 Task: Find connections with filter location Newmarket with filter topic #energywith filter profile language Spanish with filter current company Digit Insurance with filter school Alliance University with filter industry Electric Lighting Equipment Manufacturing with filter service category Editing with filter keywords title Medical Administrator
Action: Mouse moved to (649, 57)
Screenshot: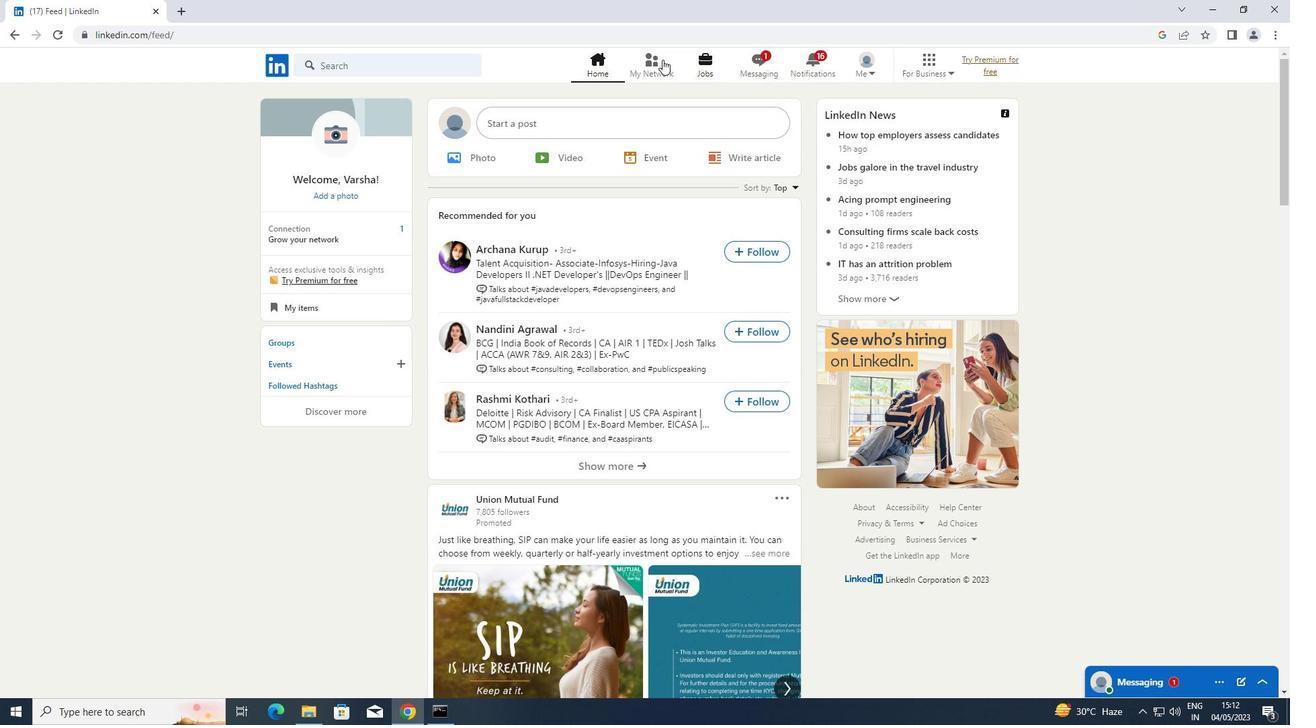 
Action: Mouse pressed left at (649, 57)
Screenshot: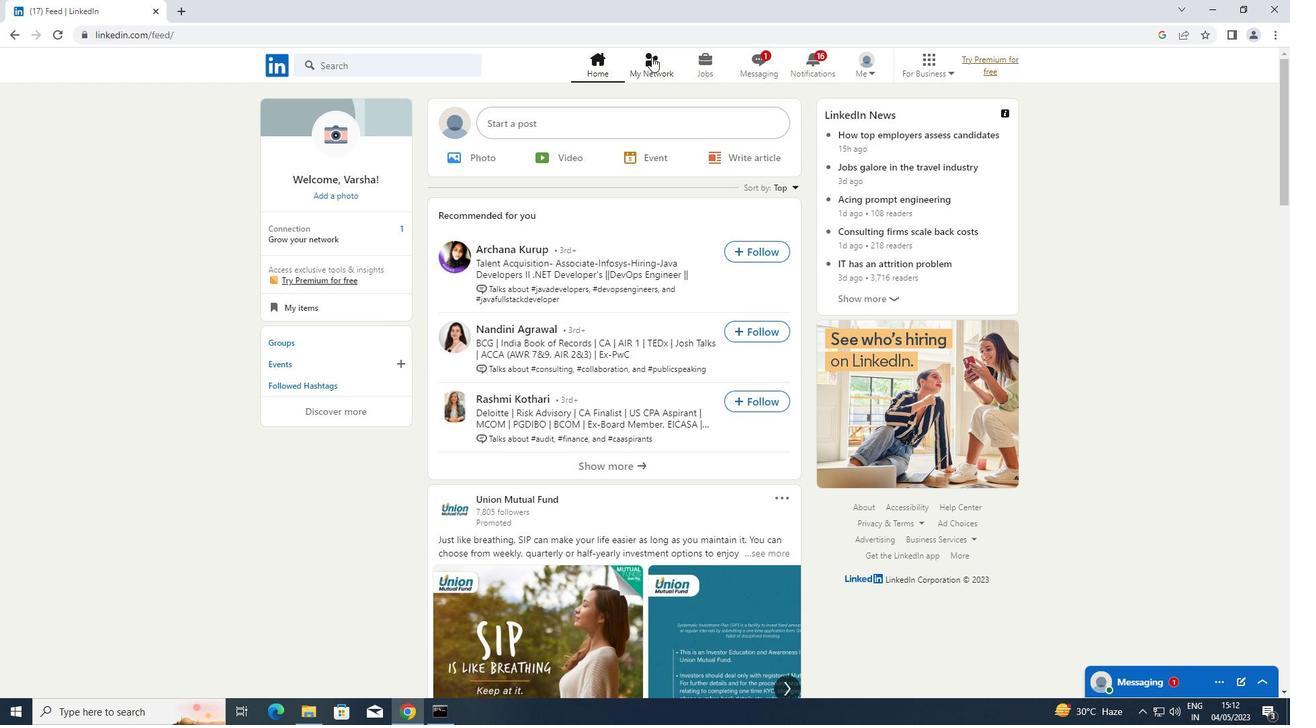 
Action: Mouse moved to (336, 141)
Screenshot: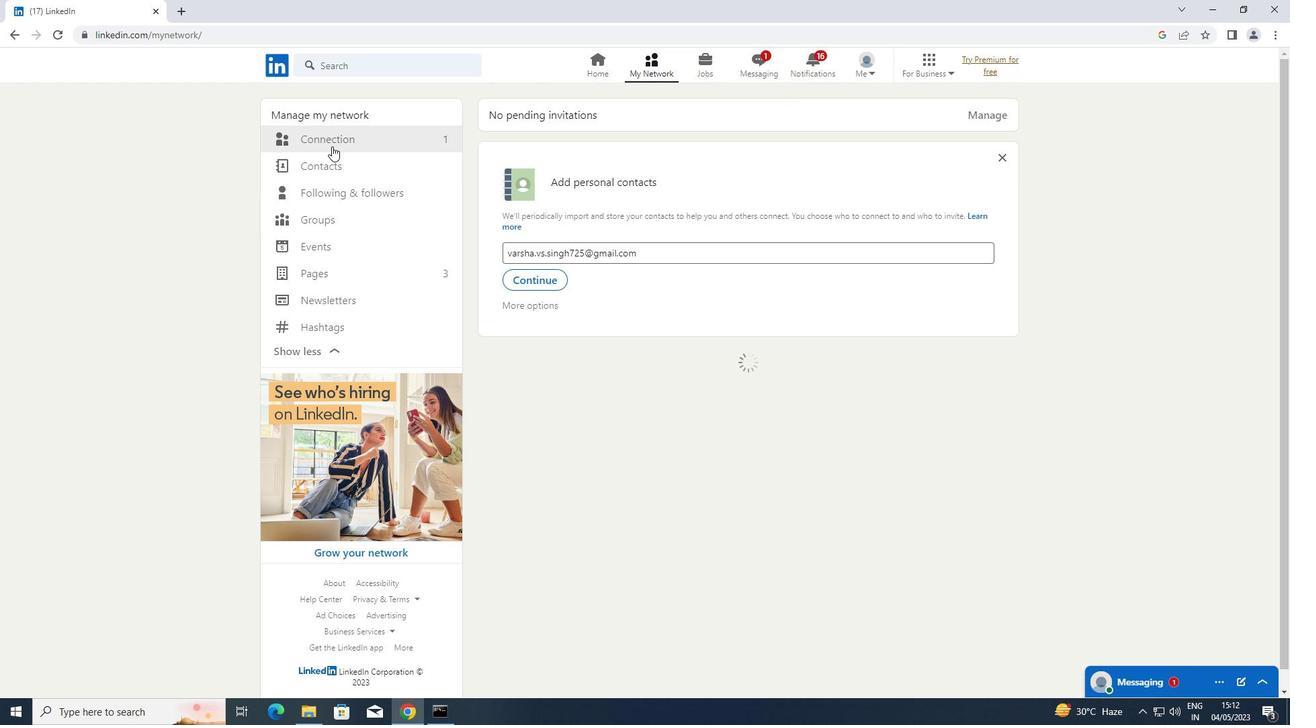 
Action: Mouse pressed left at (336, 141)
Screenshot: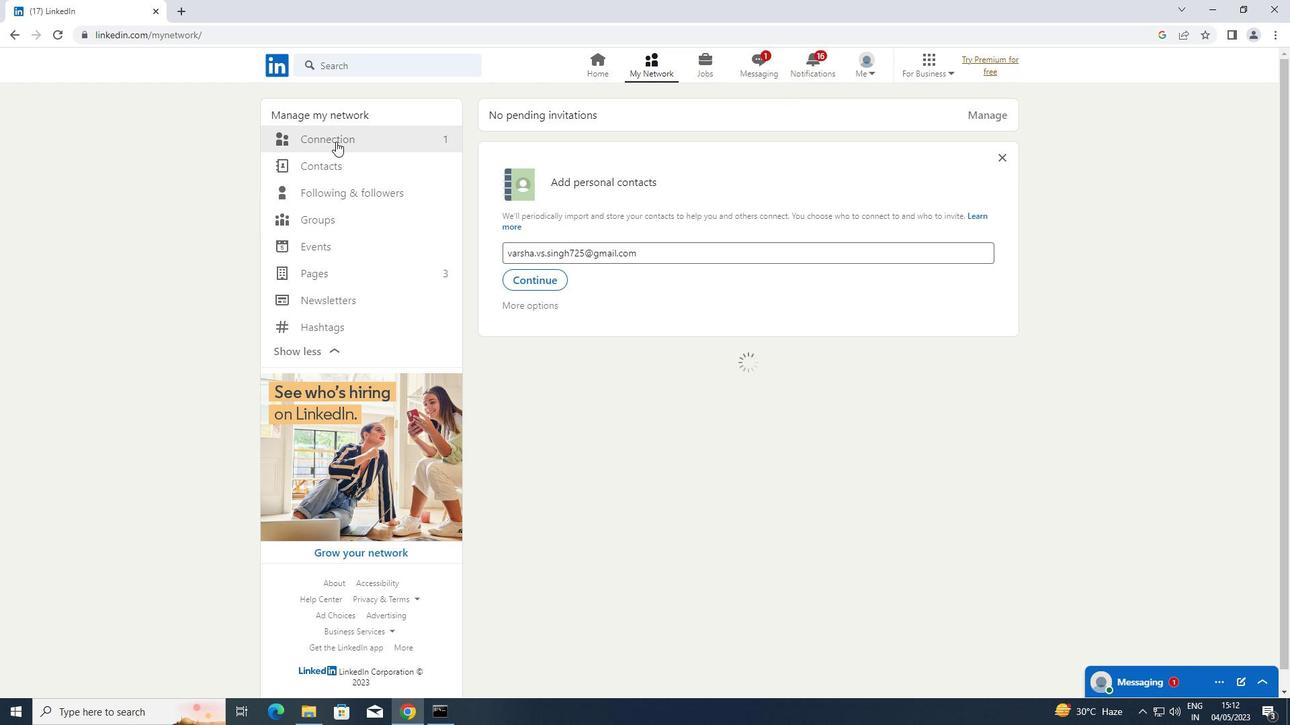 
Action: Mouse moved to (752, 138)
Screenshot: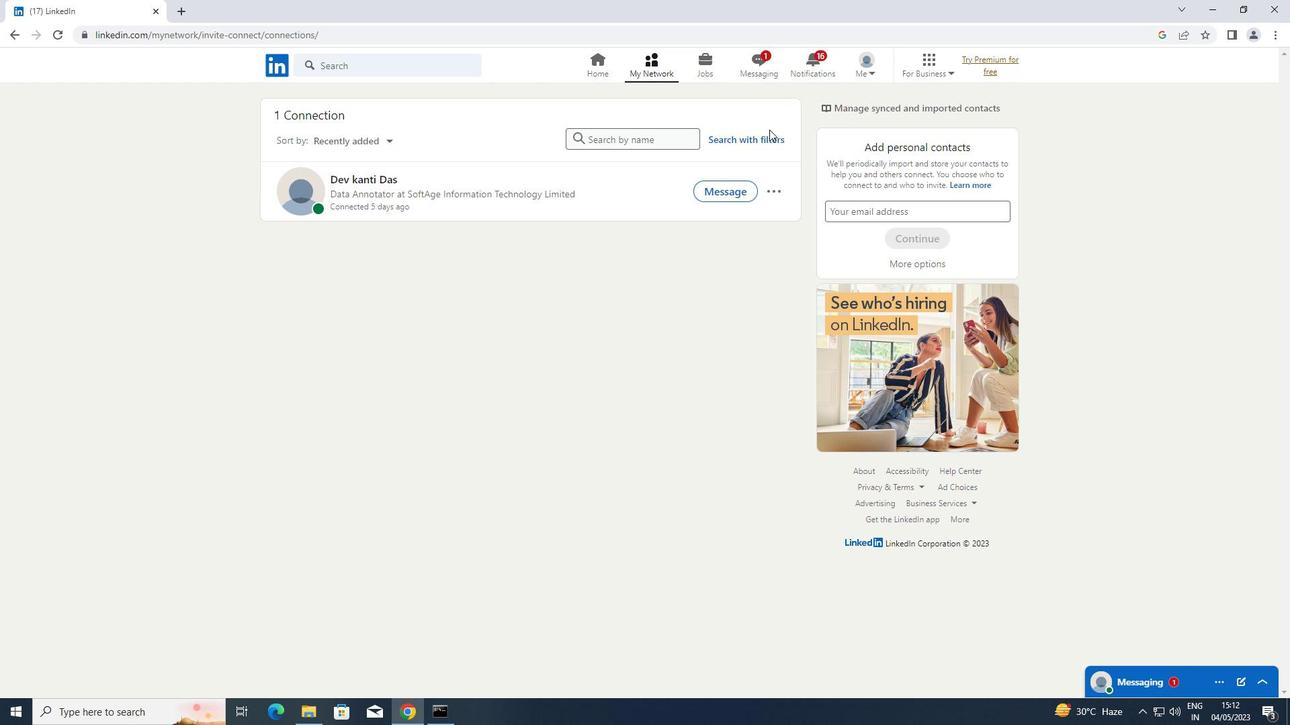 
Action: Mouse pressed left at (752, 138)
Screenshot: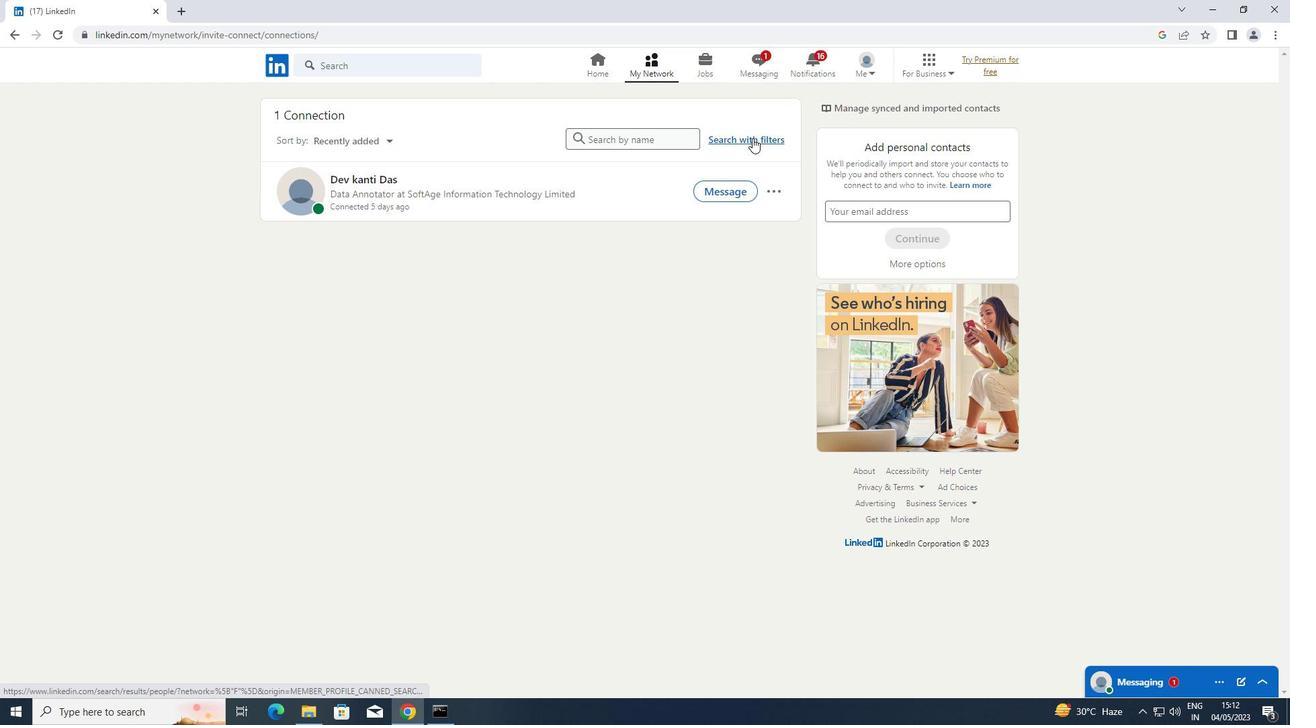 
Action: Mouse moved to (688, 104)
Screenshot: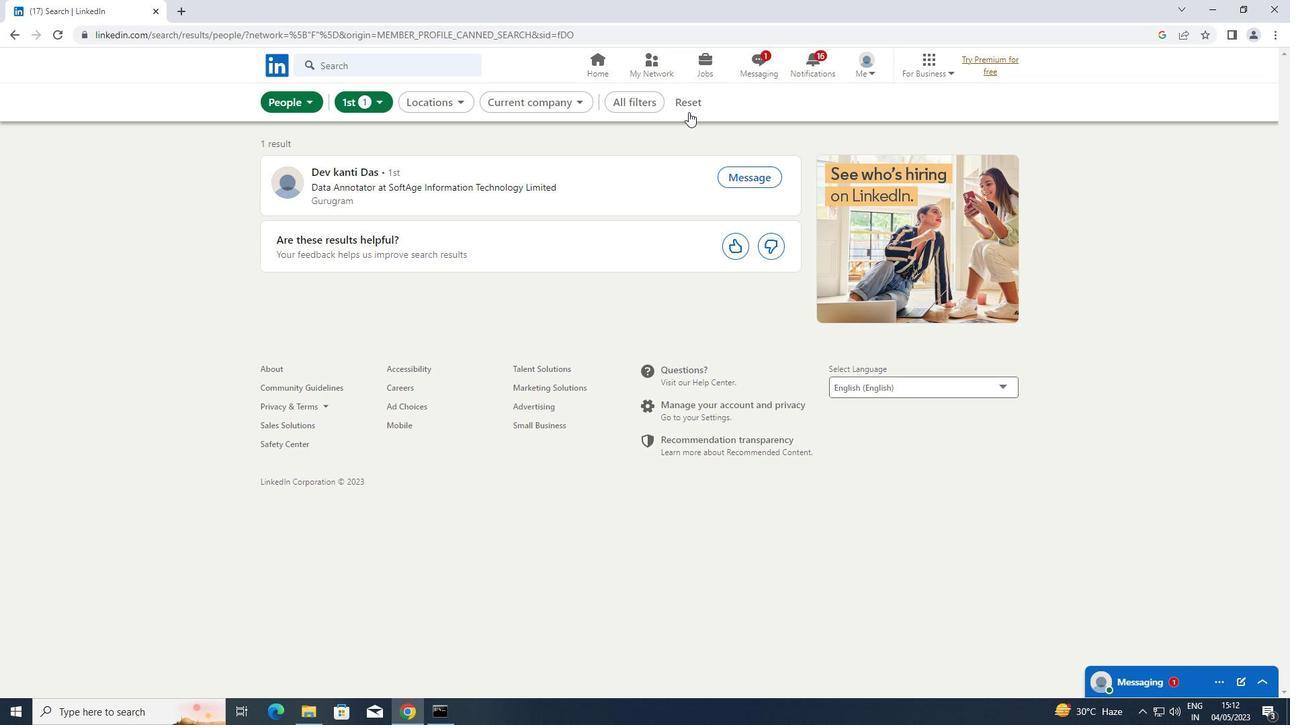 
Action: Mouse pressed left at (688, 104)
Screenshot: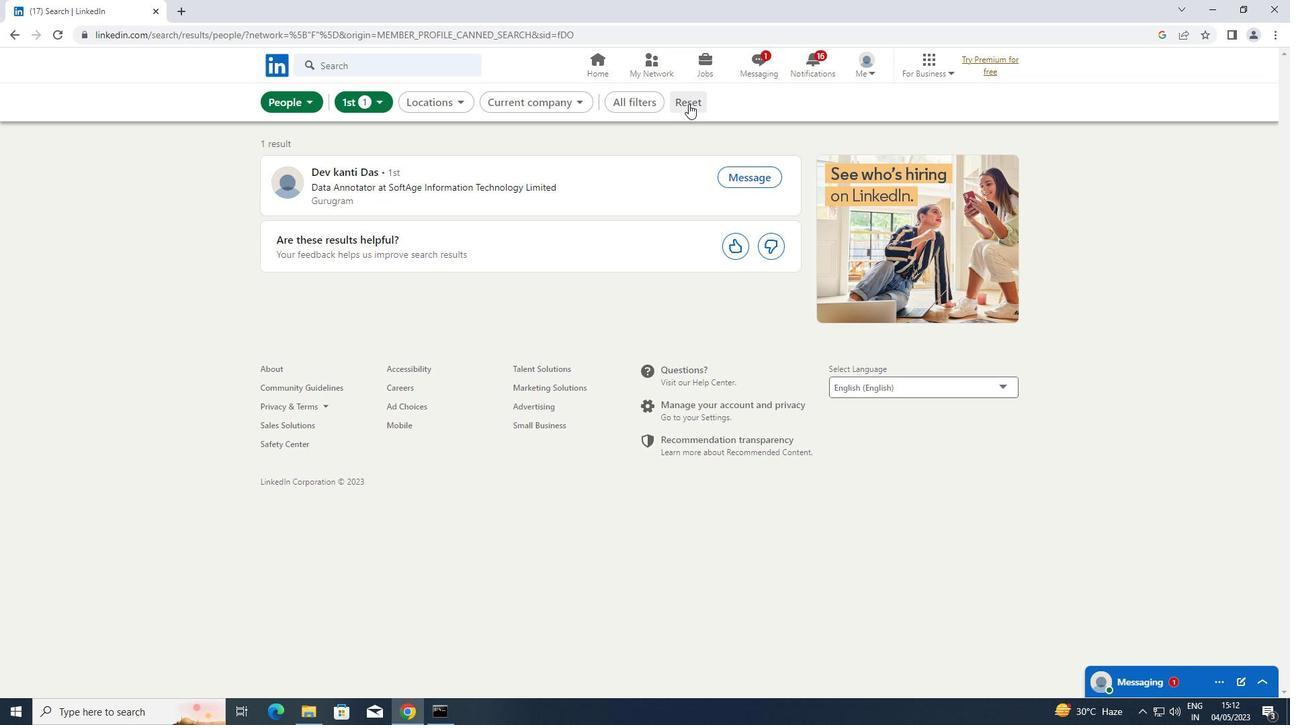
Action: Mouse moved to (679, 103)
Screenshot: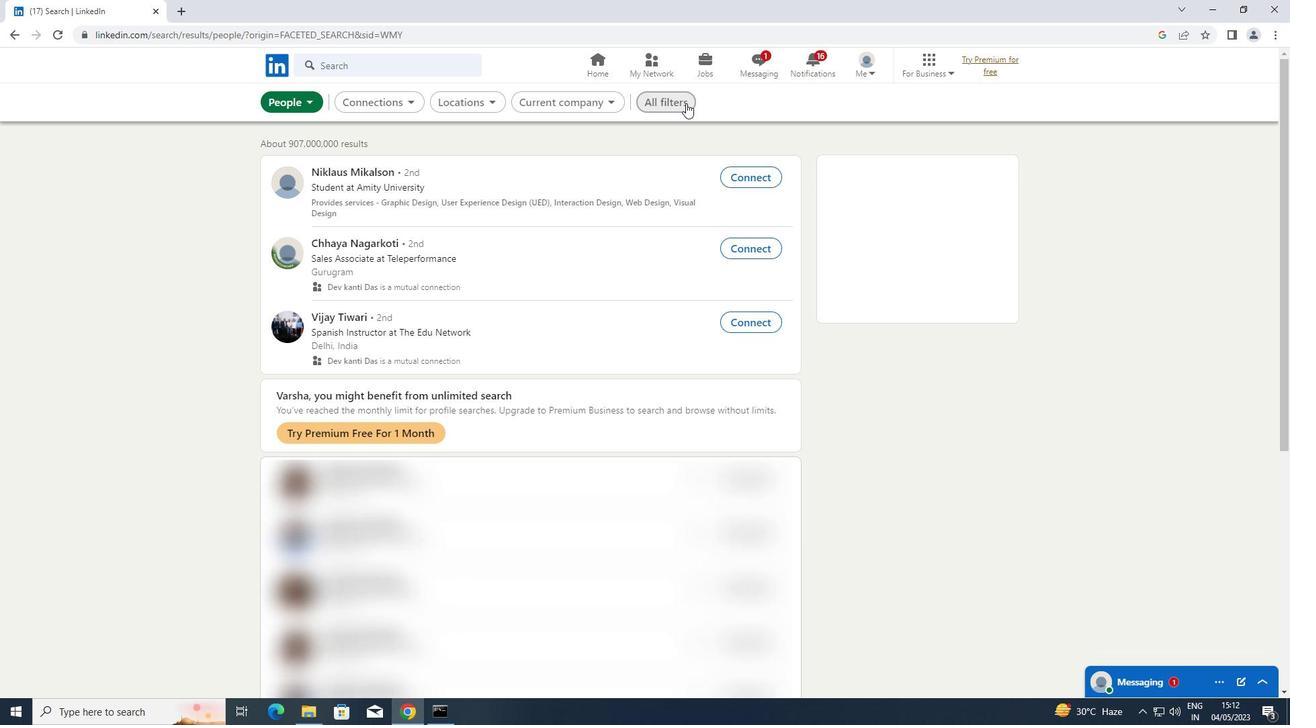 
Action: Mouse pressed left at (679, 103)
Screenshot: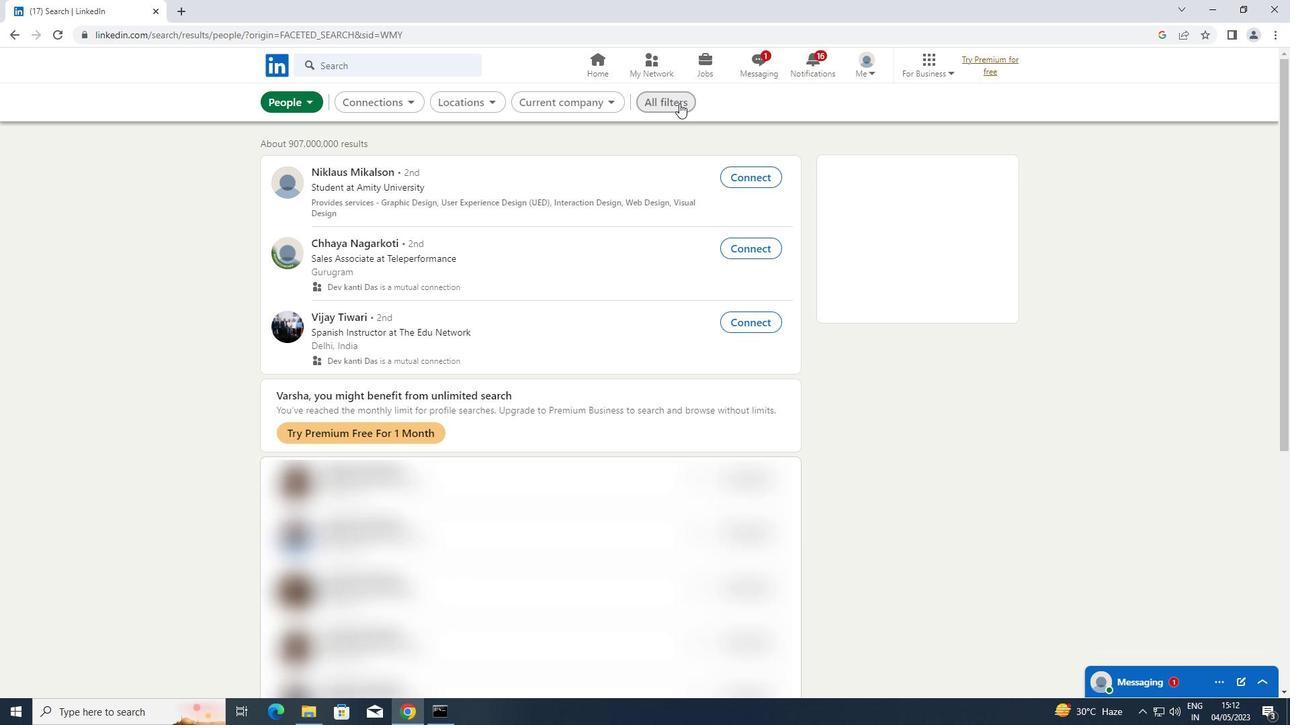 
Action: Mouse moved to (956, 223)
Screenshot: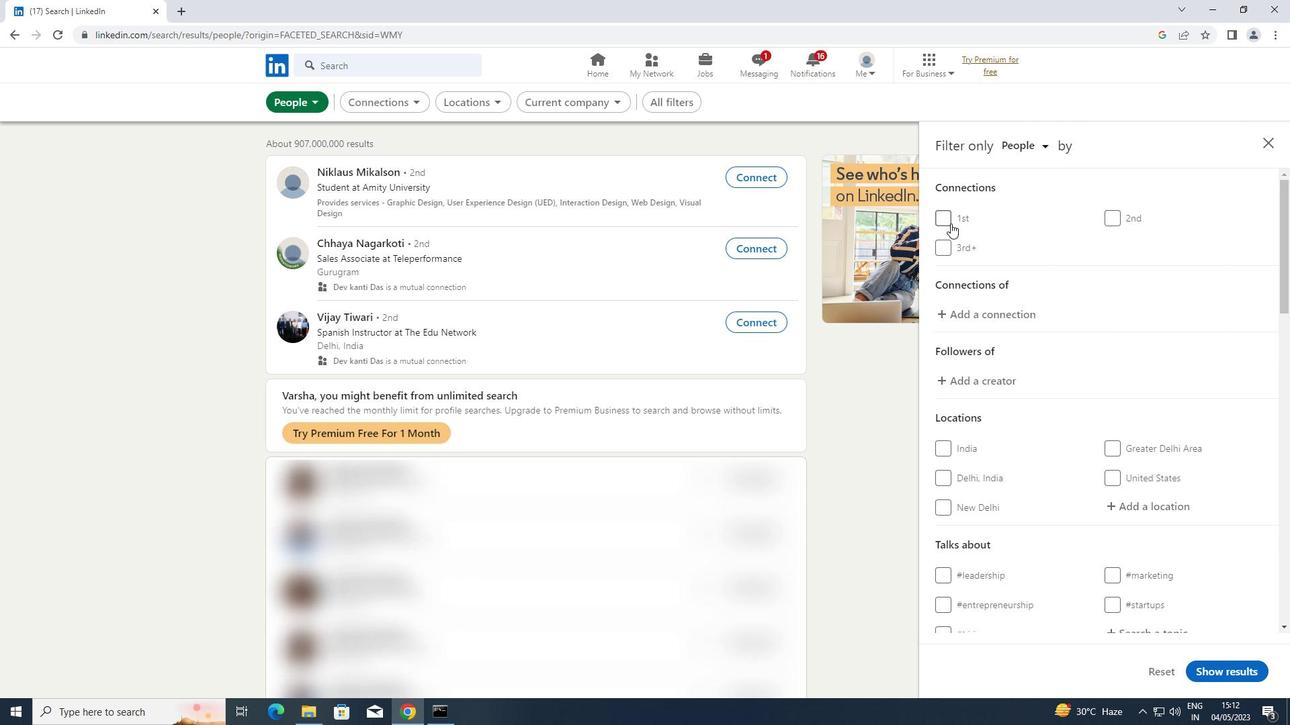 
Action: Mouse scrolled (956, 223) with delta (0, 0)
Screenshot: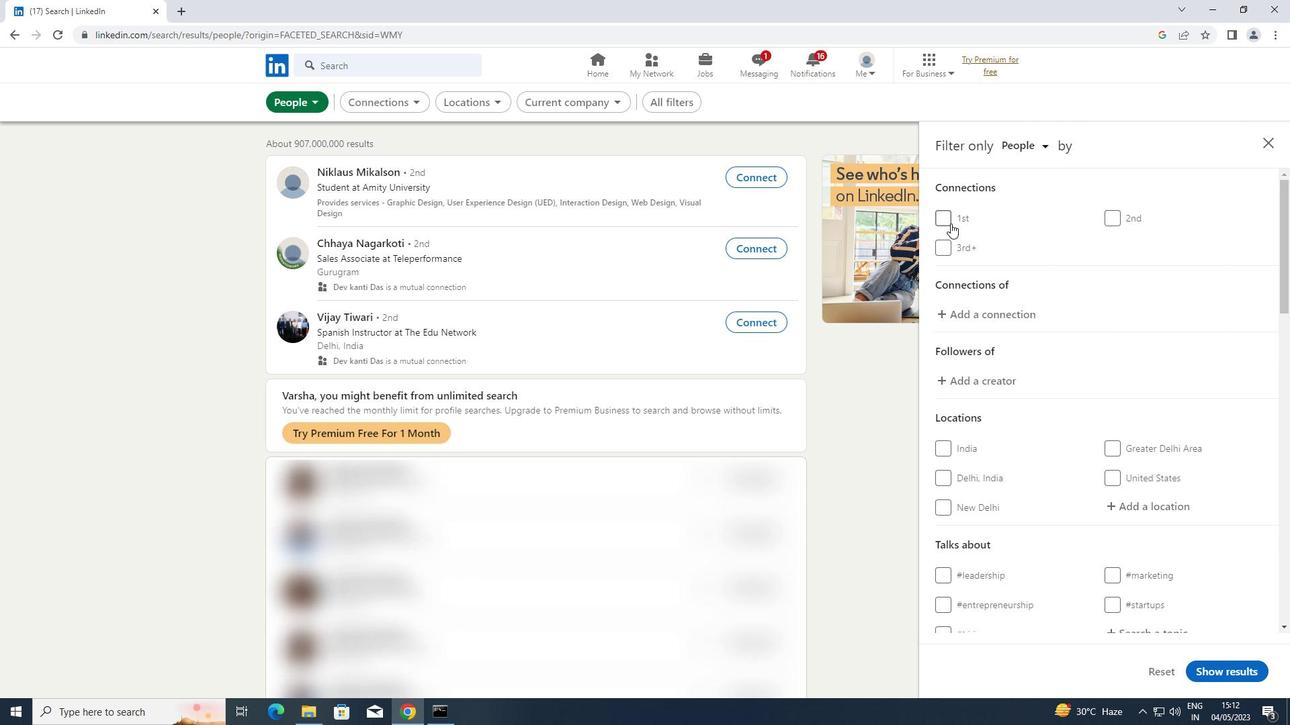 
Action: Mouse scrolled (956, 223) with delta (0, 0)
Screenshot: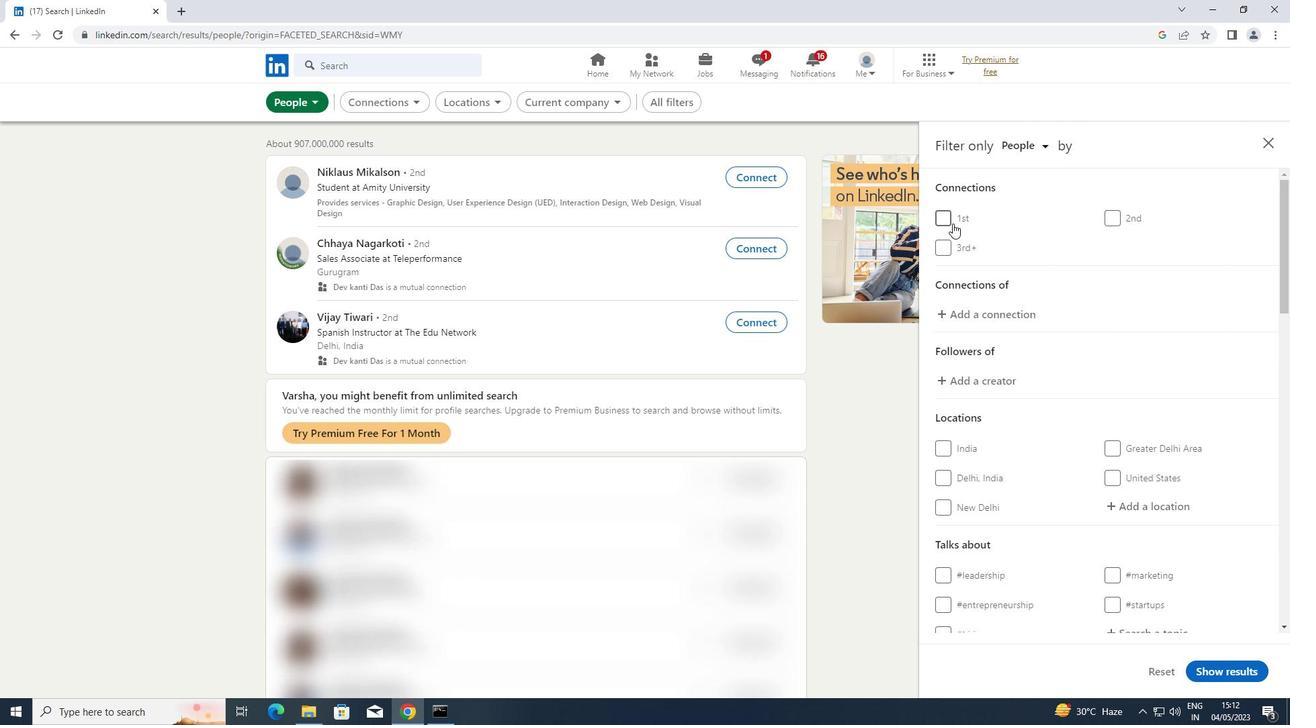 
Action: Mouse moved to (1166, 364)
Screenshot: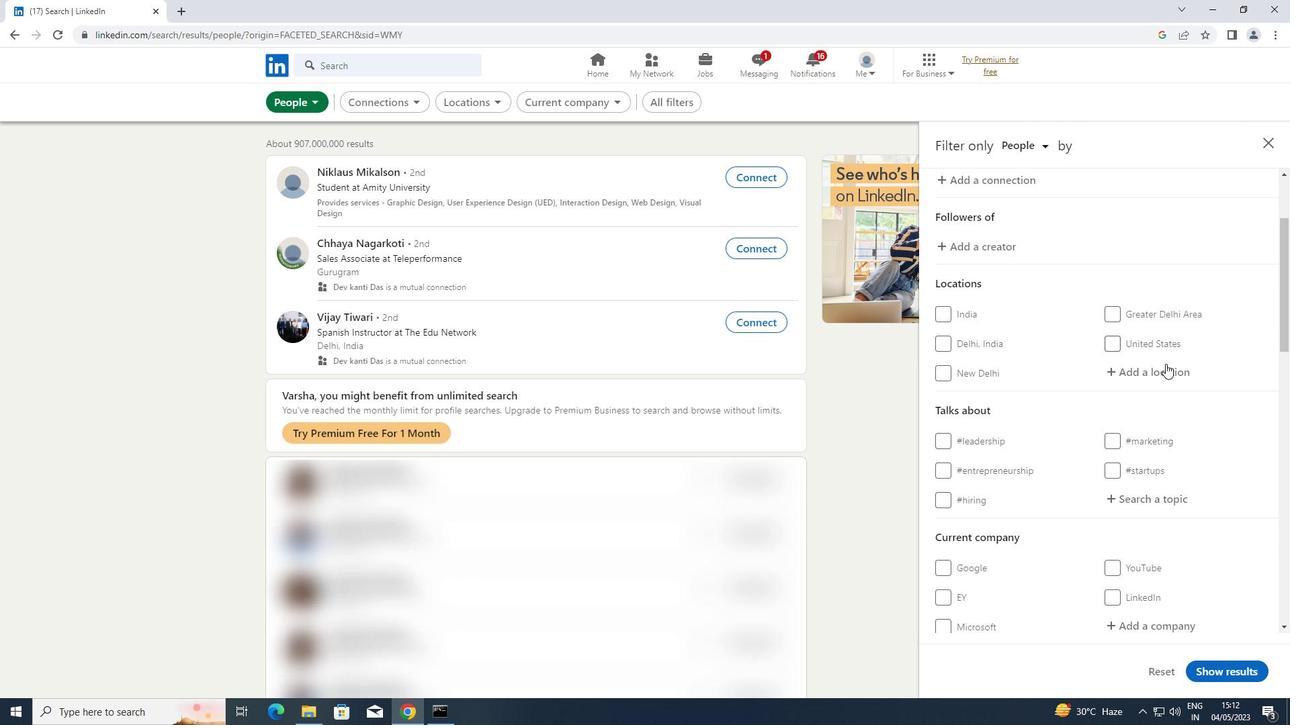 
Action: Mouse pressed left at (1166, 364)
Screenshot: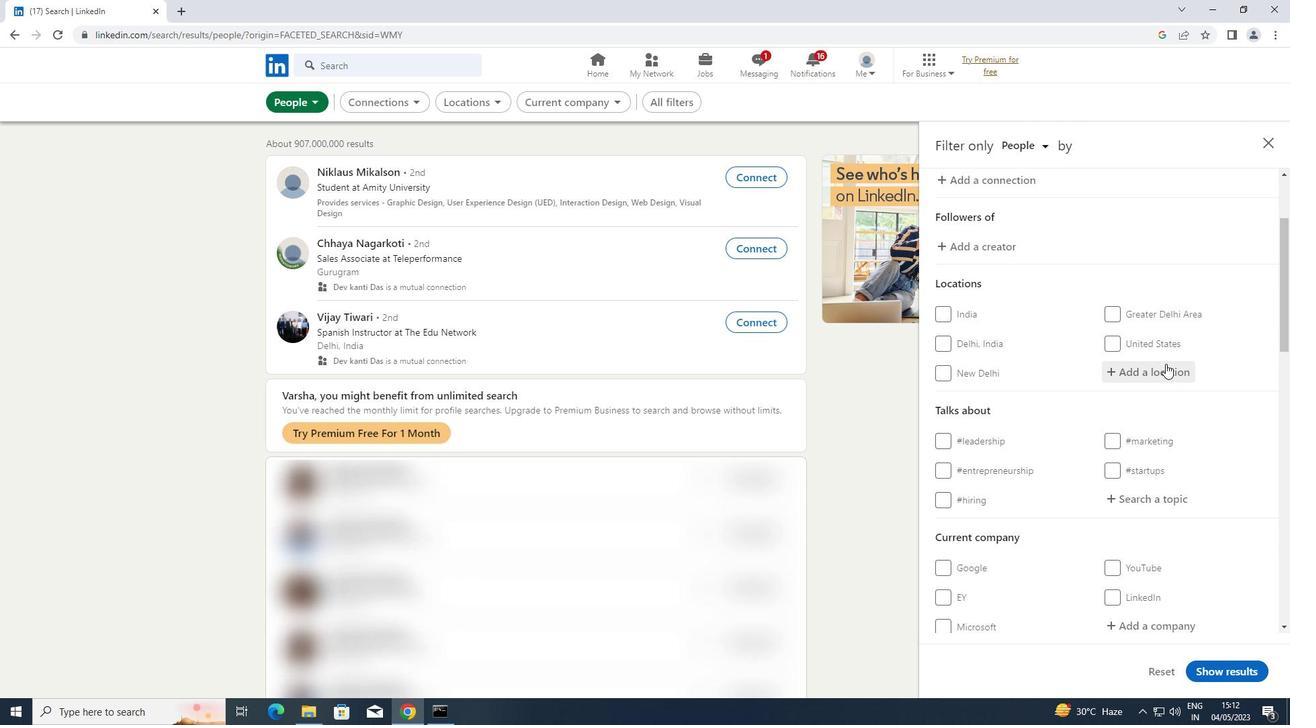 
Action: Key pressed <Key.shift>NEWMARKET<Key.enter>
Screenshot: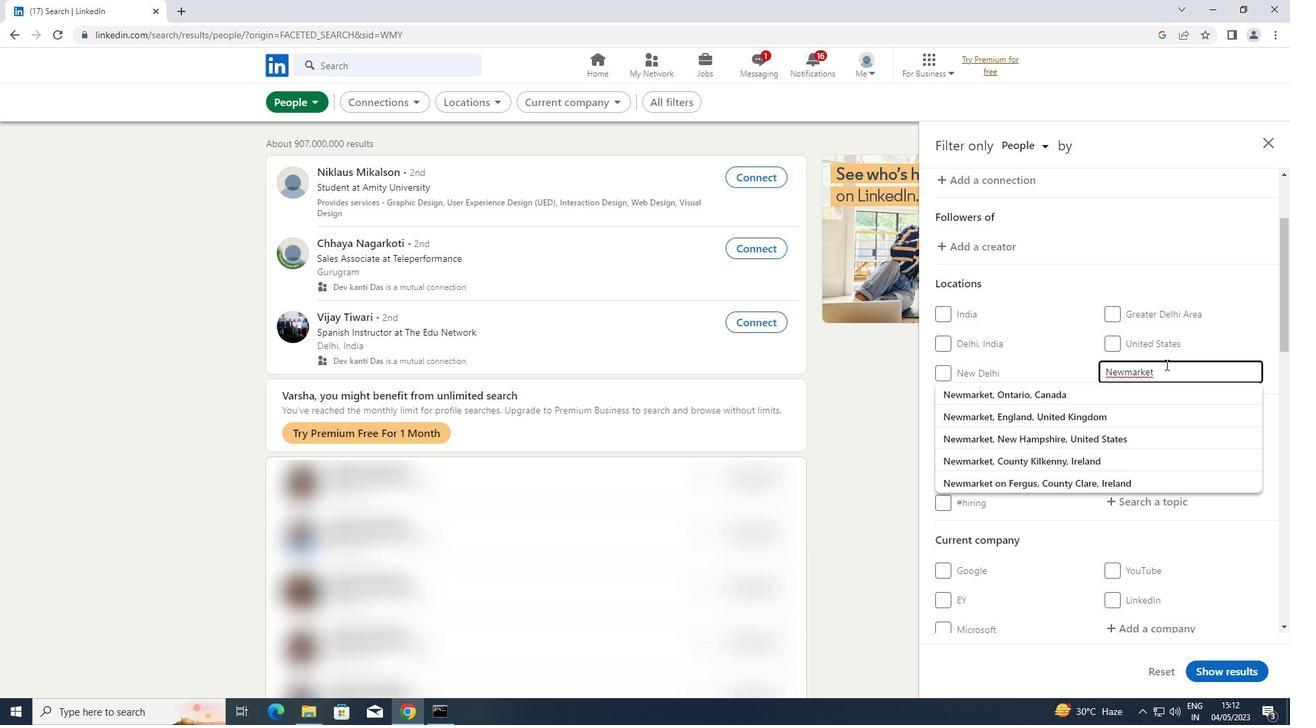 
Action: Mouse moved to (1147, 368)
Screenshot: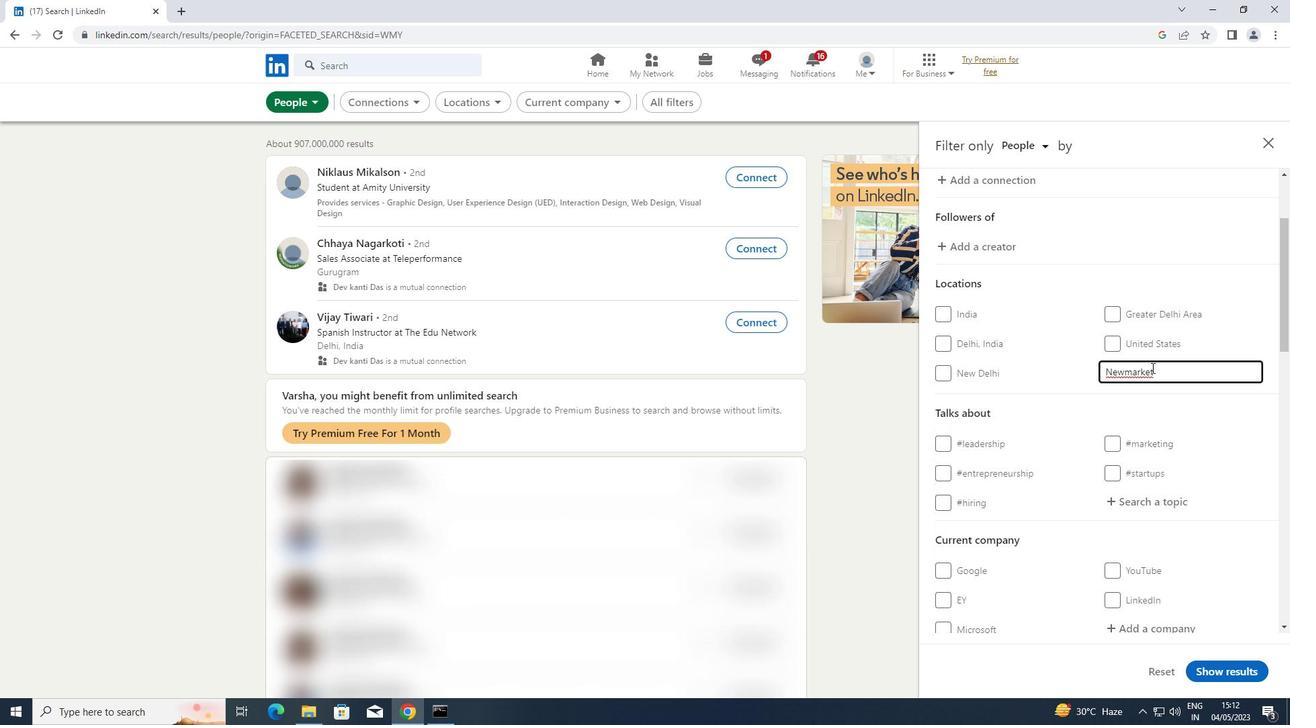 
Action: Mouse scrolled (1147, 368) with delta (0, 0)
Screenshot: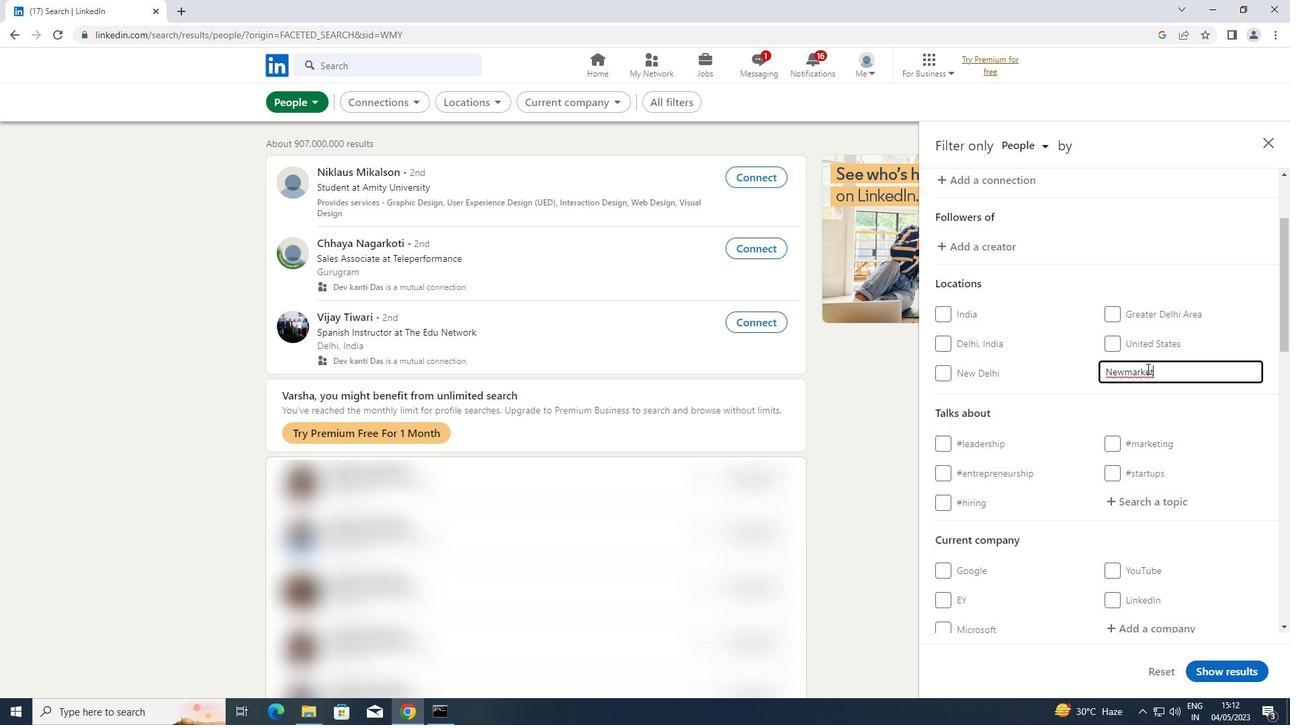 
Action: Mouse scrolled (1147, 368) with delta (0, 0)
Screenshot: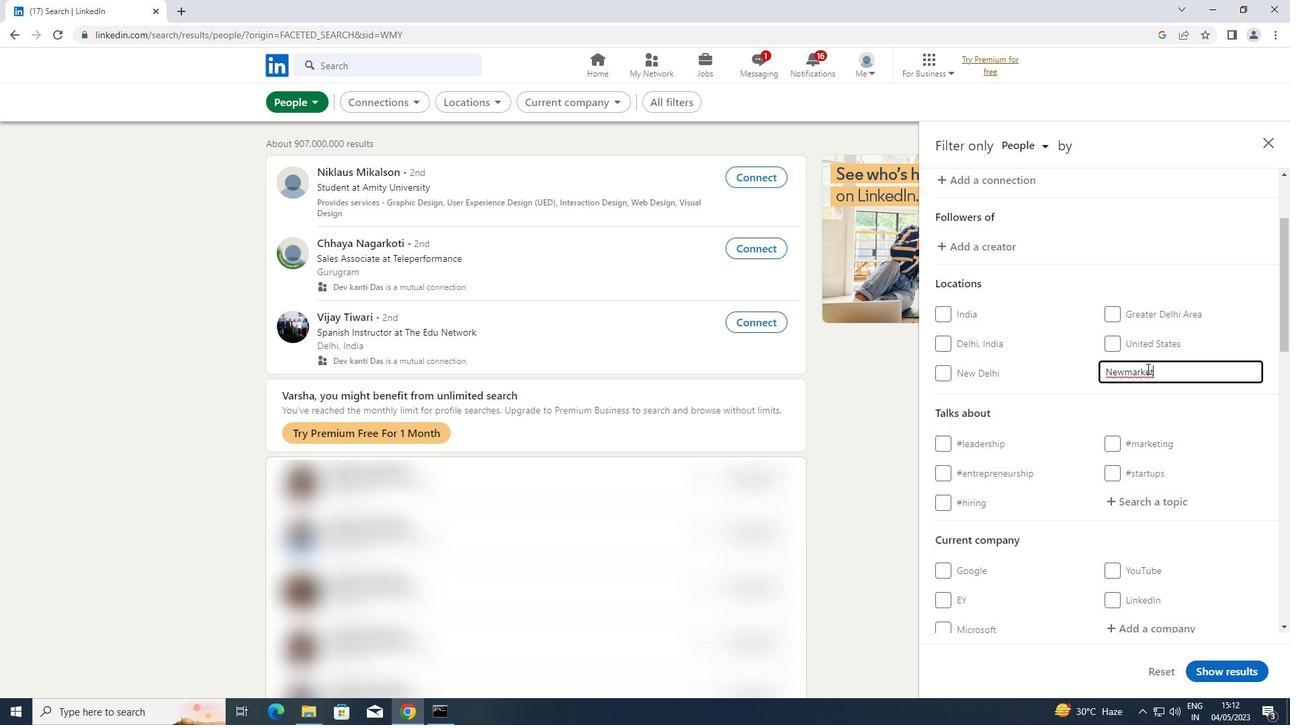 
Action: Mouse scrolled (1147, 368) with delta (0, 0)
Screenshot: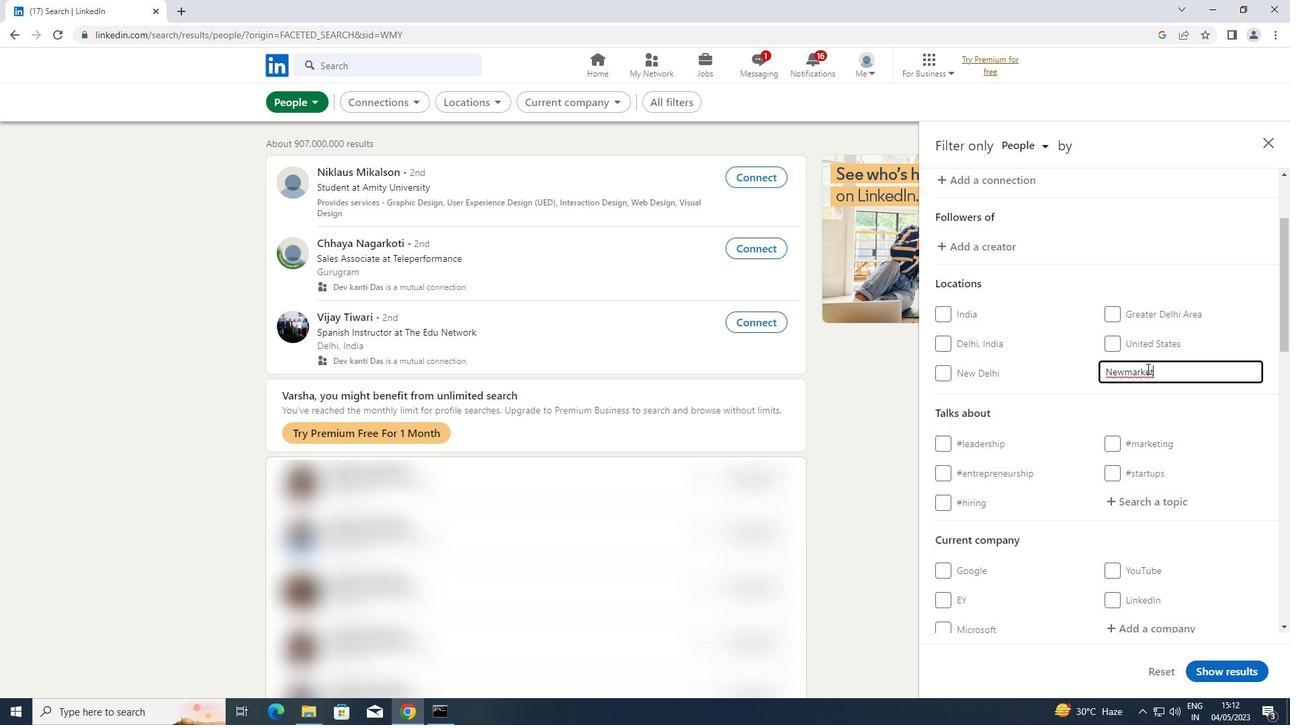 
Action: Mouse moved to (1152, 290)
Screenshot: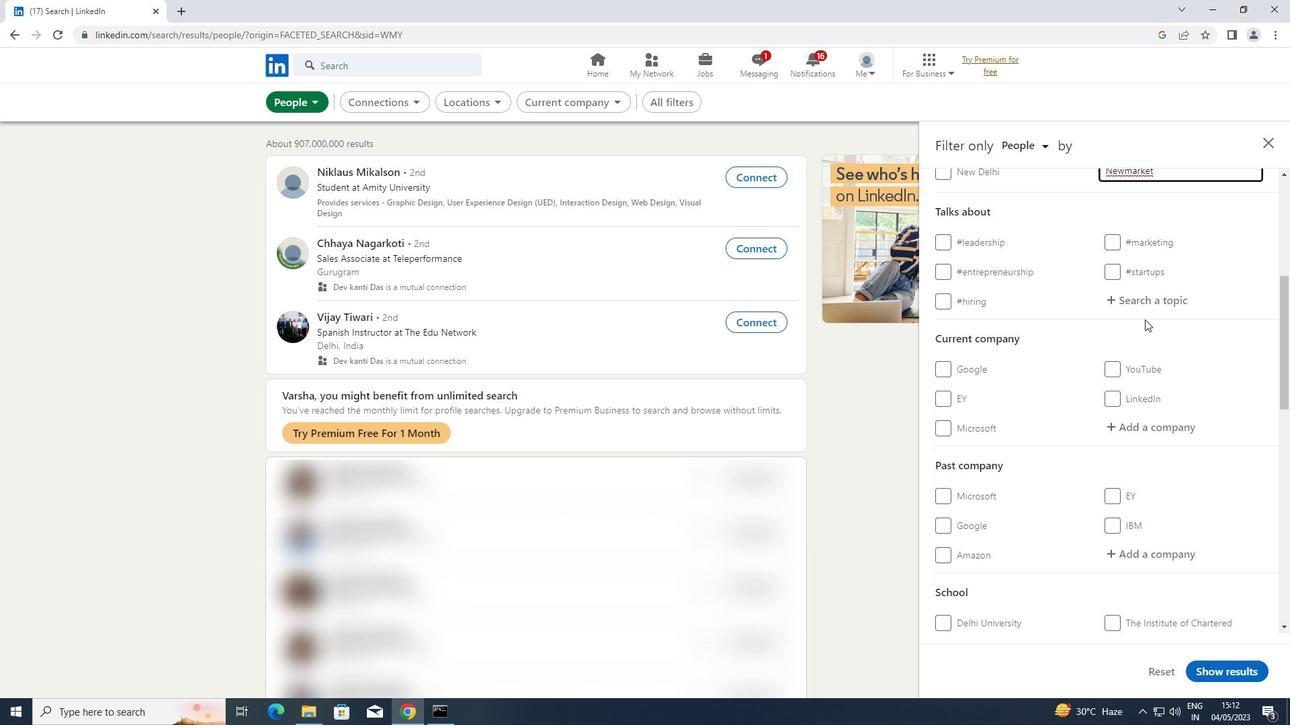 
Action: Mouse pressed left at (1152, 290)
Screenshot: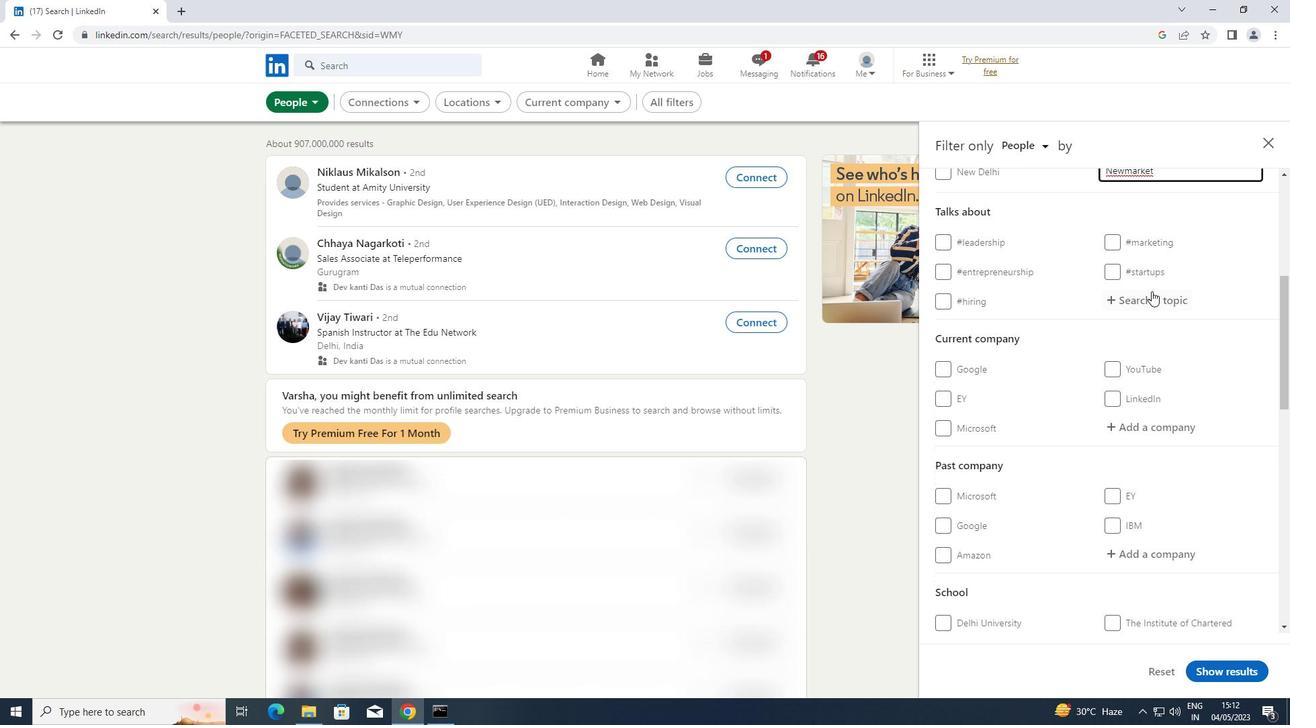 
Action: Key pressed ENERGY
Screenshot: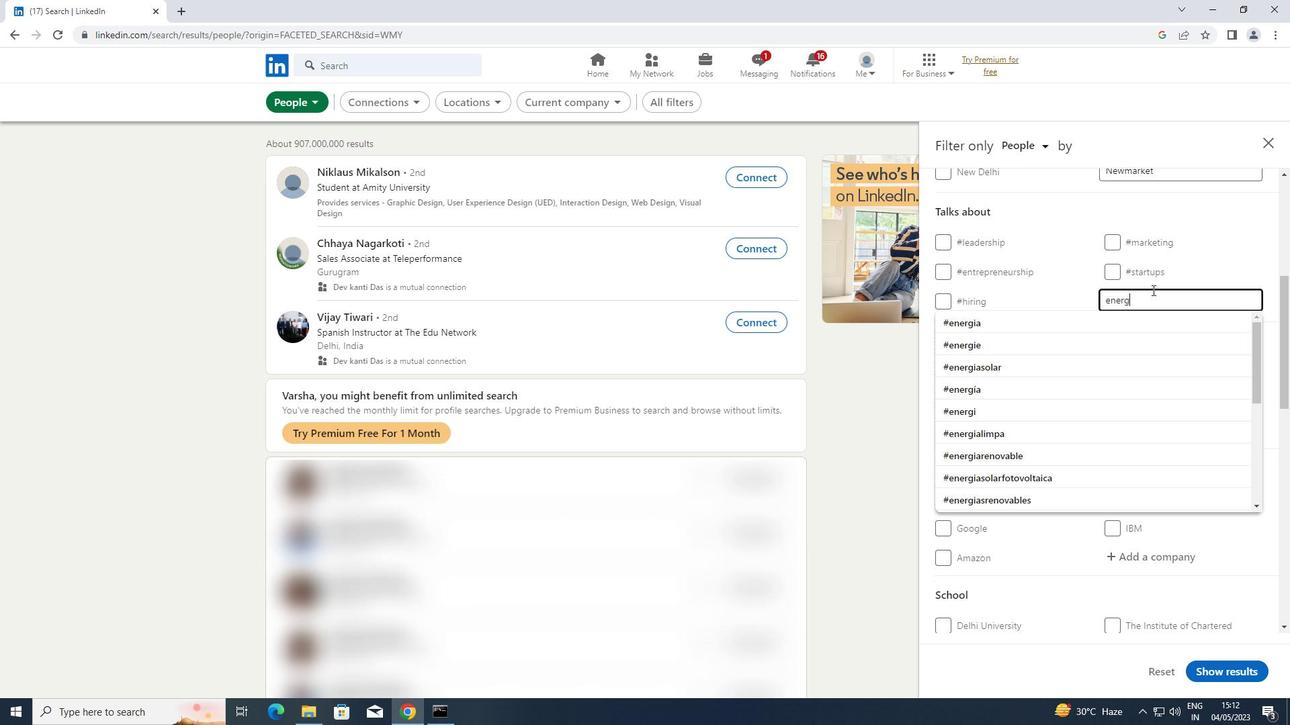 
Action: Mouse moved to (1016, 317)
Screenshot: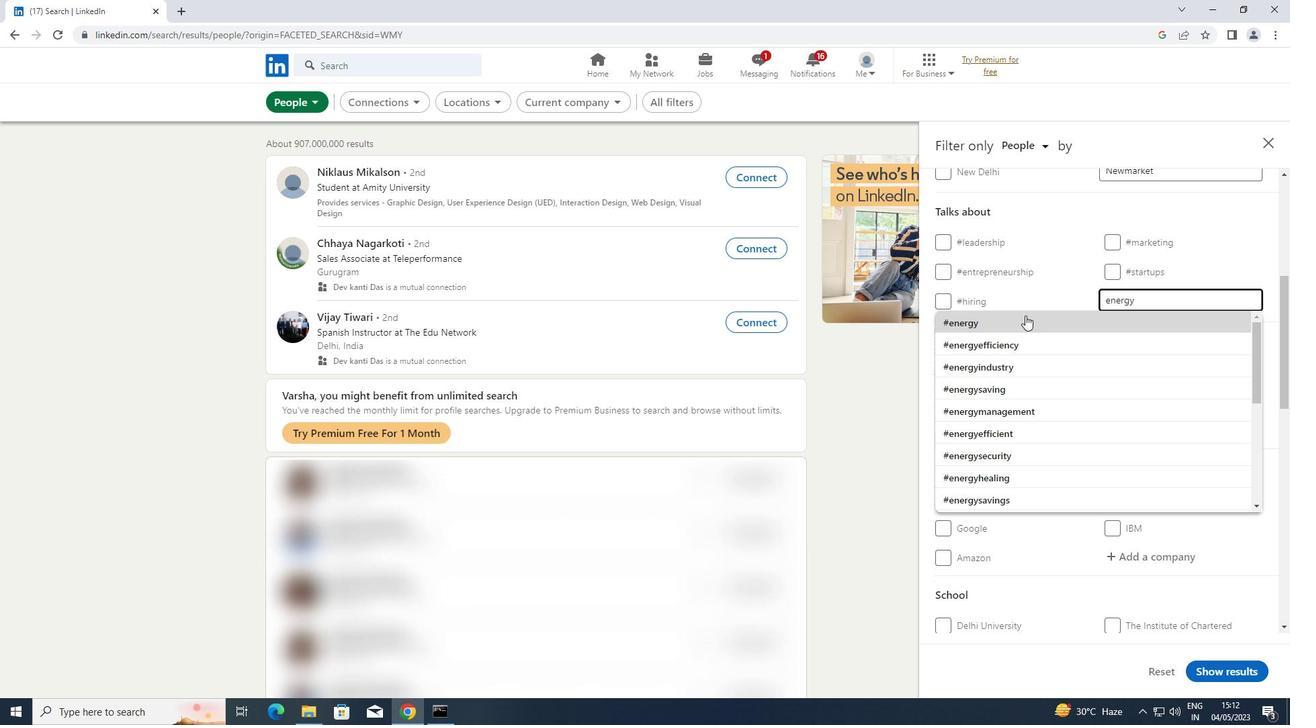 
Action: Mouse pressed left at (1016, 317)
Screenshot: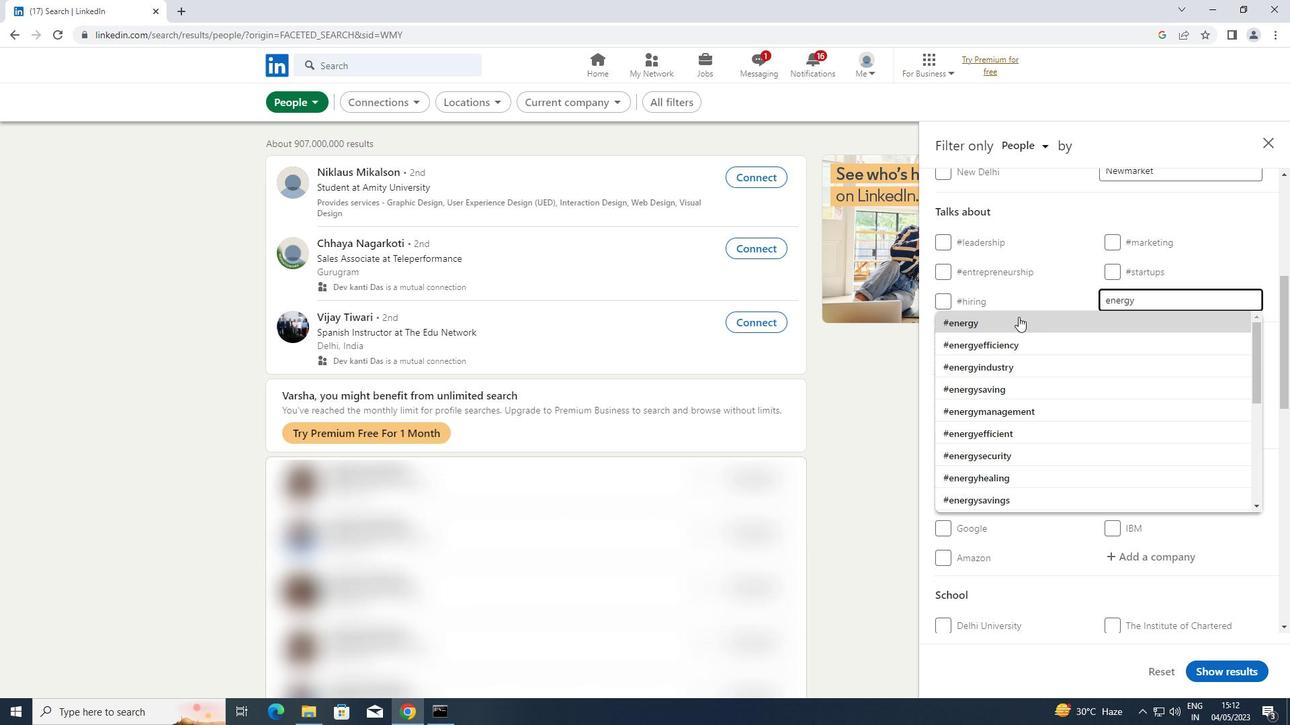 
Action: Mouse moved to (1014, 315)
Screenshot: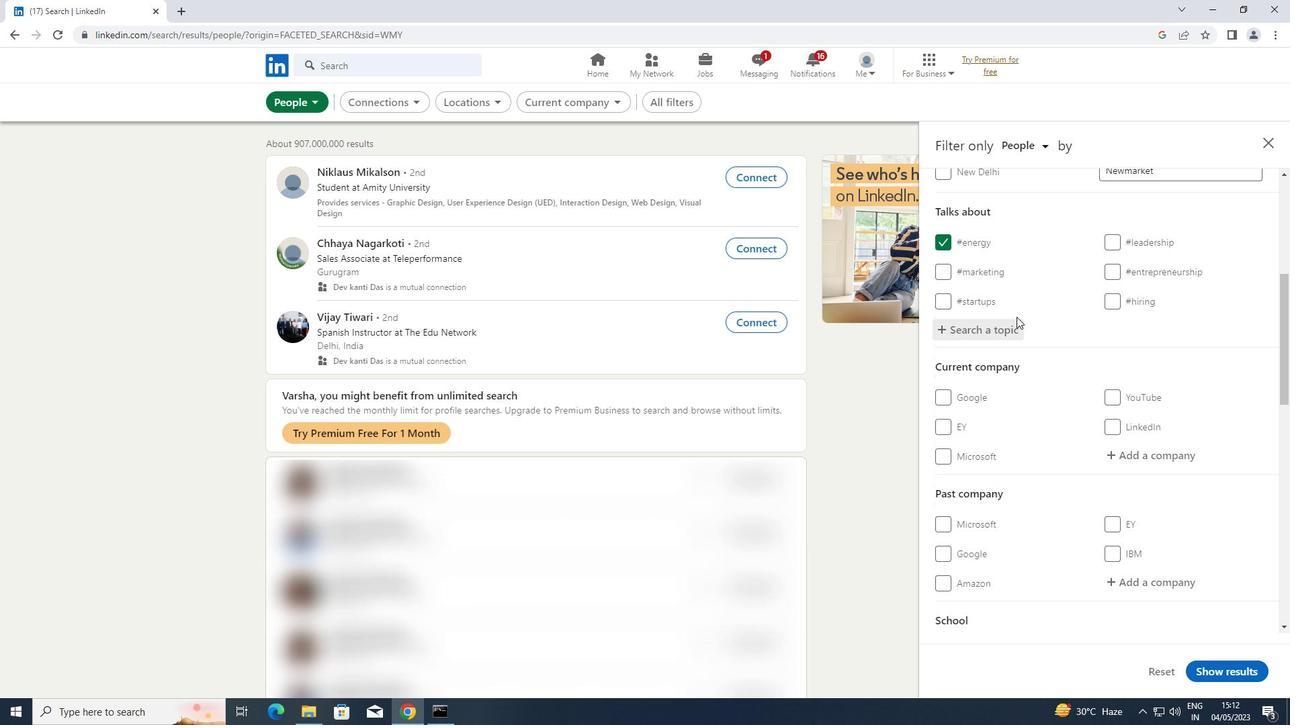 
Action: Mouse scrolled (1014, 314) with delta (0, 0)
Screenshot: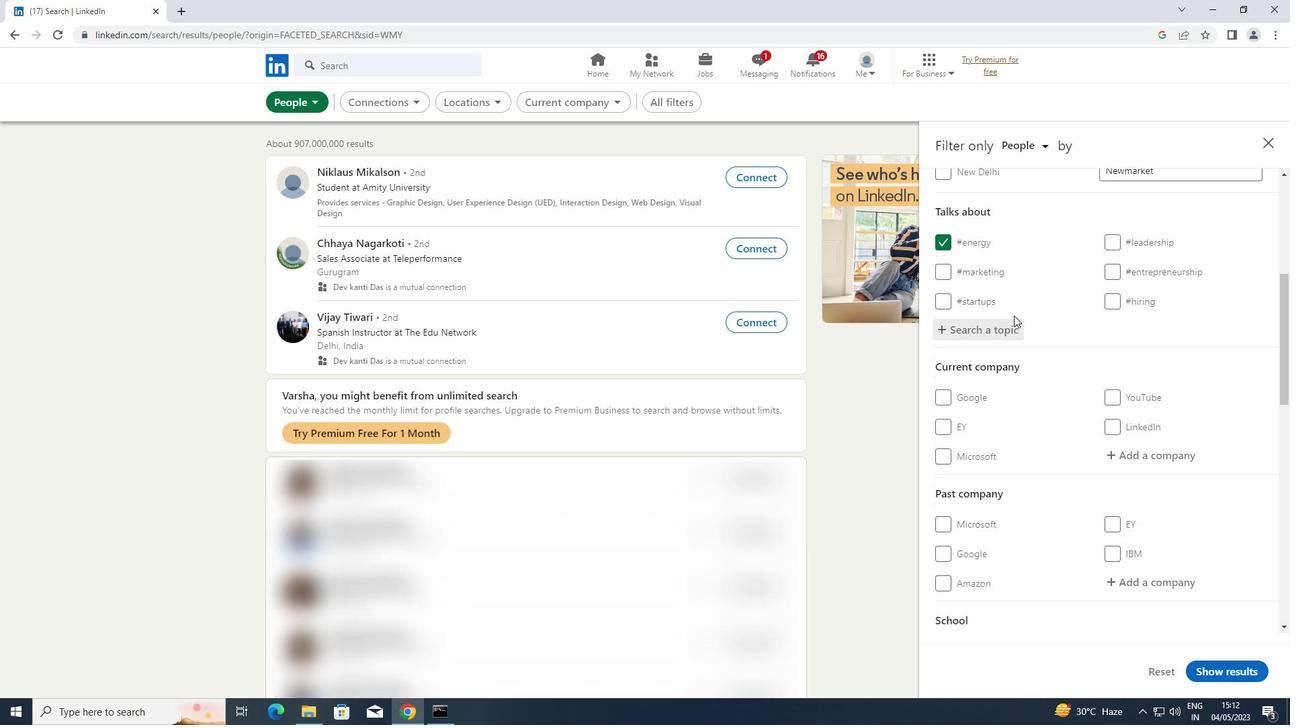 
Action: Mouse scrolled (1014, 314) with delta (0, 0)
Screenshot: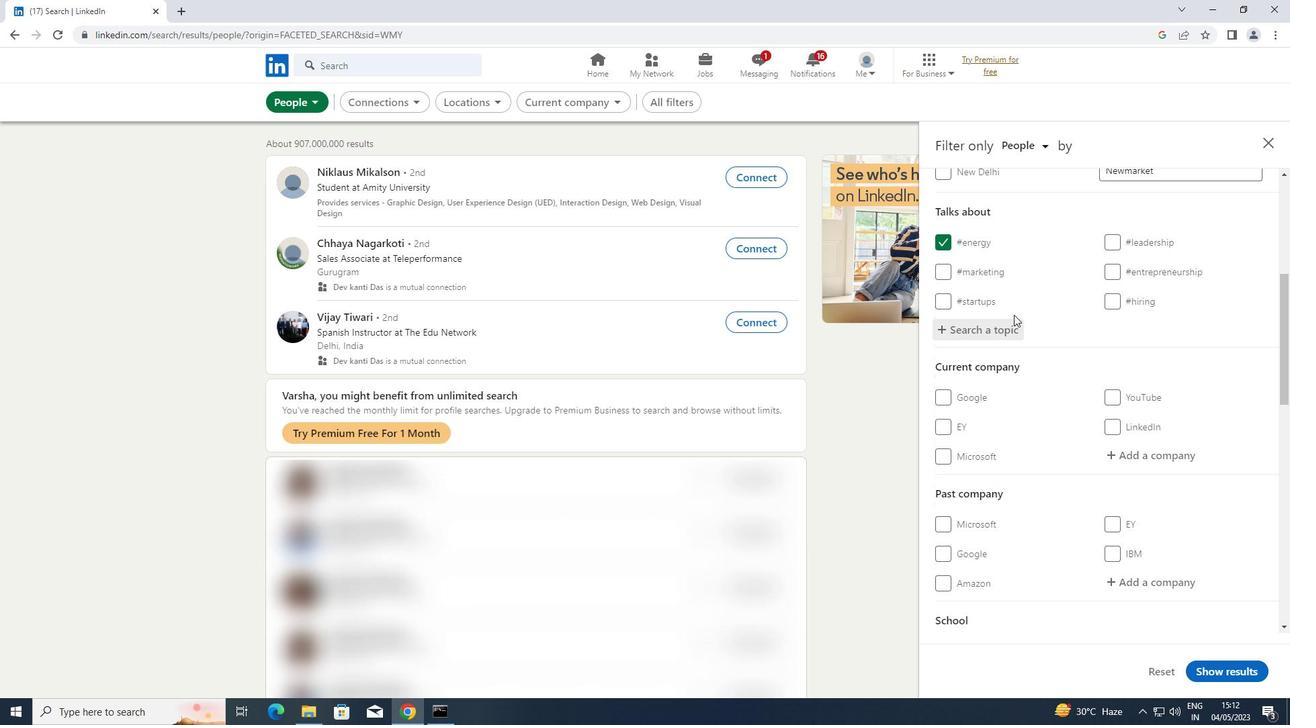 
Action: Mouse scrolled (1014, 314) with delta (0, 0)
Screenshot: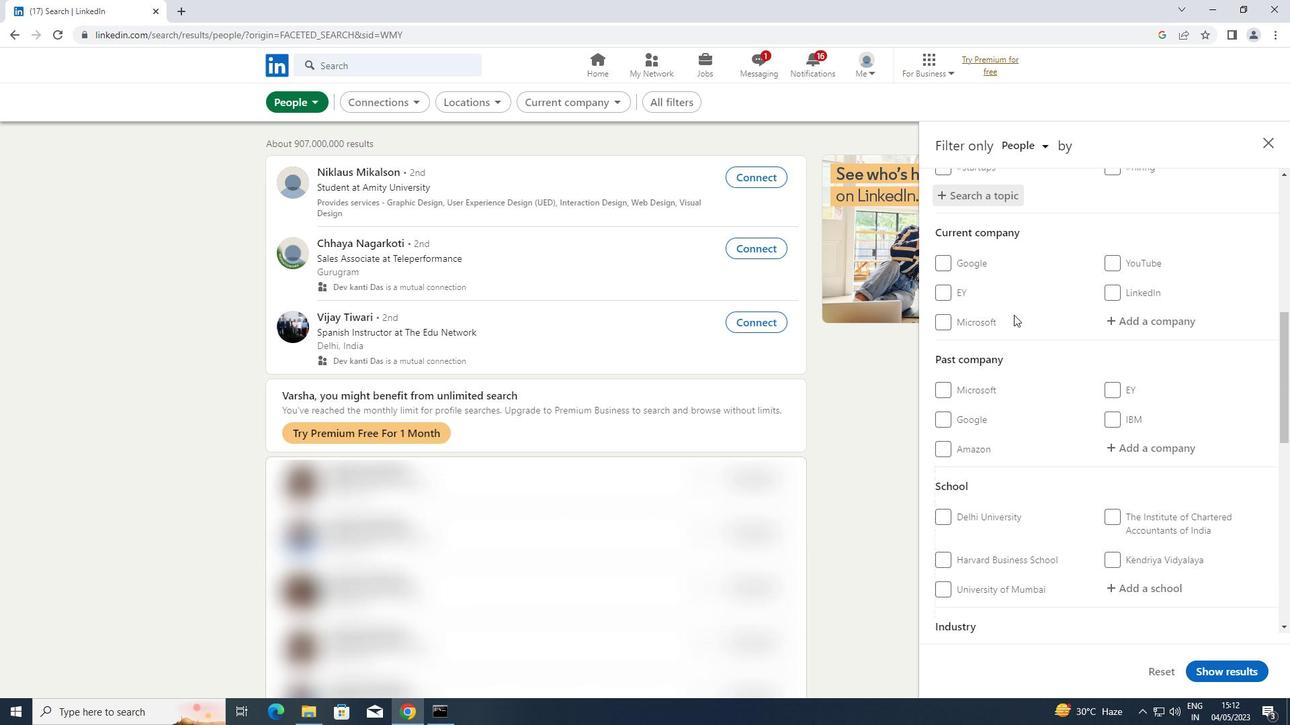 
Action: Mouse scrolled (1014, 314) with delta (0, 0)
Screenshot: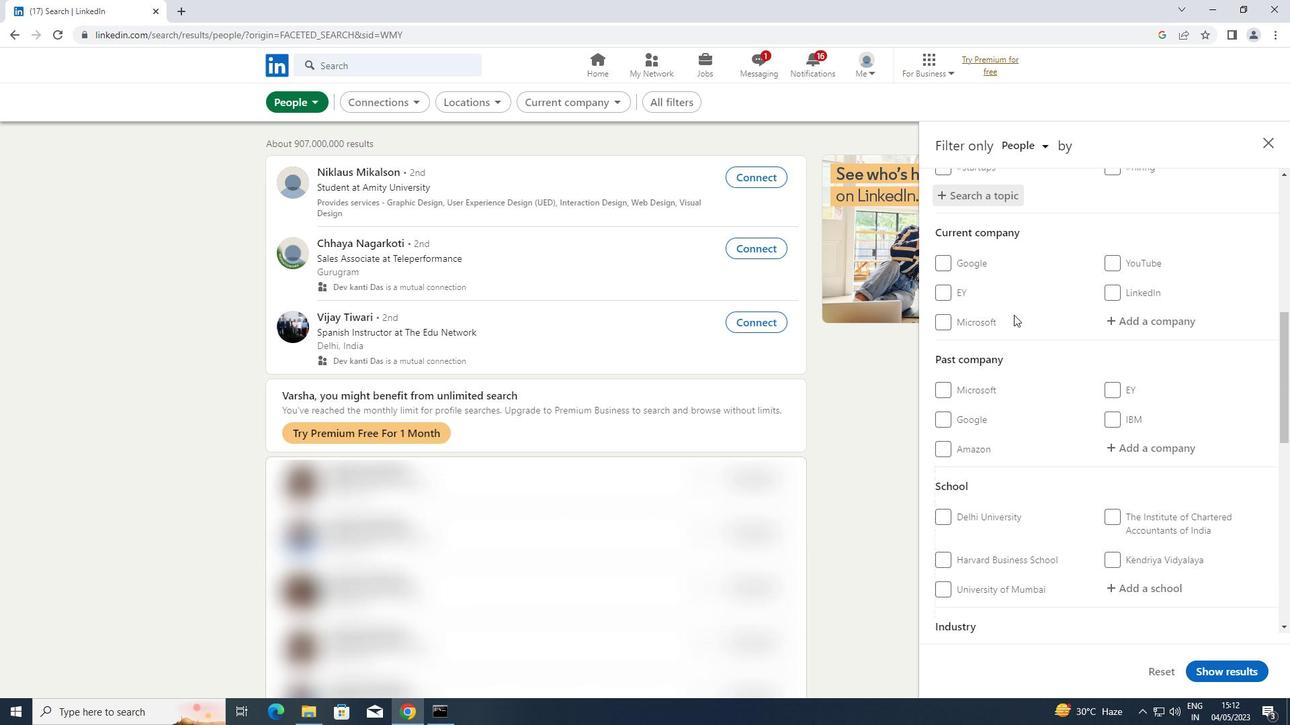 
Action: Mouse moved to (1014, 313)
Screenshot: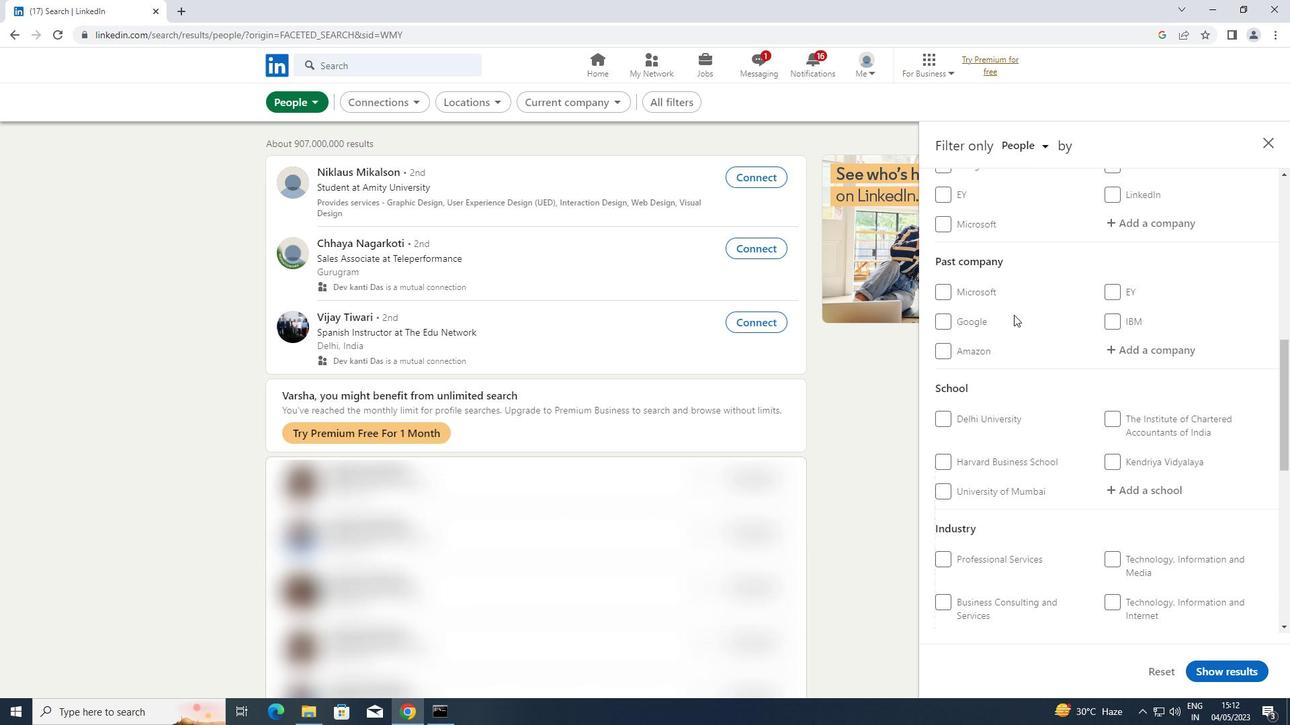 
Action: Mouse scrolled (1014, 313) with delta (0, 0)
Screenshot: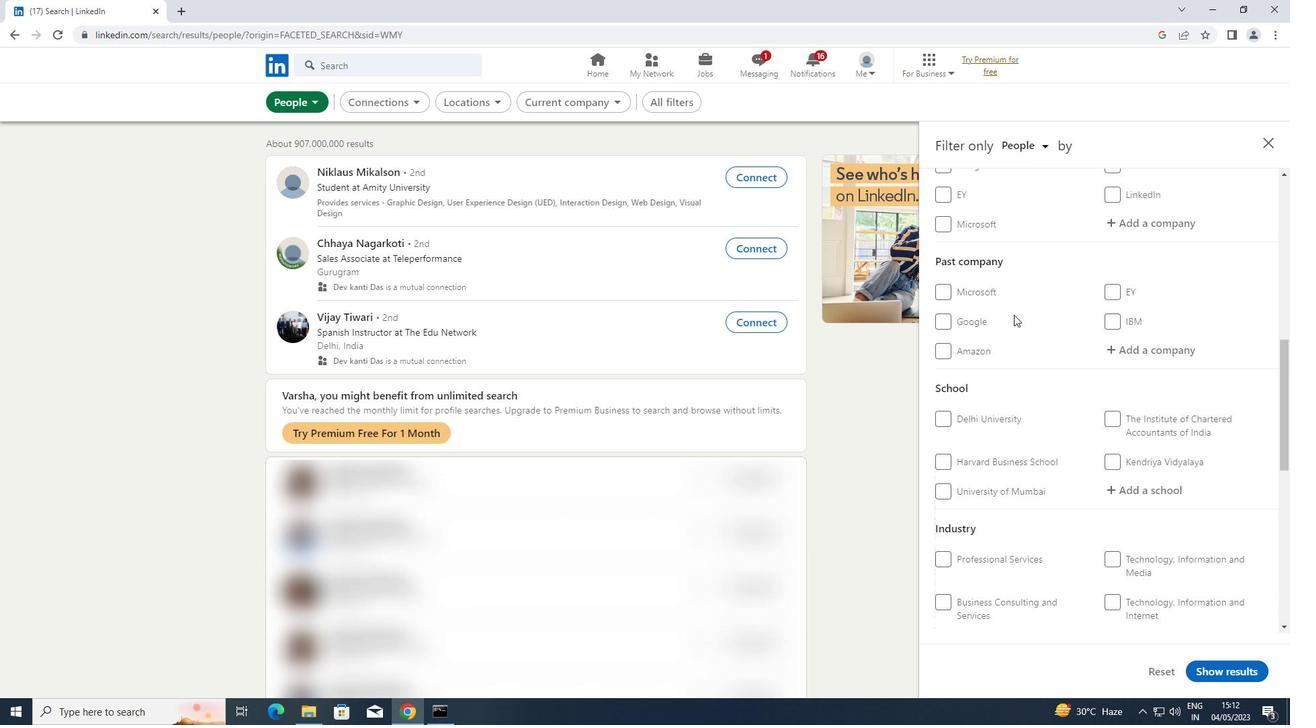 
Action: Mouse moved to (1014, 313)
Screenshot: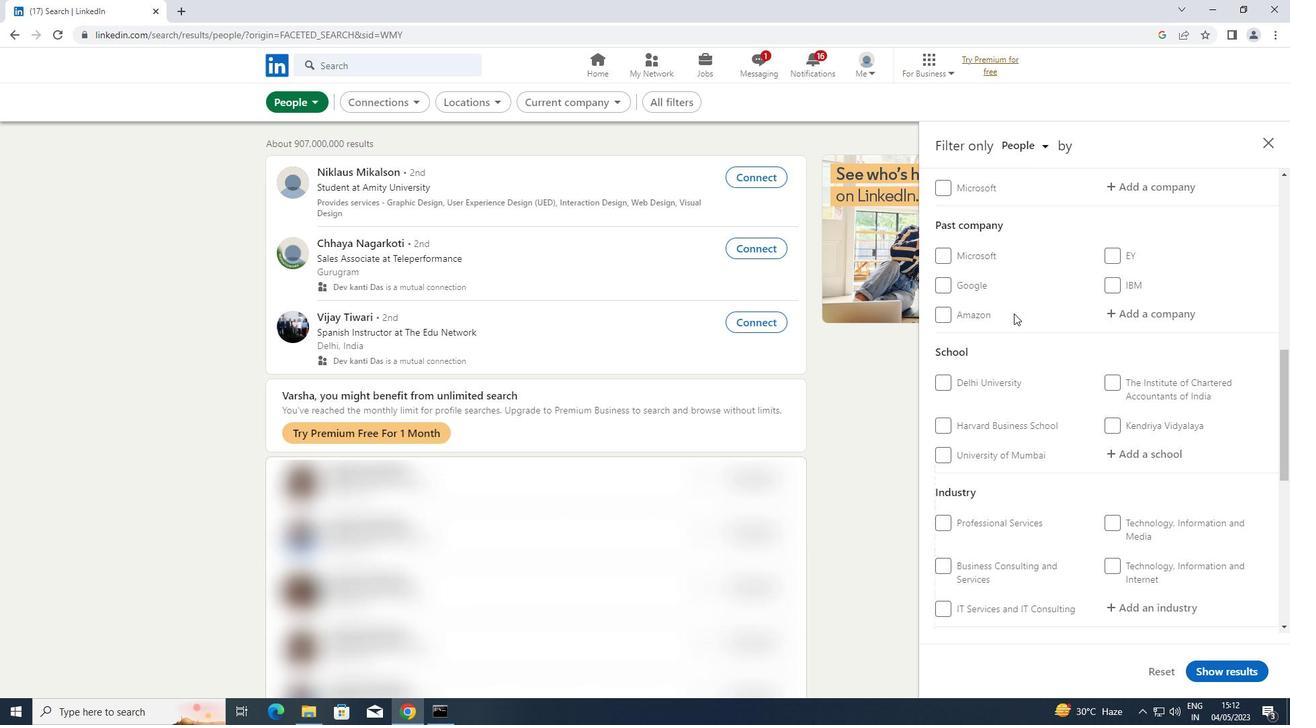 
Action: Mouse scrolled (1014, 312) with delta (0, 0)
Screenshot: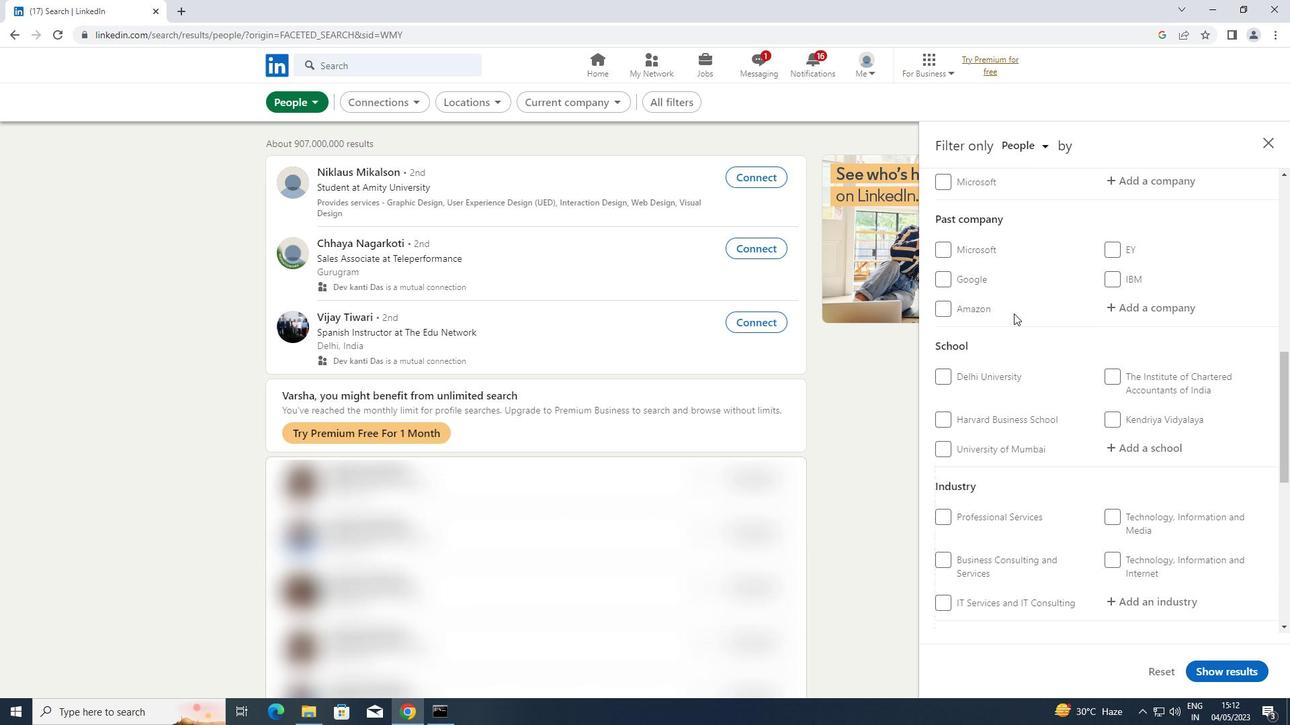 
Action: Mouse scrolled (1014, 312) with delta (0, 0)
Screenshot: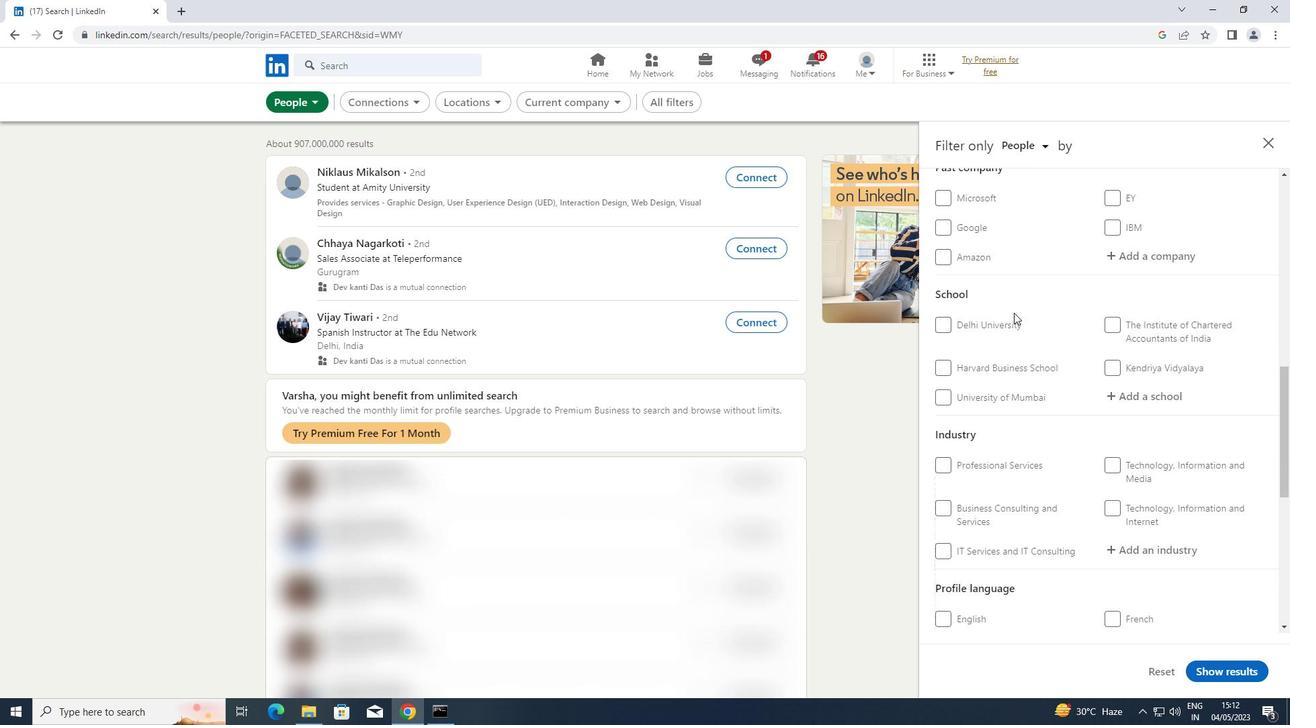 
Action: Mouse scrolled (1014, 312) with delta (0, 0)
Screenshot: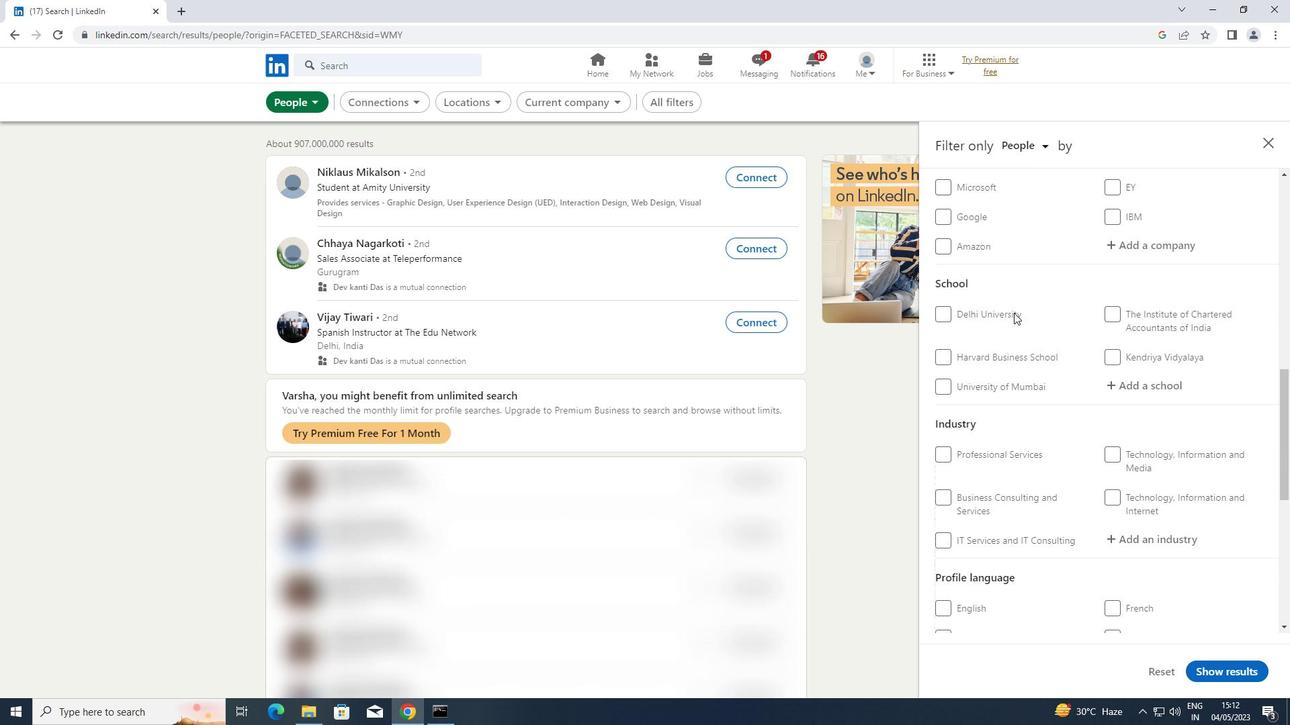 
Action: Mouse moved to (936, 431)
Screenshot: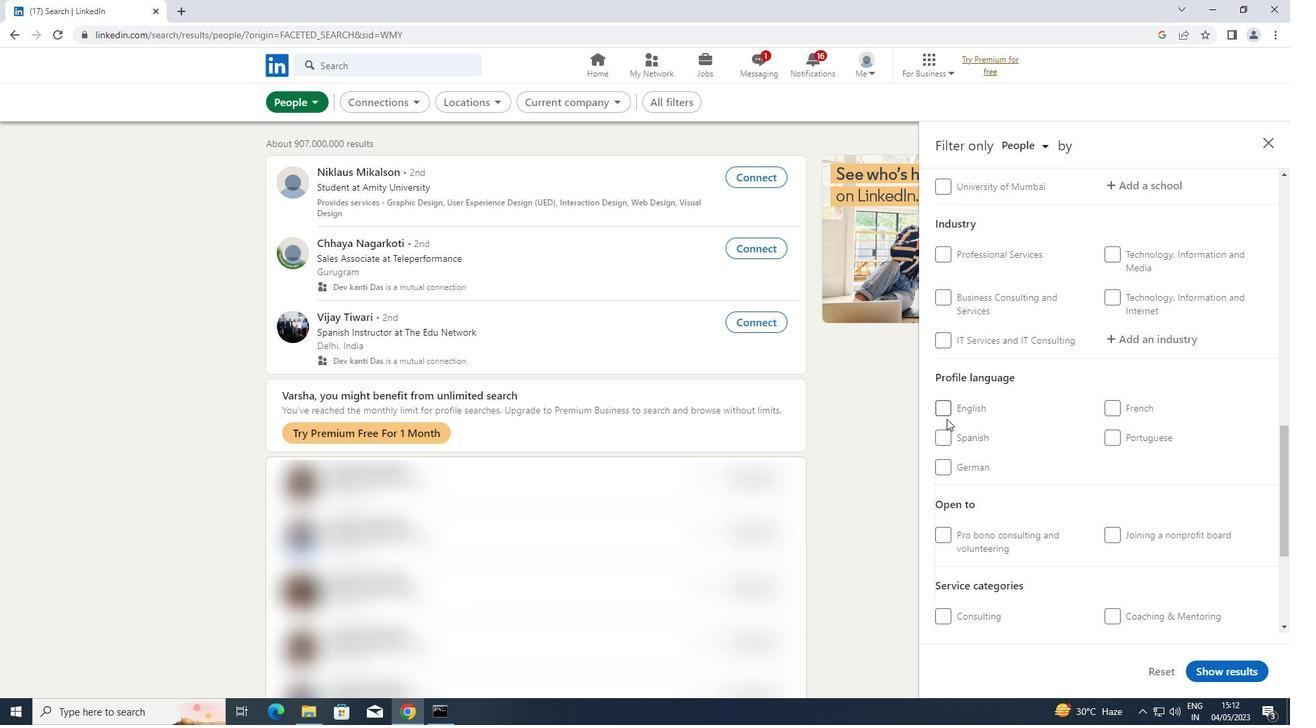 
Action: Mouse pressed left at (936, 431)
Screenshot: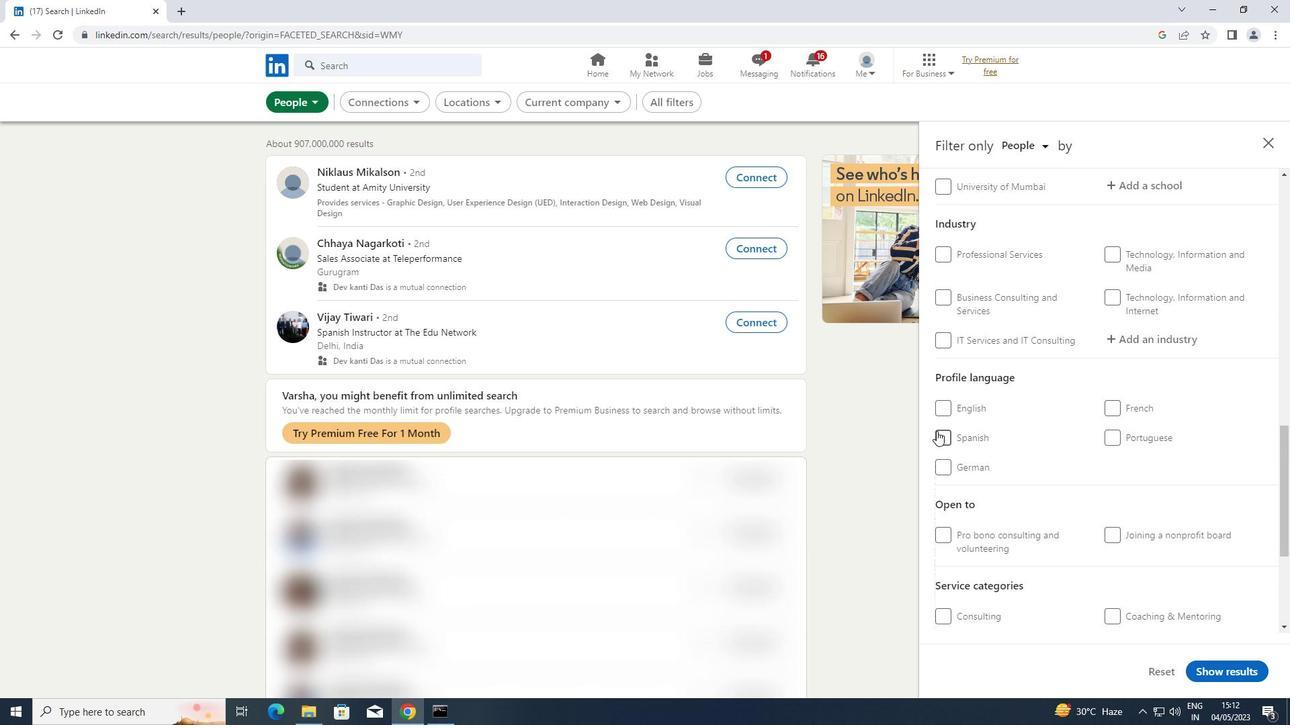 
Action: Mouse moved to (970, 395)
Screenshot: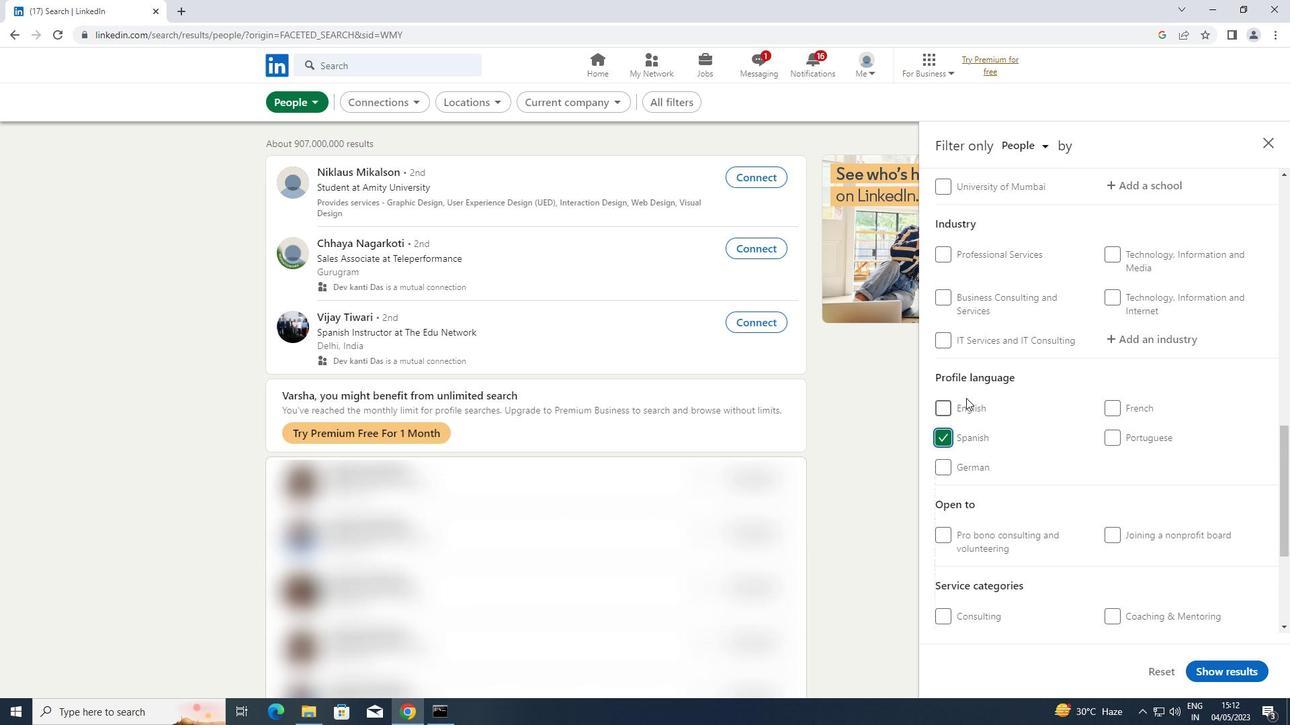 
Action: Mouse scrolled (970, 396) with delta (0, 0)
Screenshot: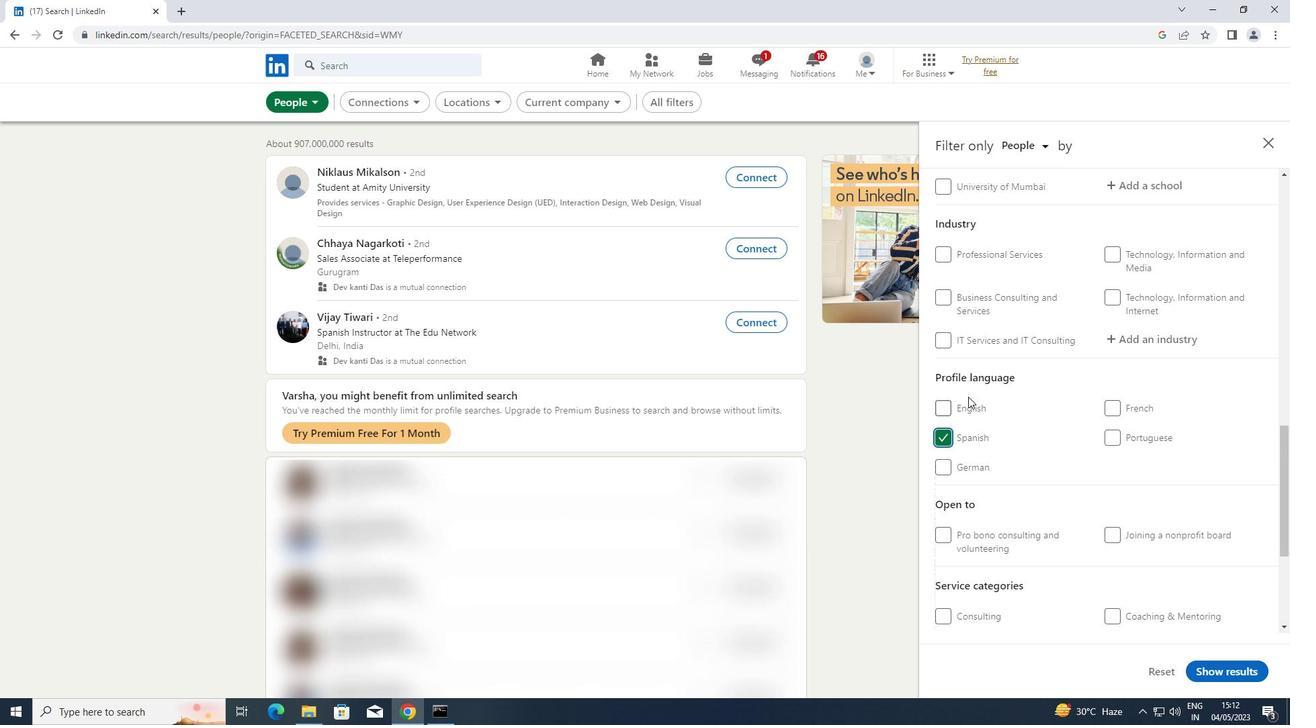 
Action: Mouse scrolled (970, 396) with delta (0, 0)
Screenshot: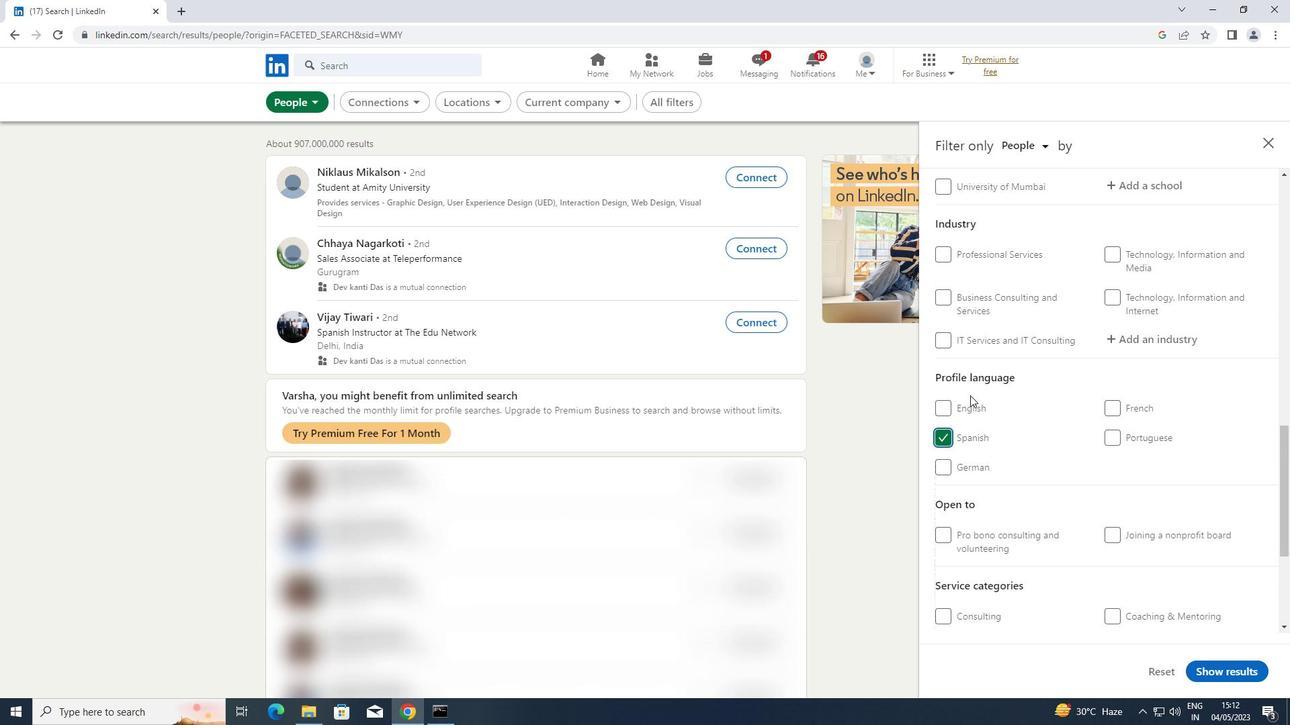 
Action: Mouse scrolled (970, 396) with delta (0, 0)
Screenshot: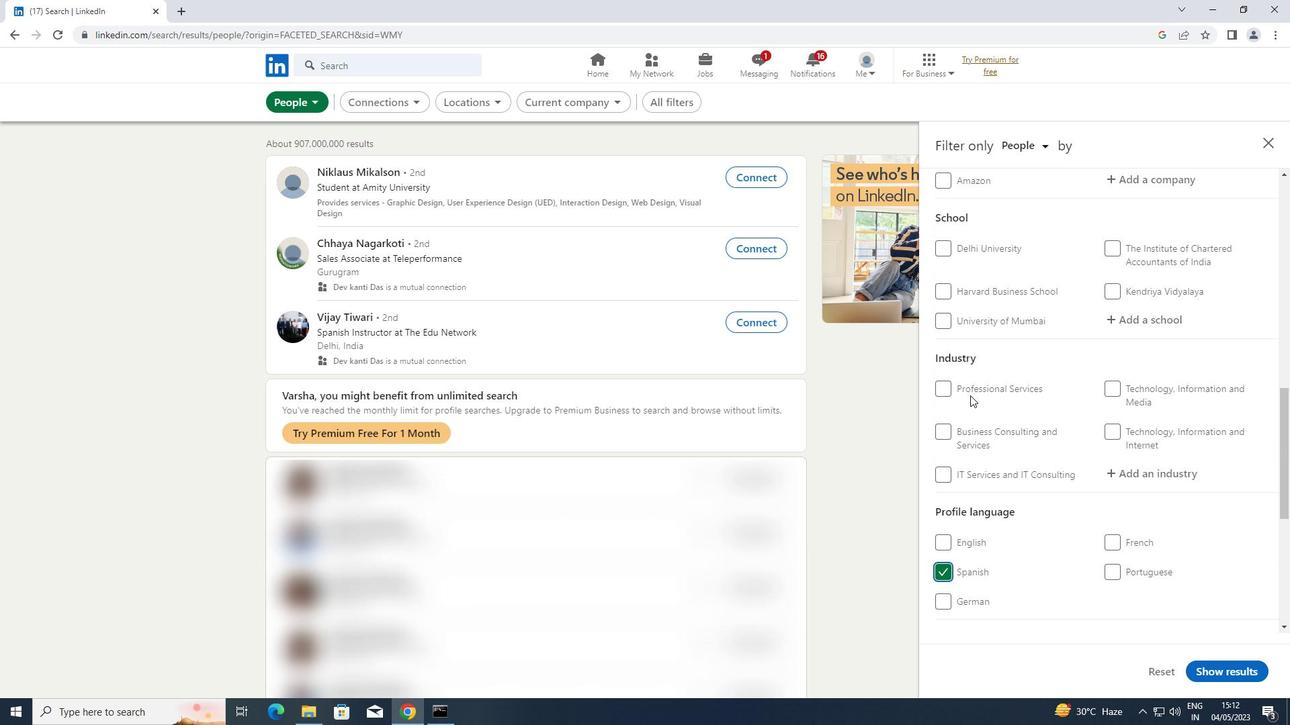 
Action: Mouse scrolled (970, 396) with delta (0, 0)
Screenshot: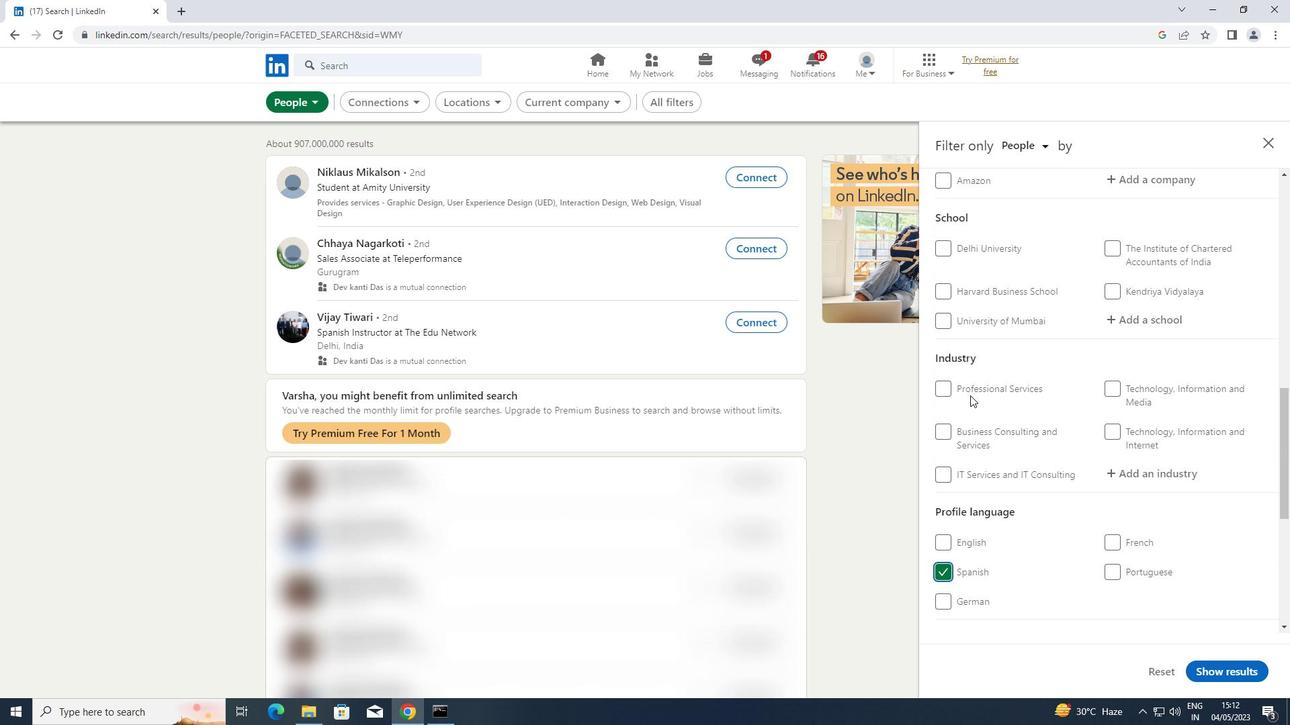 
Action: Mouse moved to (976, 386)
Screenshot: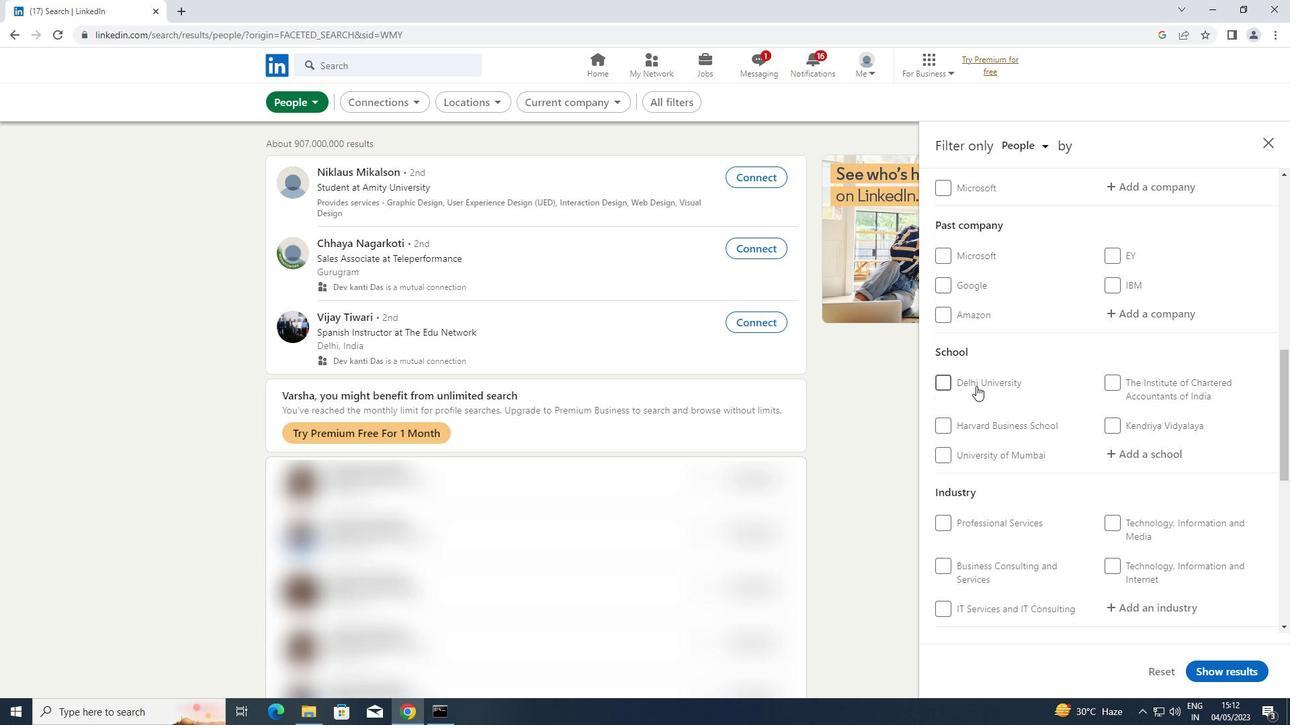 
Action: Mouse scrolled (976, 387) with delta (0, 0)
Screenshot: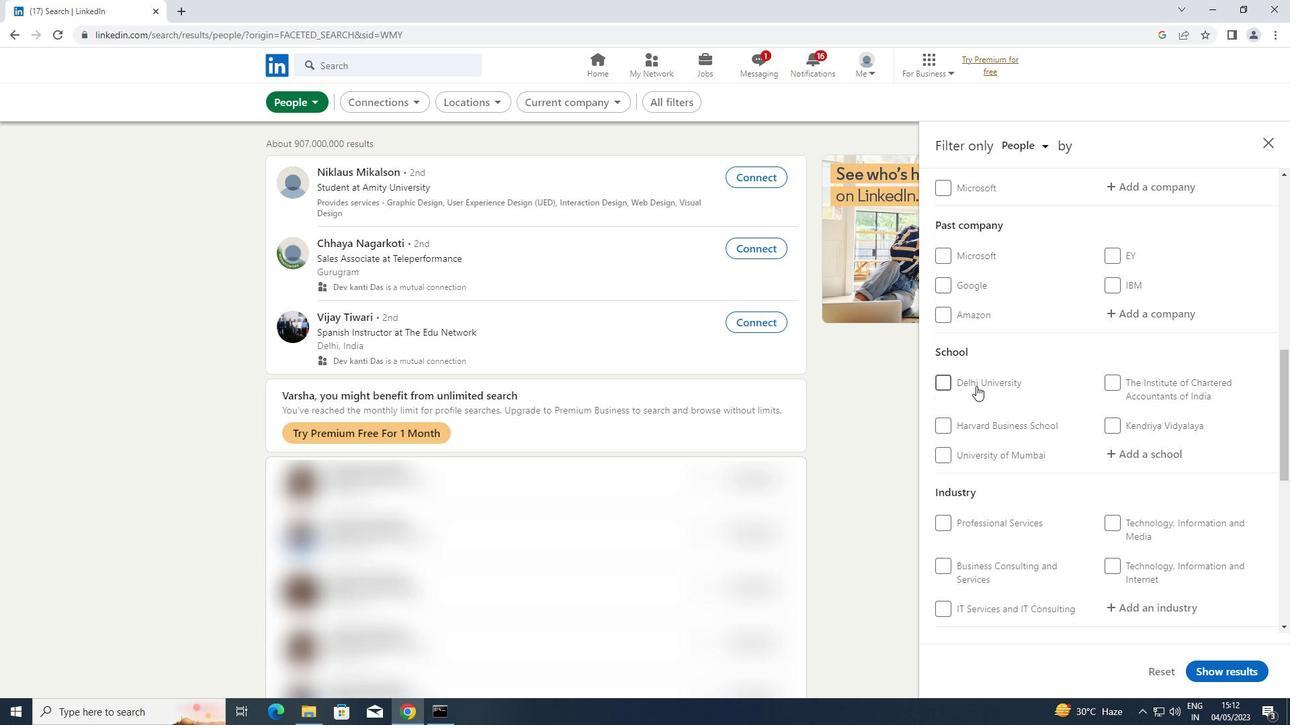 
Action: Mouse moved to (1014, 346)
Screenshot: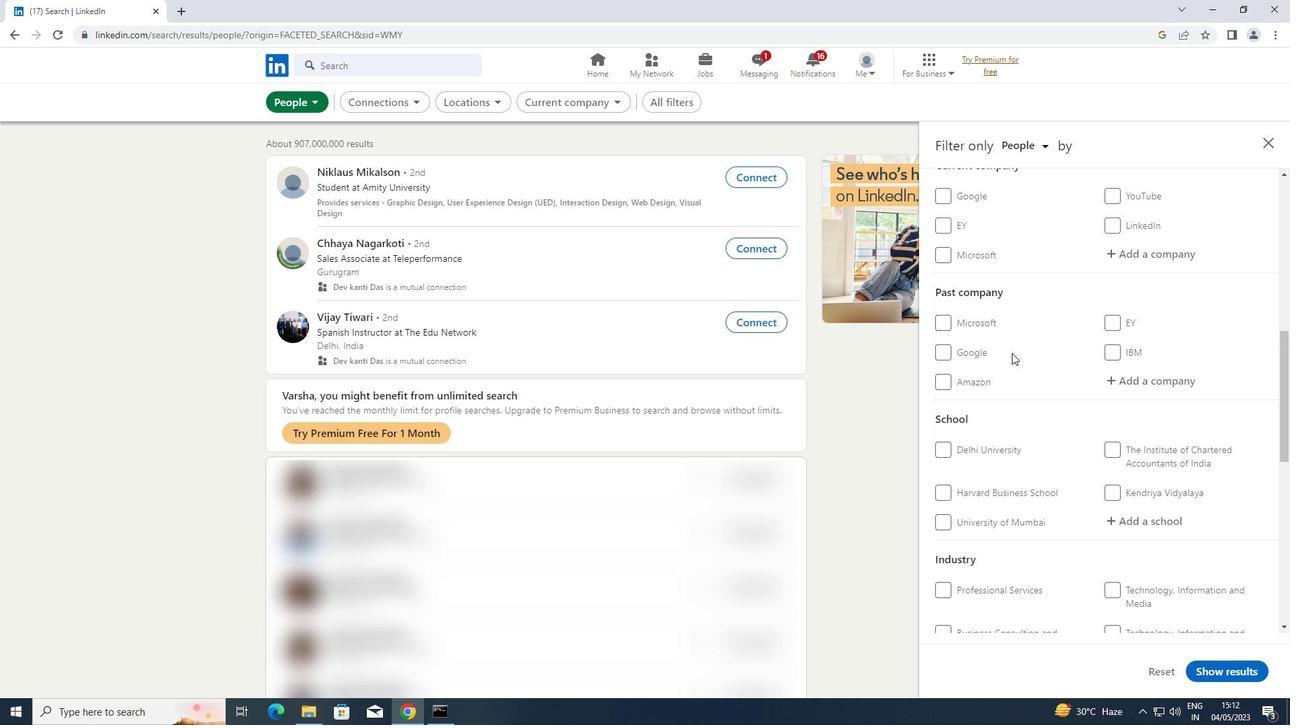 
Action: Mouse scrolled (1014, 347) with delta (0, 0)
Screenshot: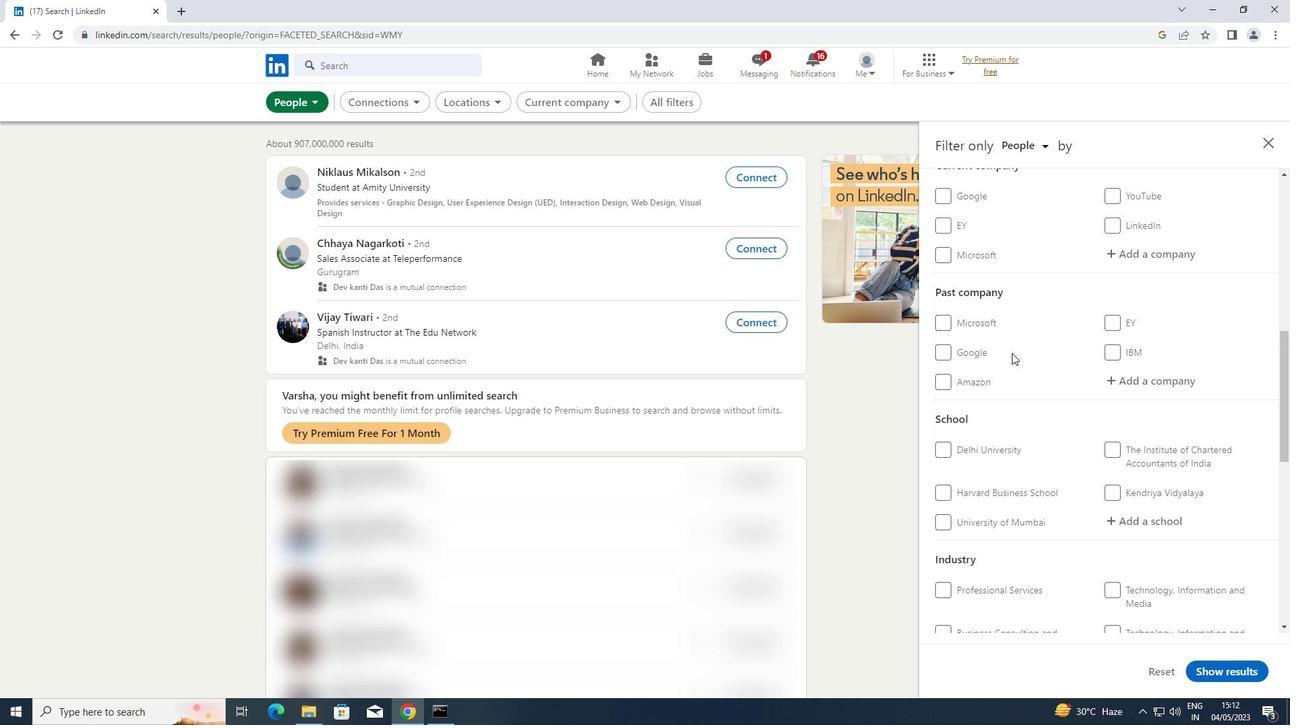 
Action: Mouse moved to (1180, 315)
Screenshot: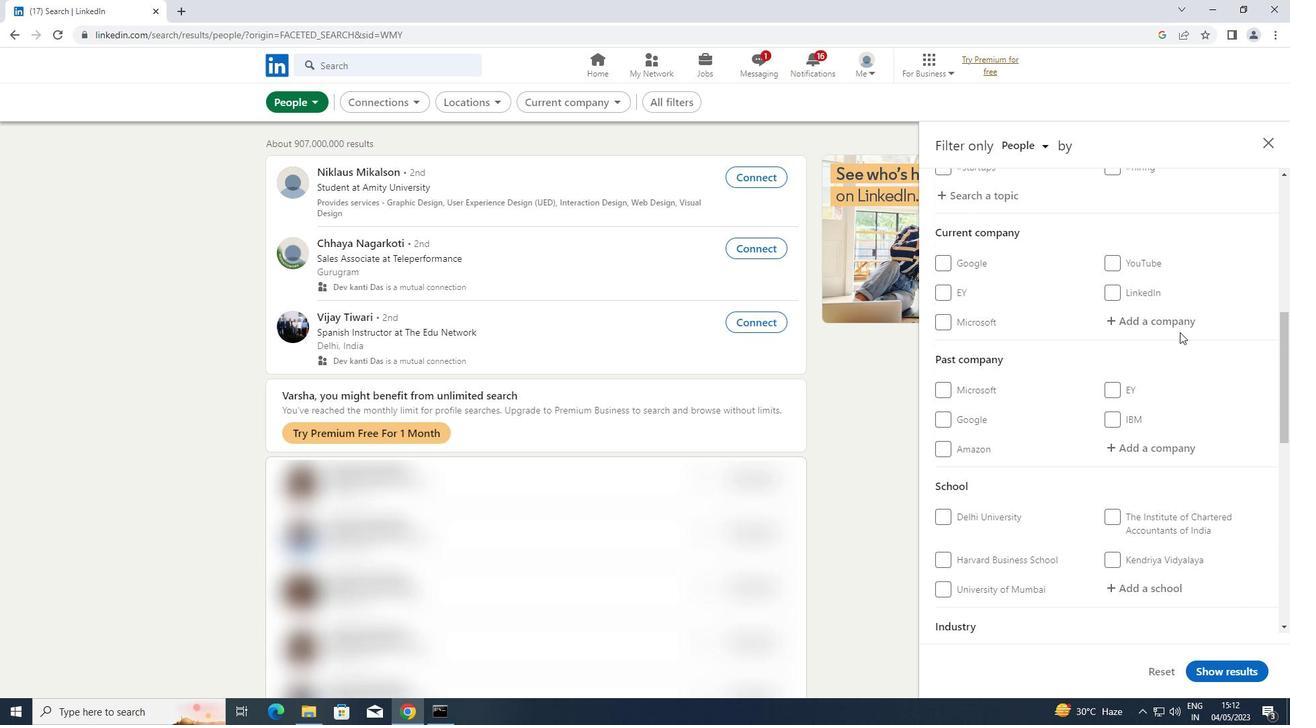 
Action: Mouse pressed left at (1180, 315)
Screenshot: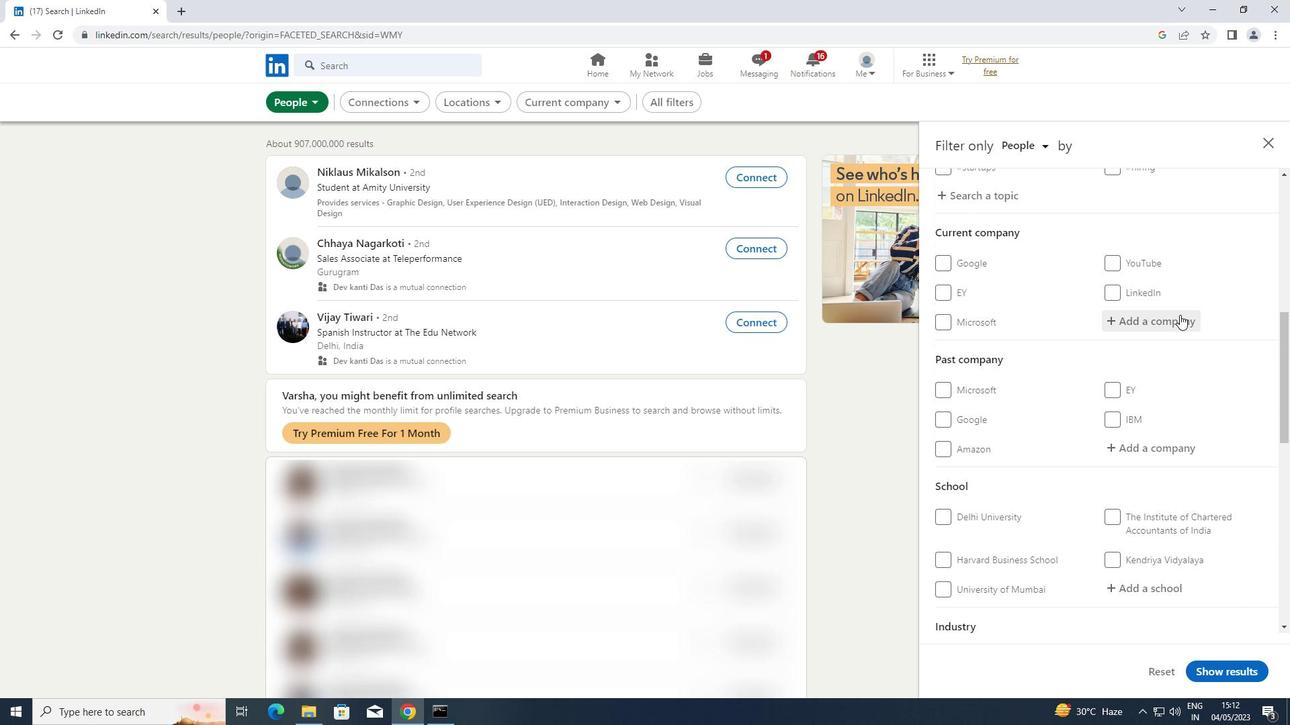 
Action: Key pressed <Key.shift>DIGIT<Key.space><Key.shift>INSURA
Screenshot: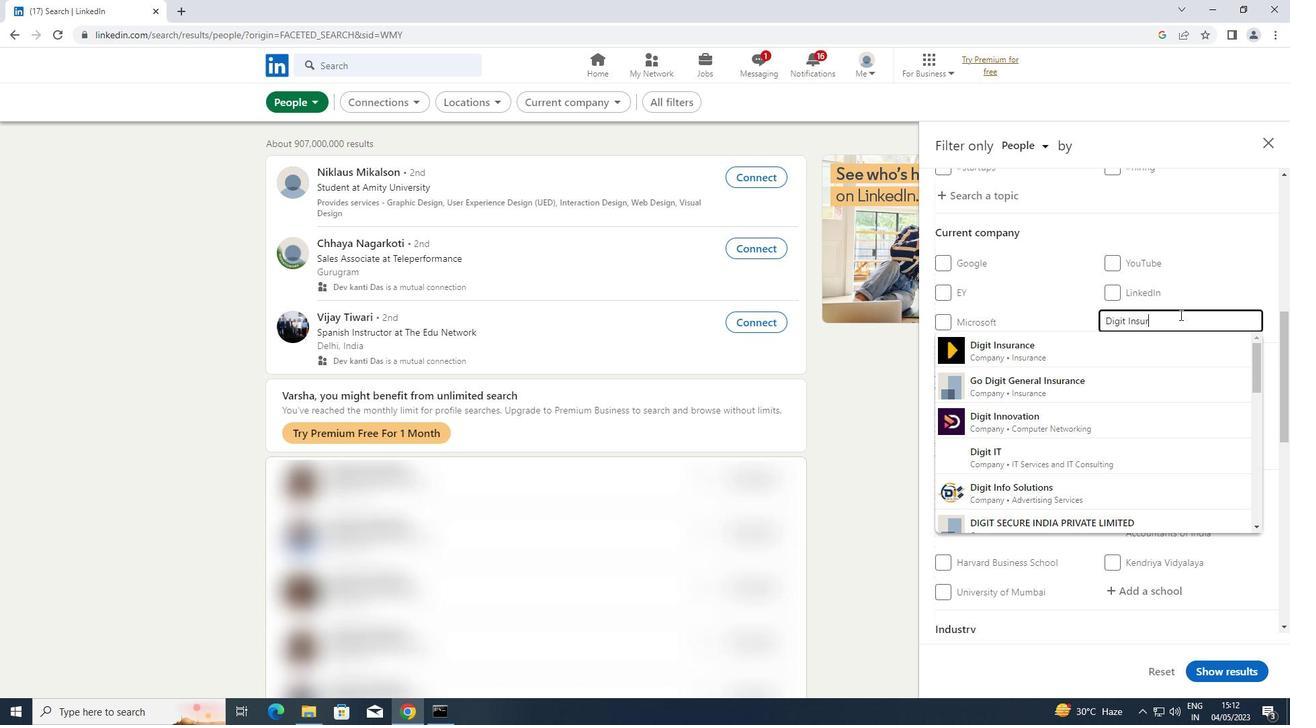 
Action: Mouse moved to (1091, 352)
Screenshot: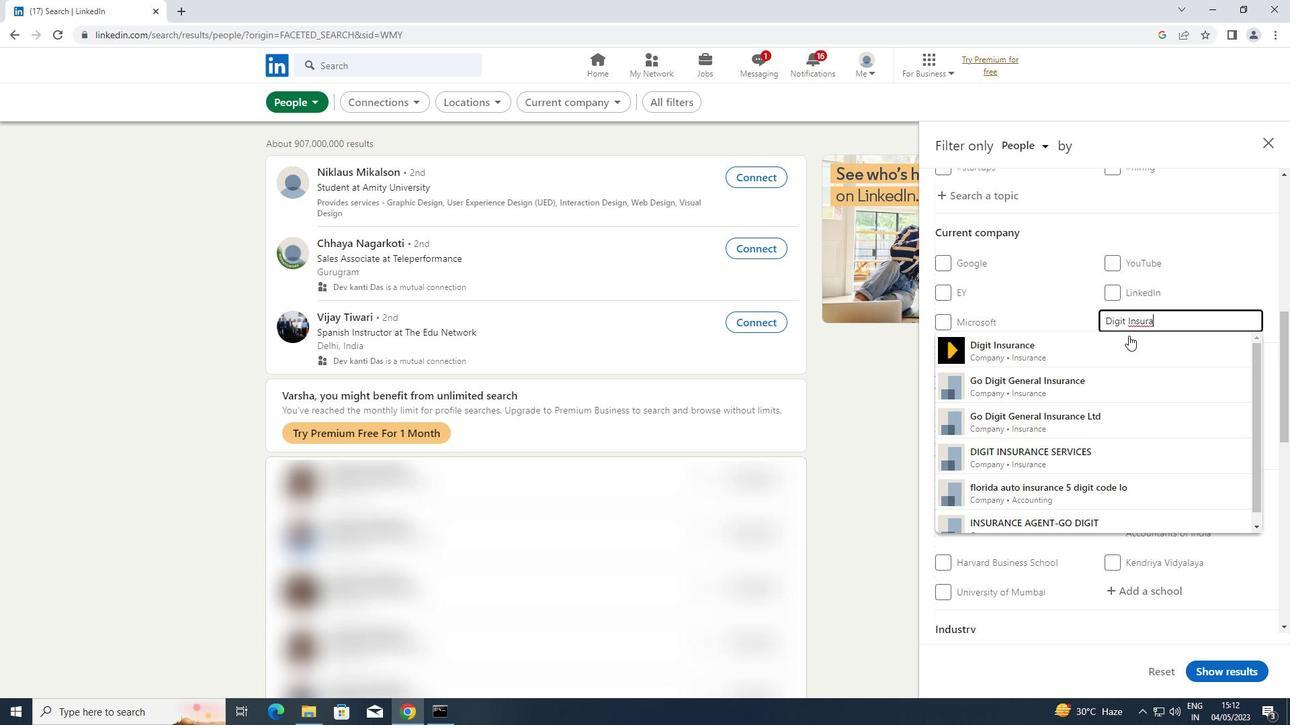 
Action: Mouse pressed left at (1091, 352)
Screenshot: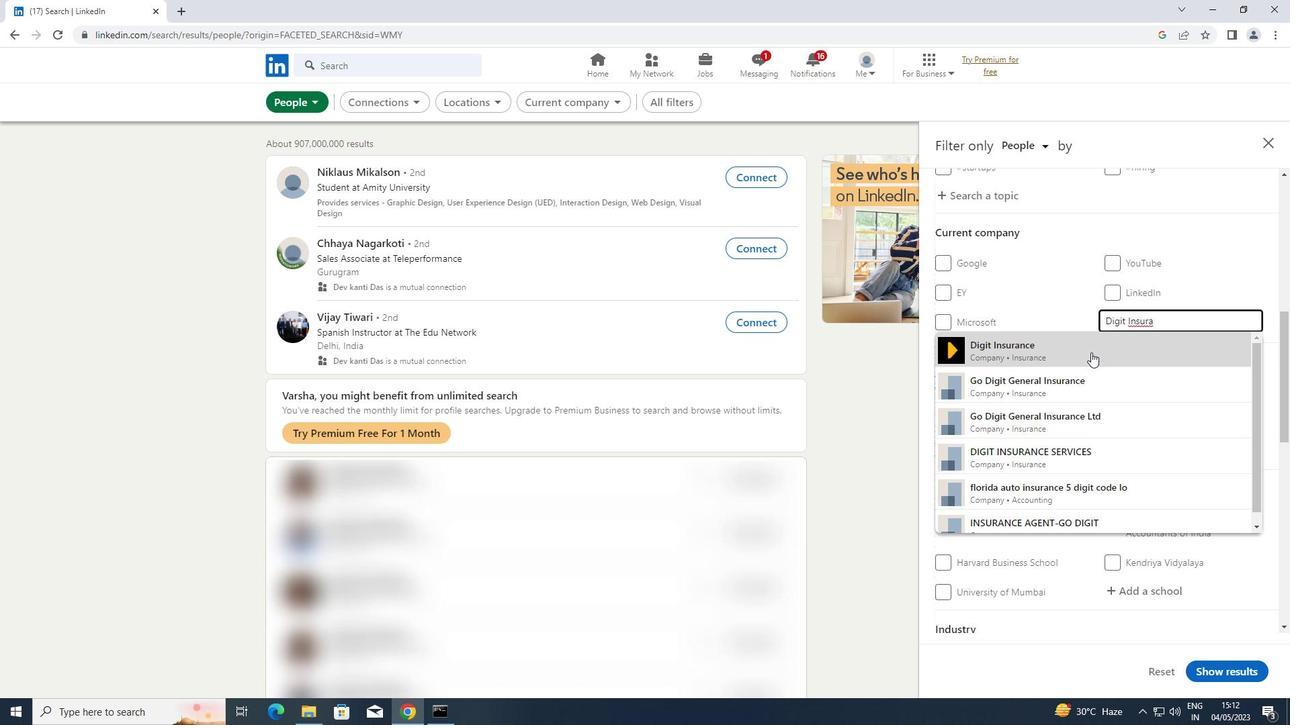 
Action: Mouse moved to (1094, 350)
Screenshot: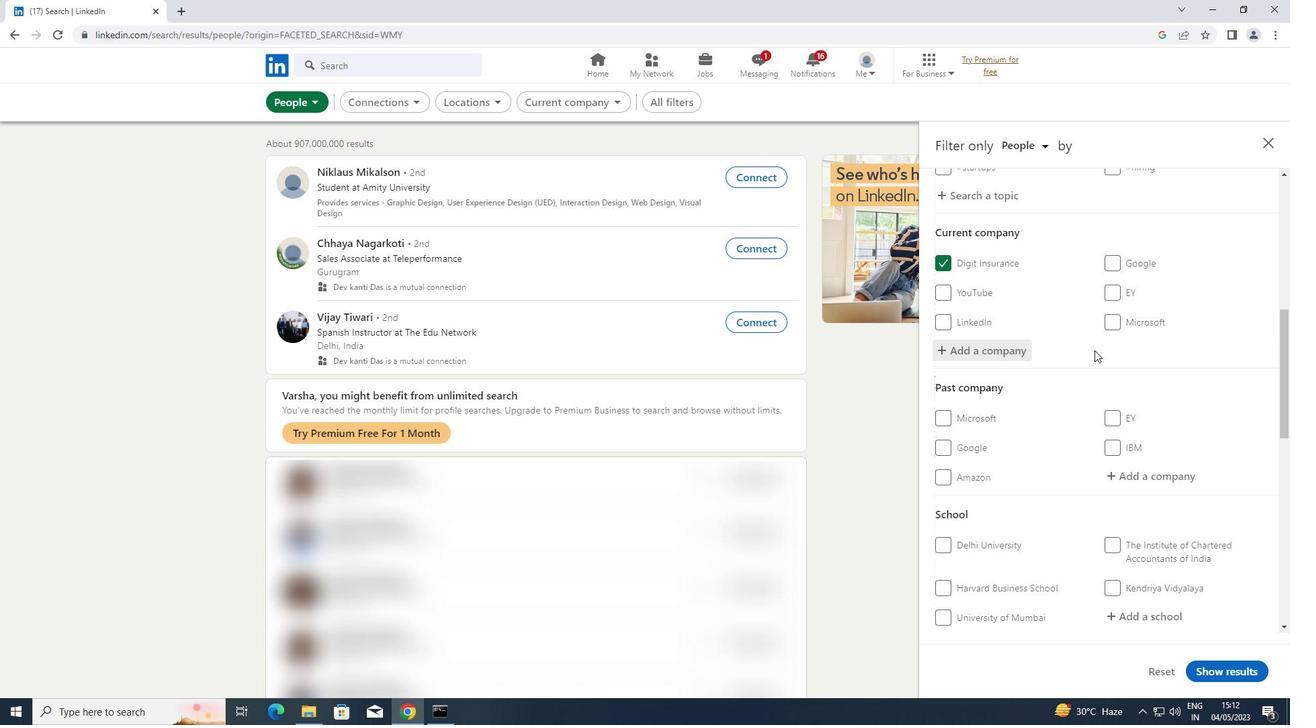 
Action: Mouse scrolled (1094, 350) with delta (0, 0)
Screenshot: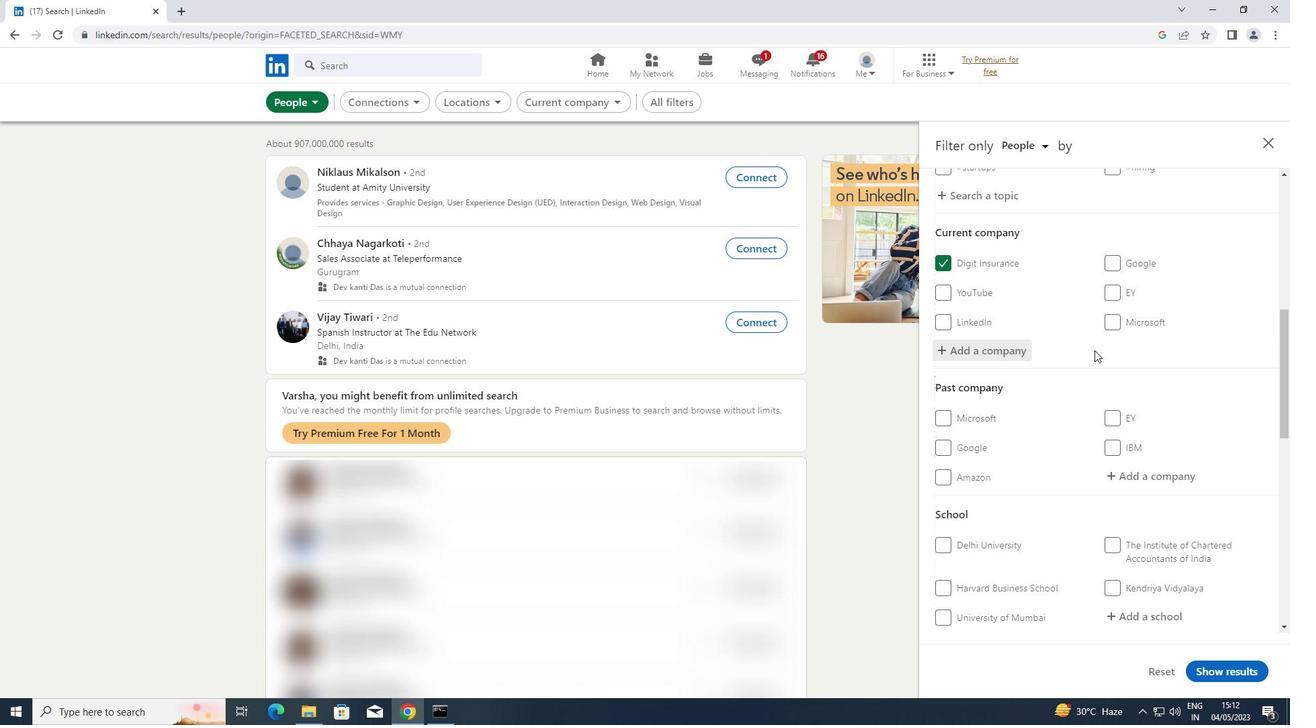 
Action: Mouse scrolled (1094, 350) with delta (0, 0)
Screenshot: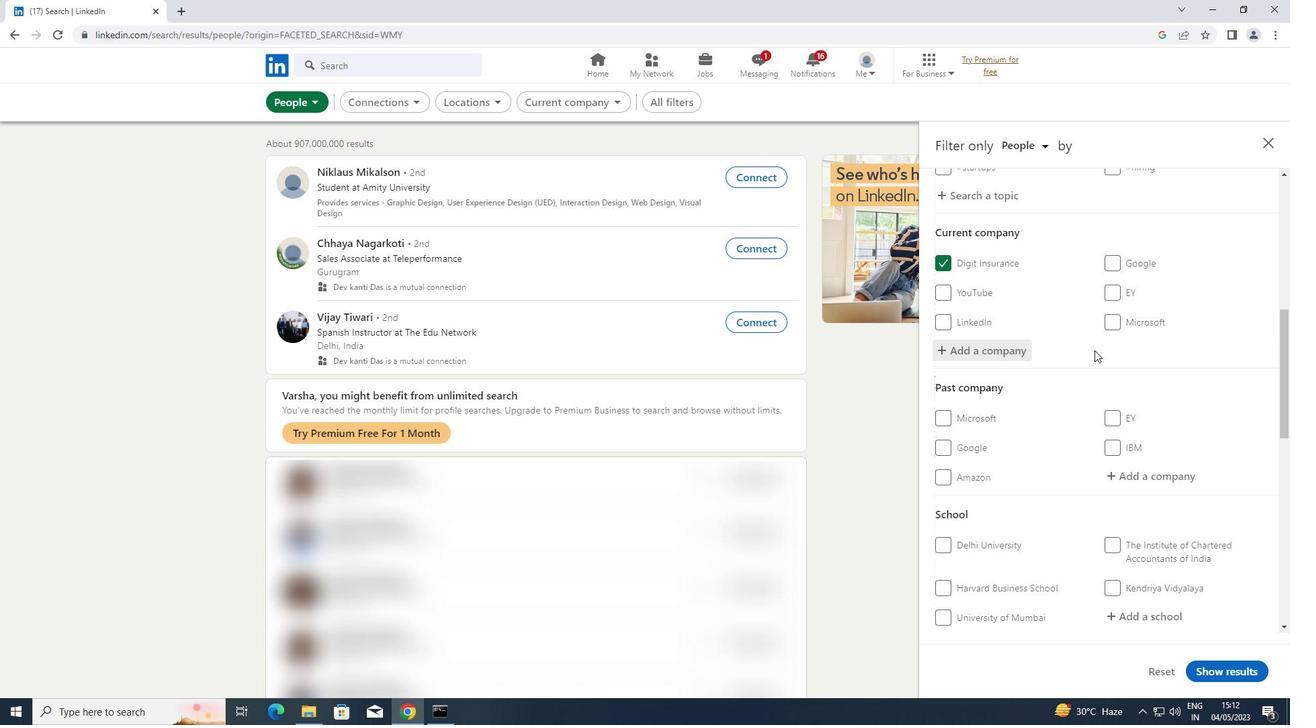 
Action: Mouse scrolled (1094, 350) with delta (0, 0)
Screenshot: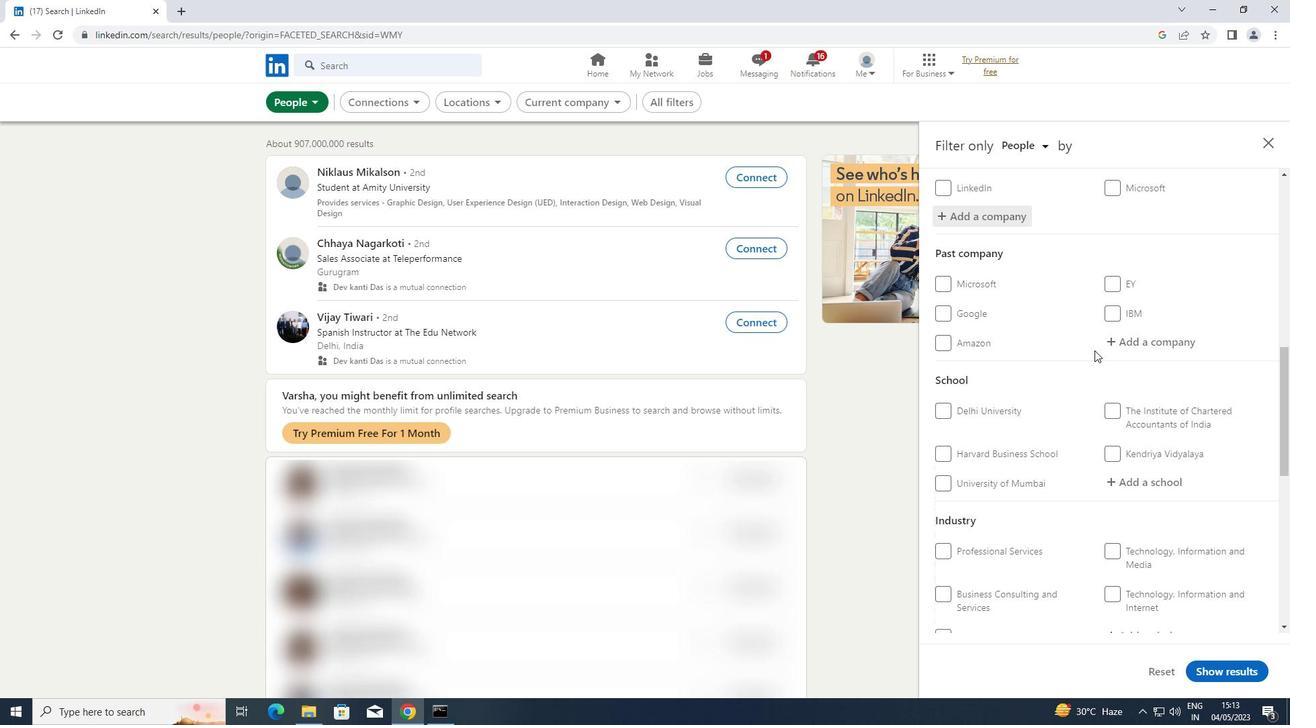 
Action: Mouse moved to (1154, 418)
Screenshot: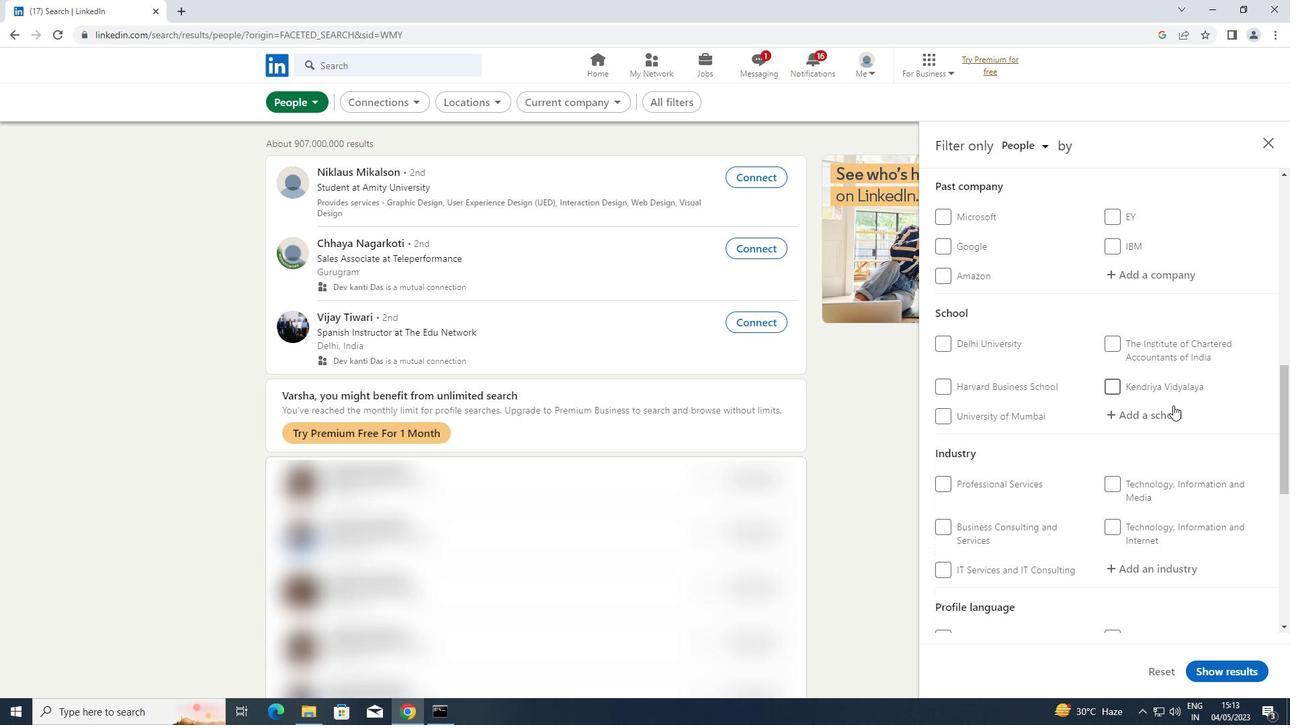 
Action: Mouse pressed left at (1154, 418)
Screenshot: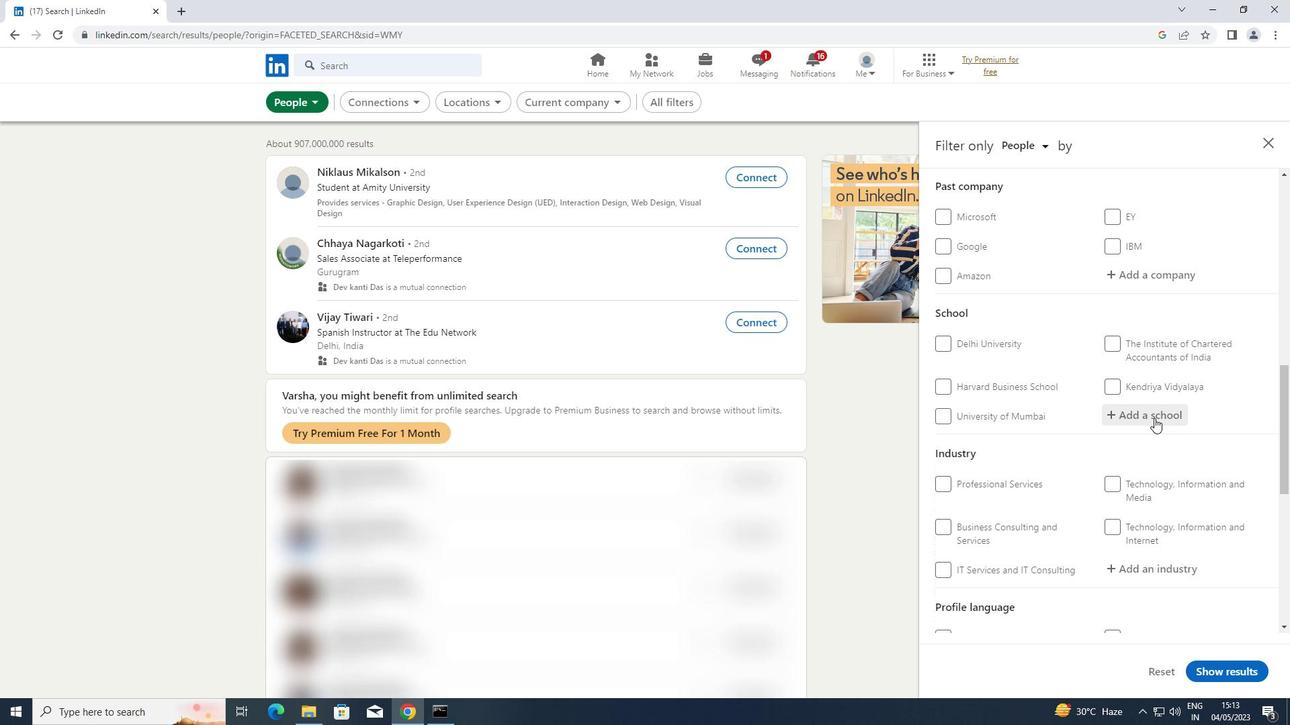 
Action: Key pressed <Key.shift>ALLIANCE
Screenshot: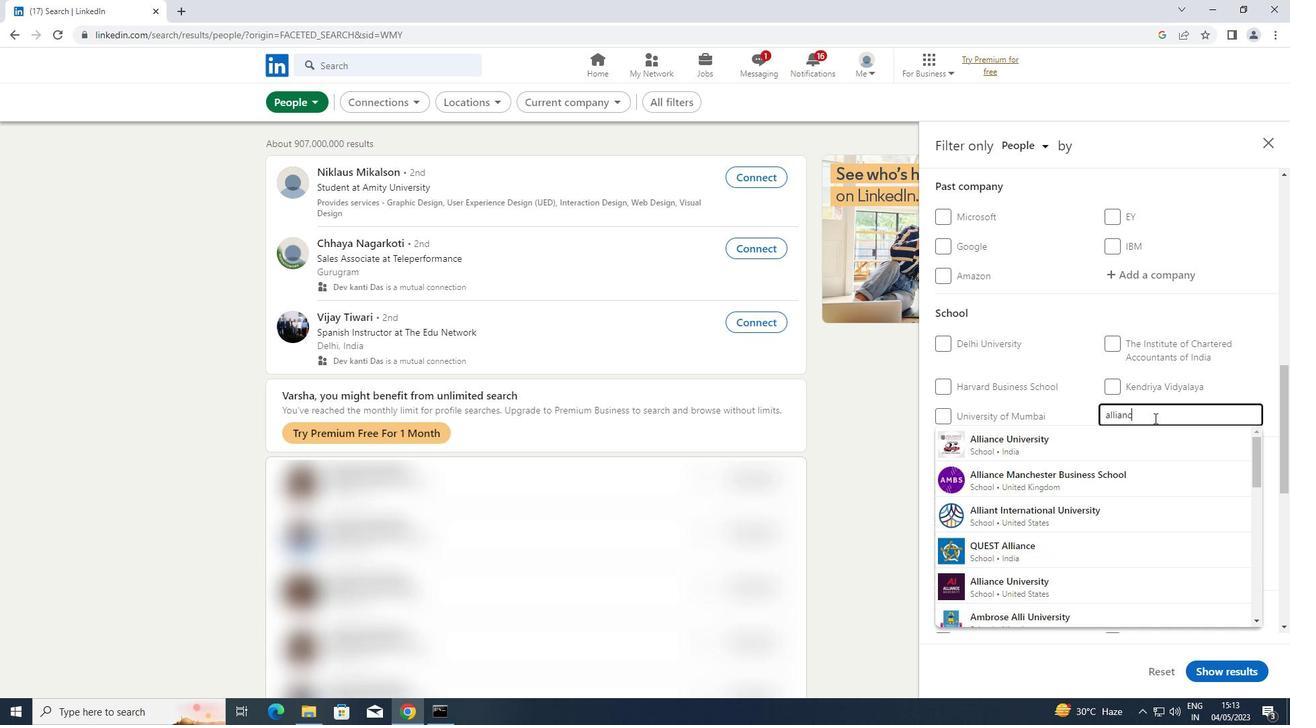 
Action: Mouse moved to (1054, 442)
Screenshot: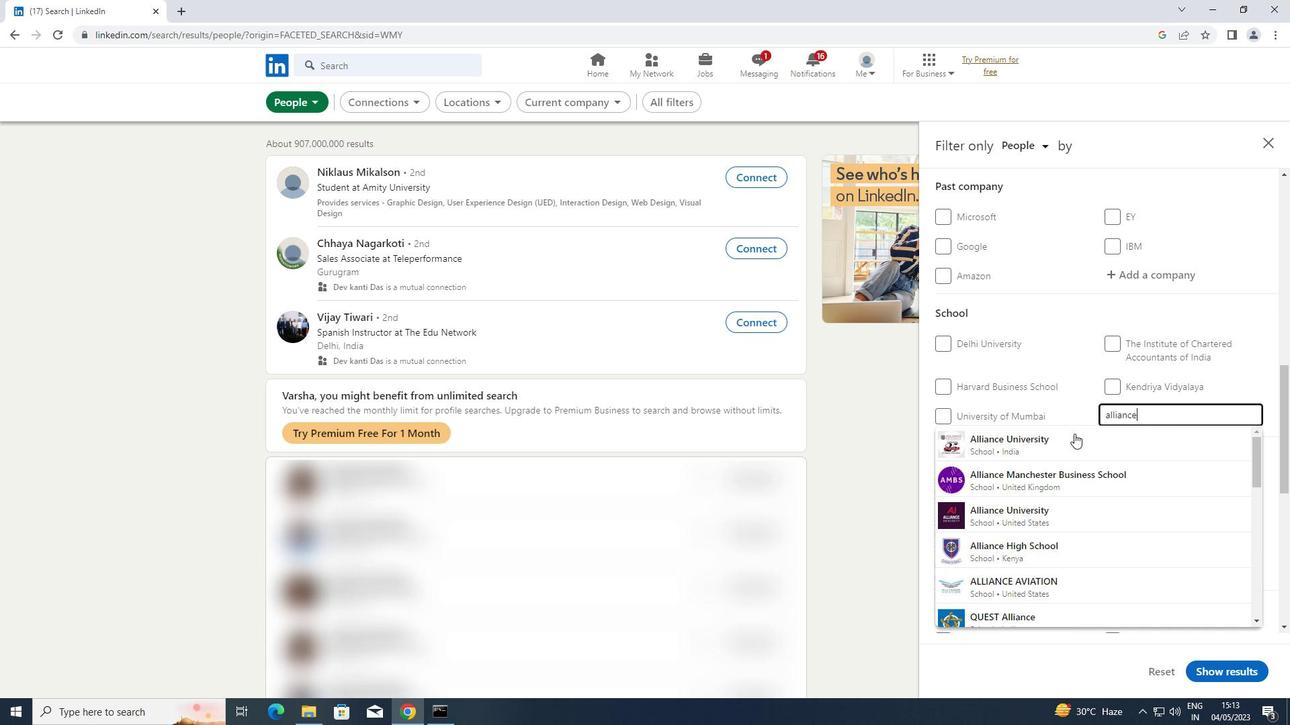 
Action: Mouse pressed left at (1054, 442)
Screenshot: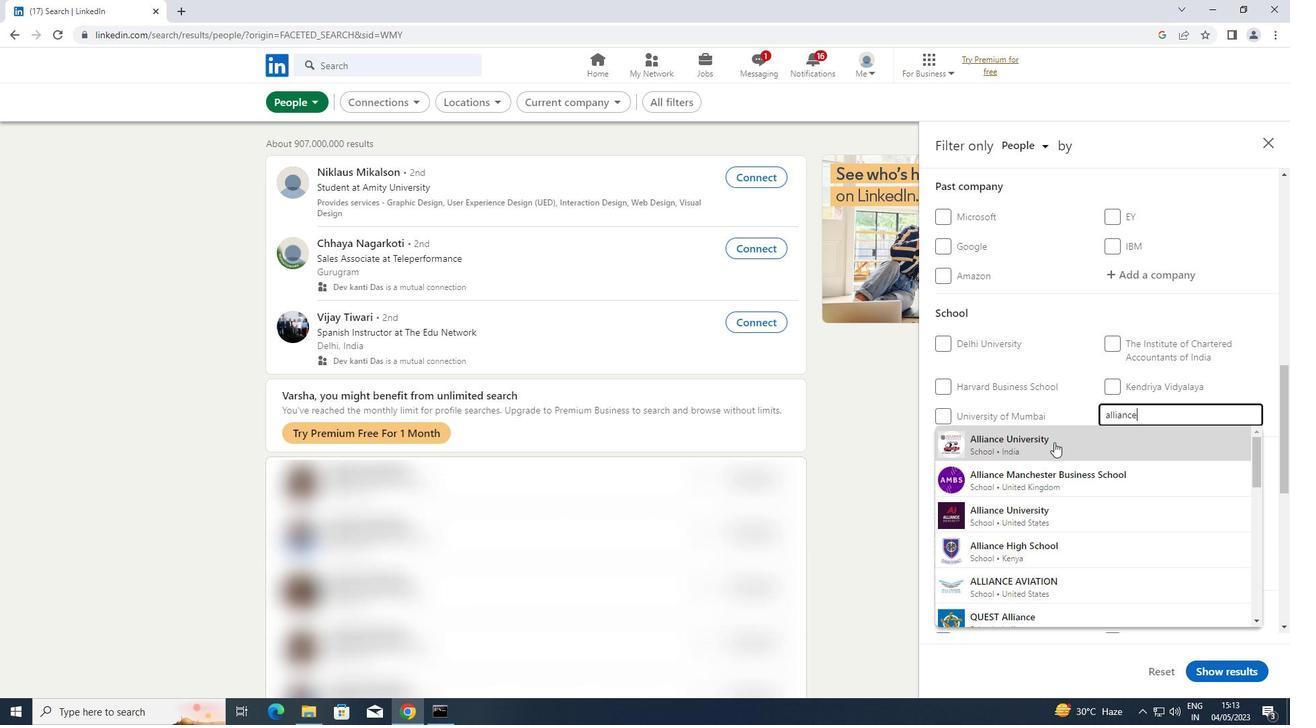 
Action: Mouse scrolled (1054, 442) with delta (0, 0)
Screenshot: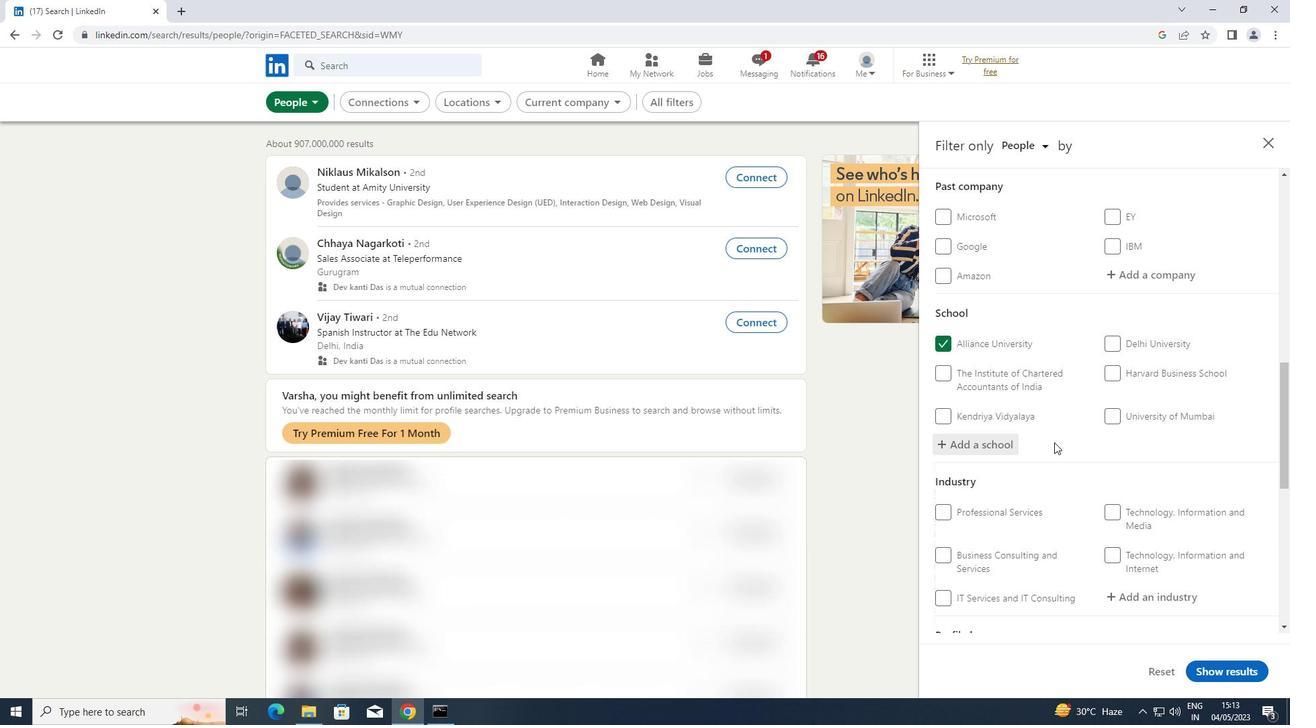 
Action: Mouse scrolled (1054, 442) with delta (0, 0)
Screenshot: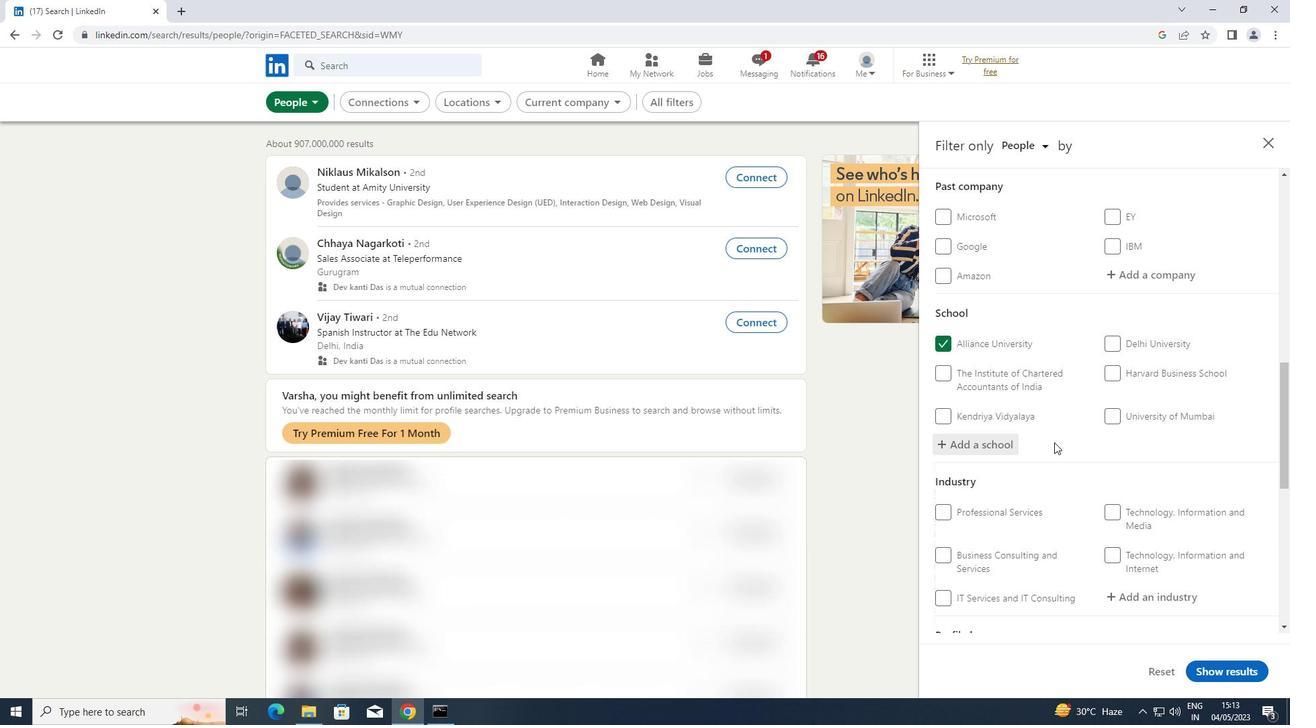 
Action: Mouse scrolled (1054, 442) with delta (0, 0)
Screenshot: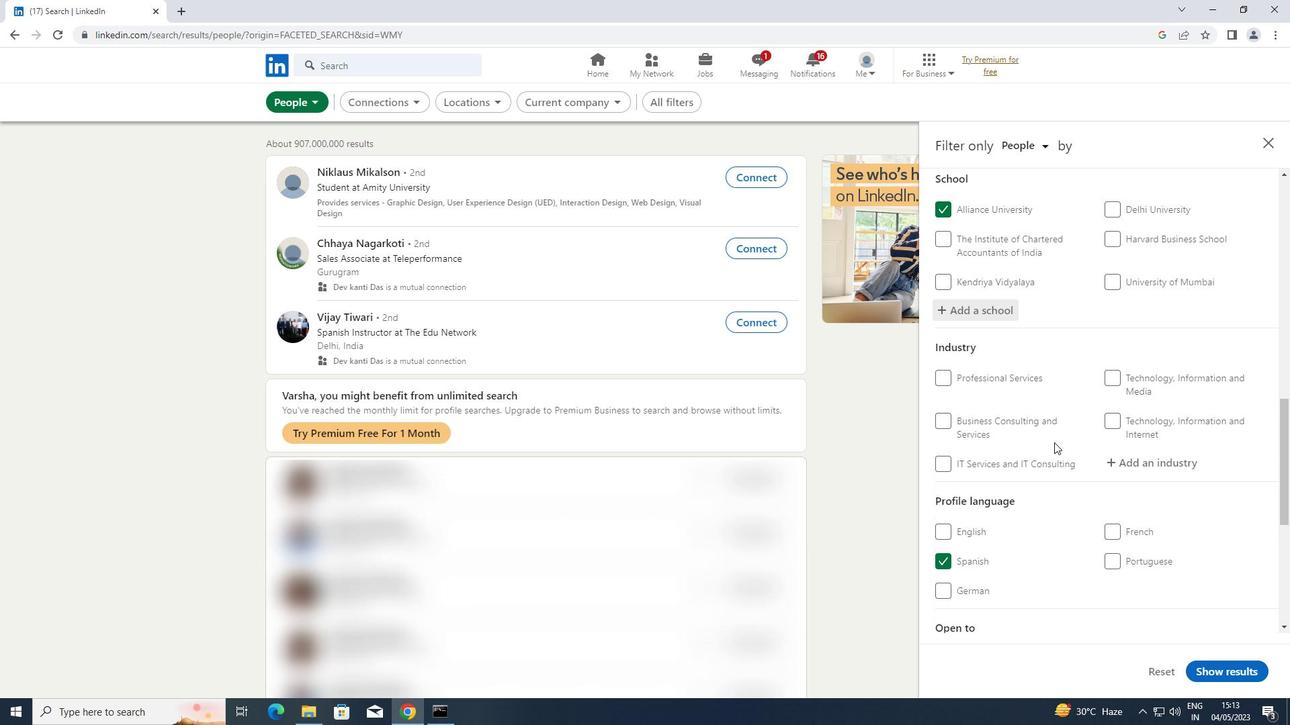 
Action: Mouse scrolled (1054, 442) with delta (0, 0)
Screenshot: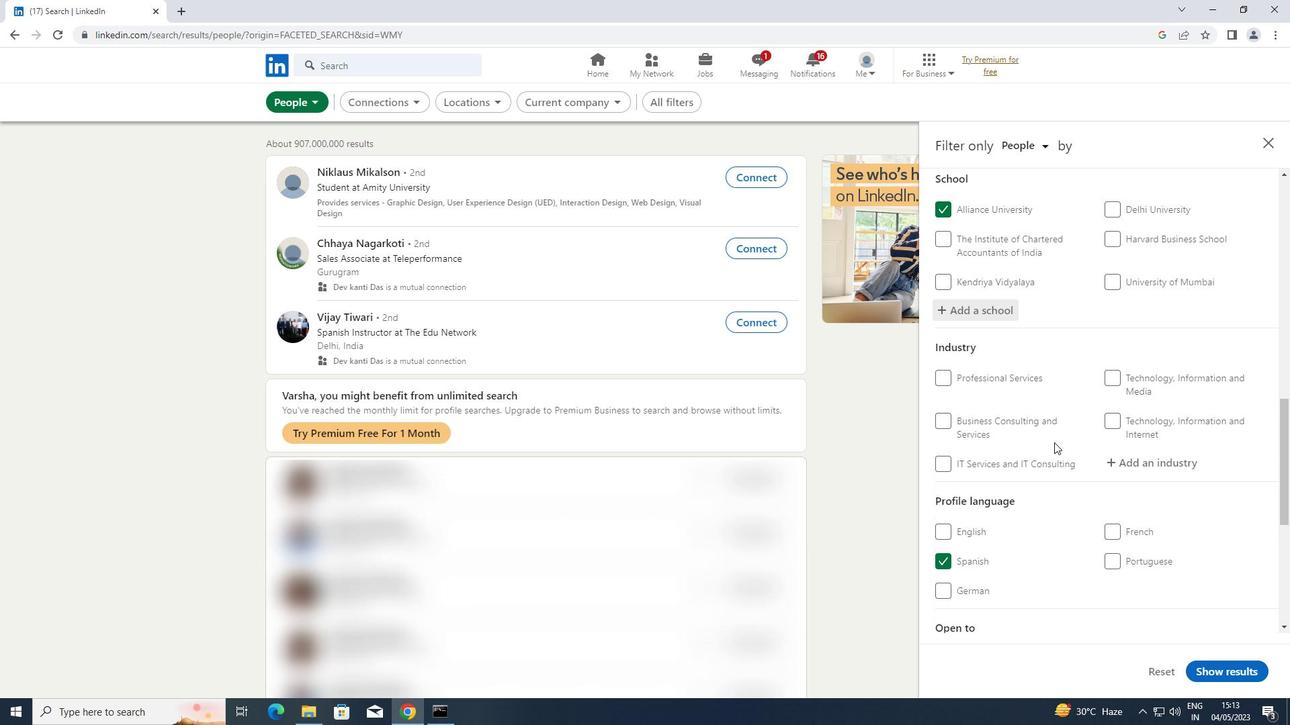 
Action: Mouse moved to (1175, 334)
Screenshot: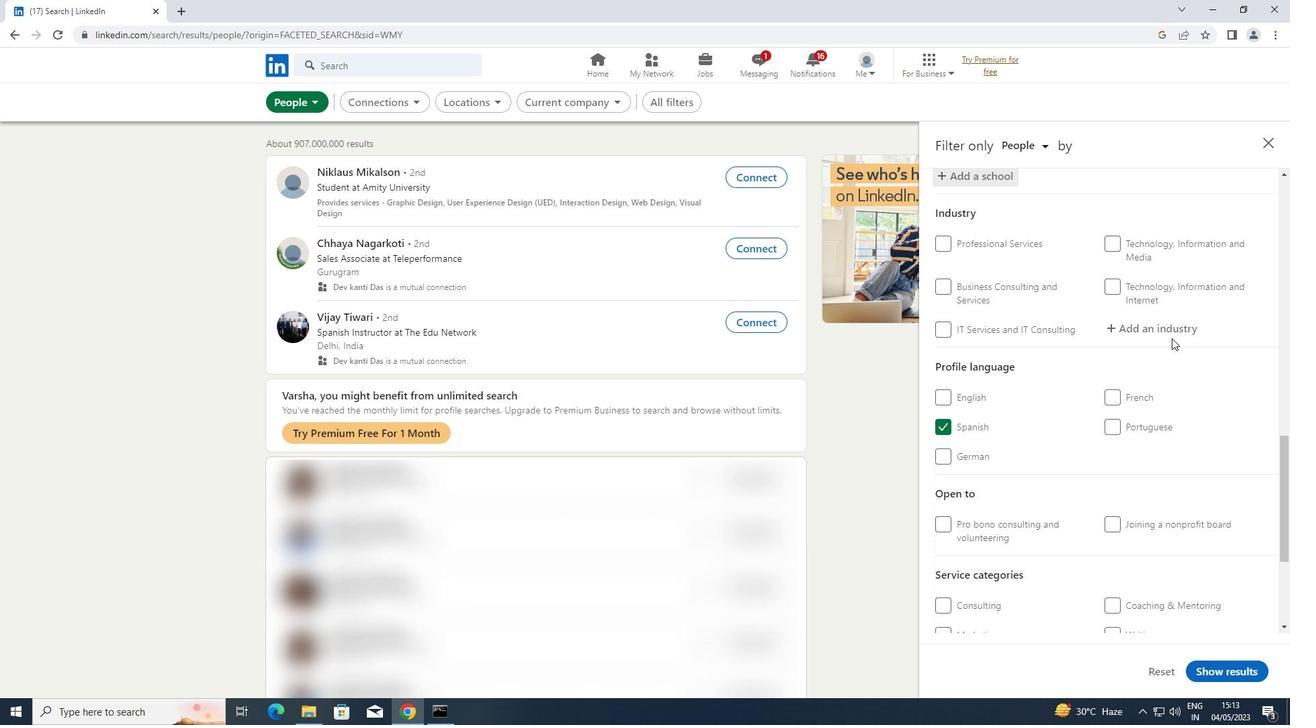 
Action: Mouse pressed left at (1175, 334)
Screenshot: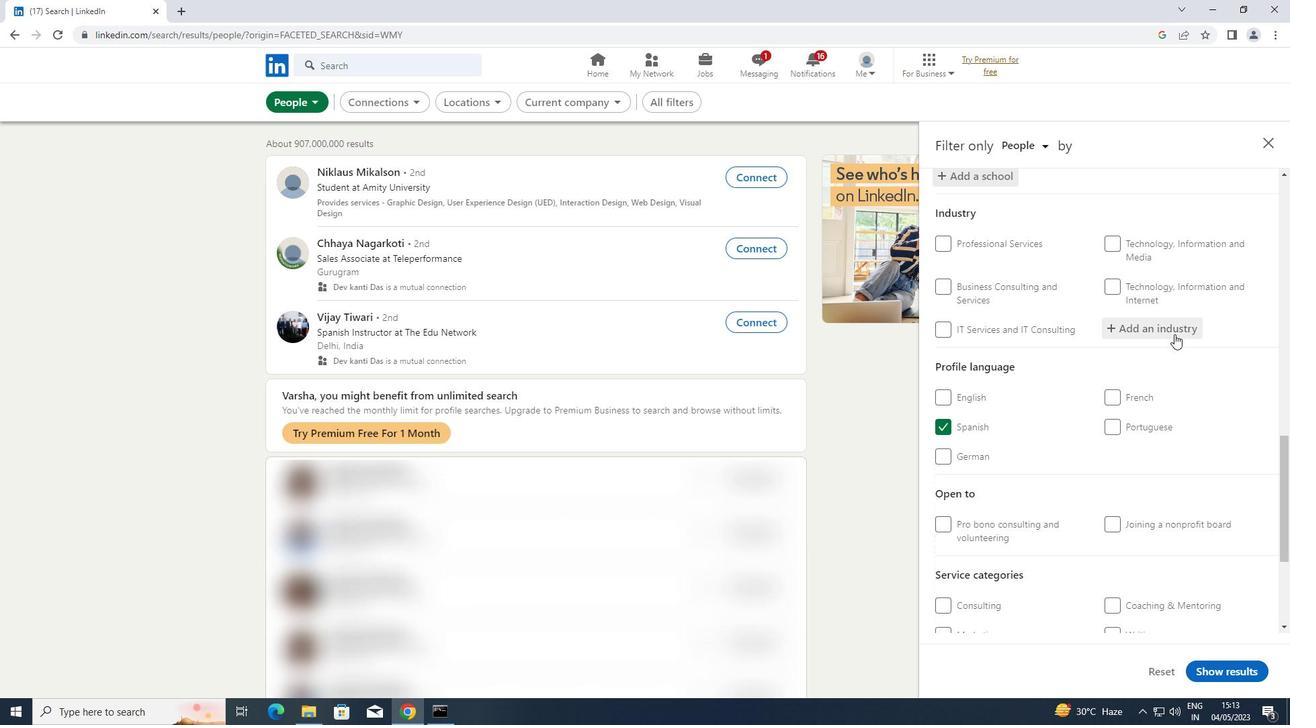 
Action: Key pressed <Key.shift>ELECTRIC<Key.space><Key.shift>LIGHTING
Screenshot: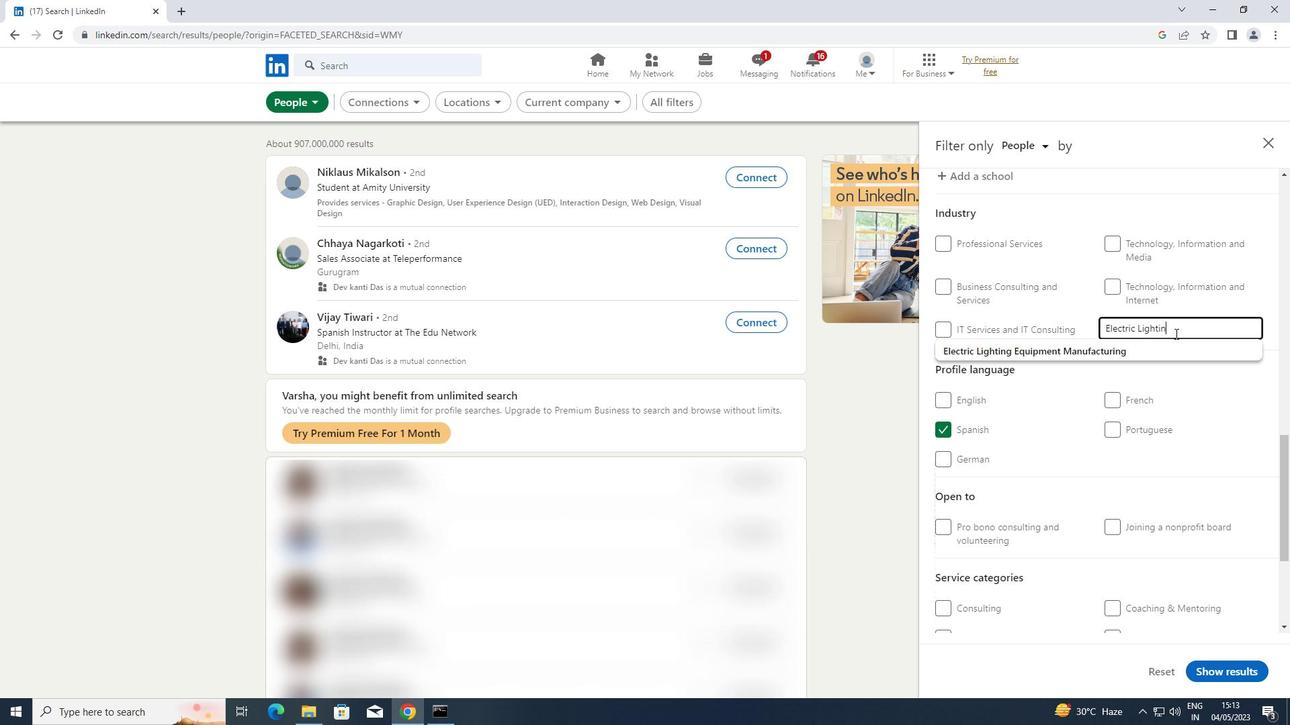 
Action: Mouse moved to (1110, 354)
Screenshot: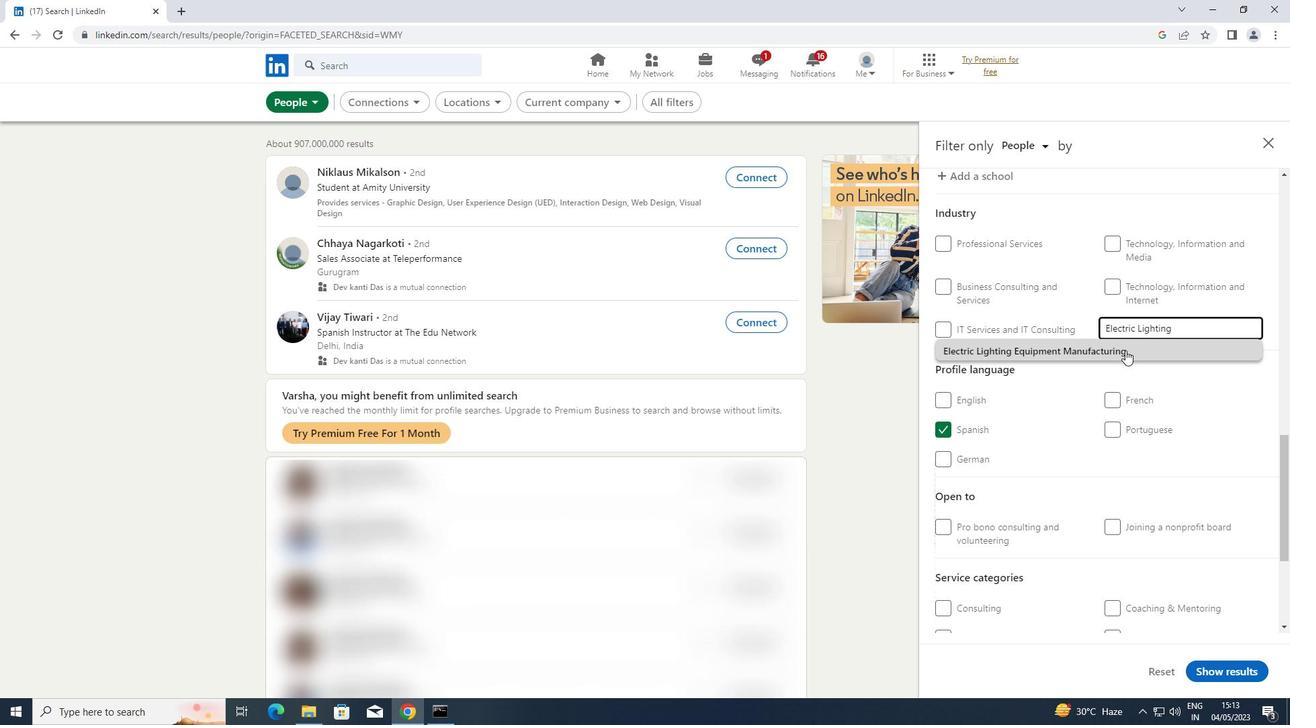
Action: Mouse pressed left at (1110, 354)
Screenshot: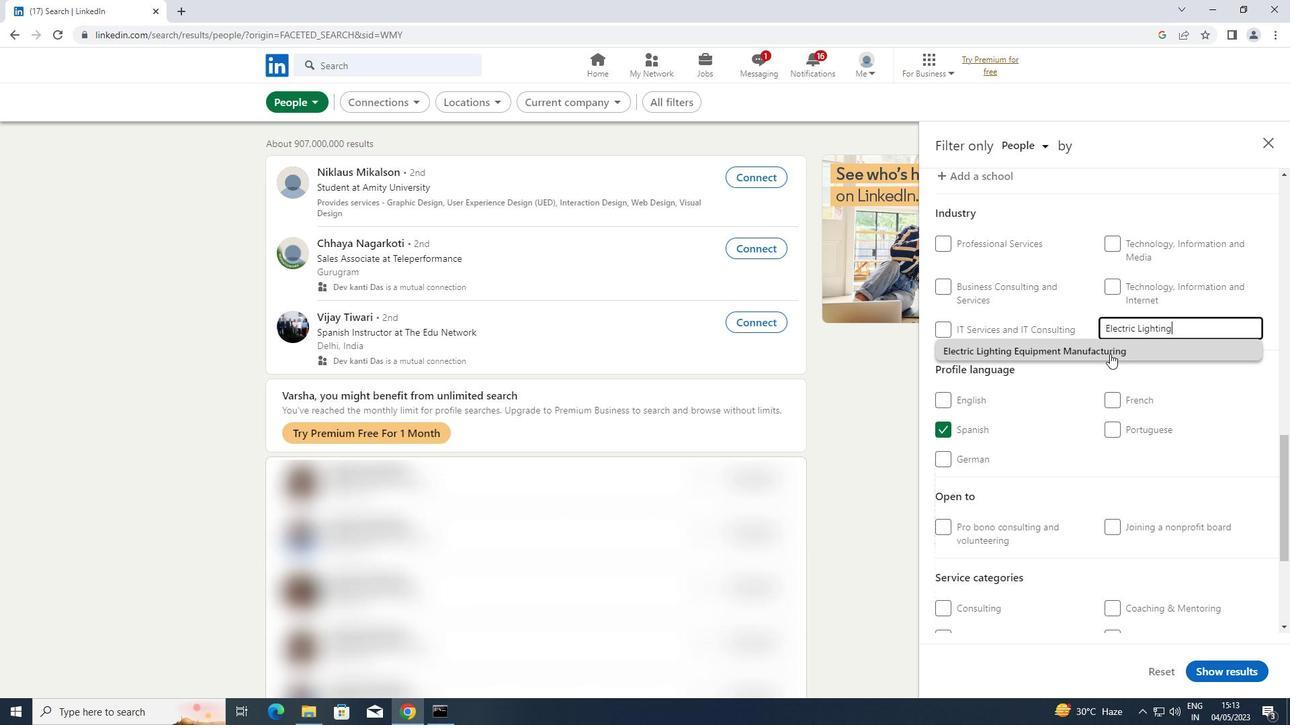 
Action: Mouse scrolled (1110, 353) with delta (0, 0)
Screenshot: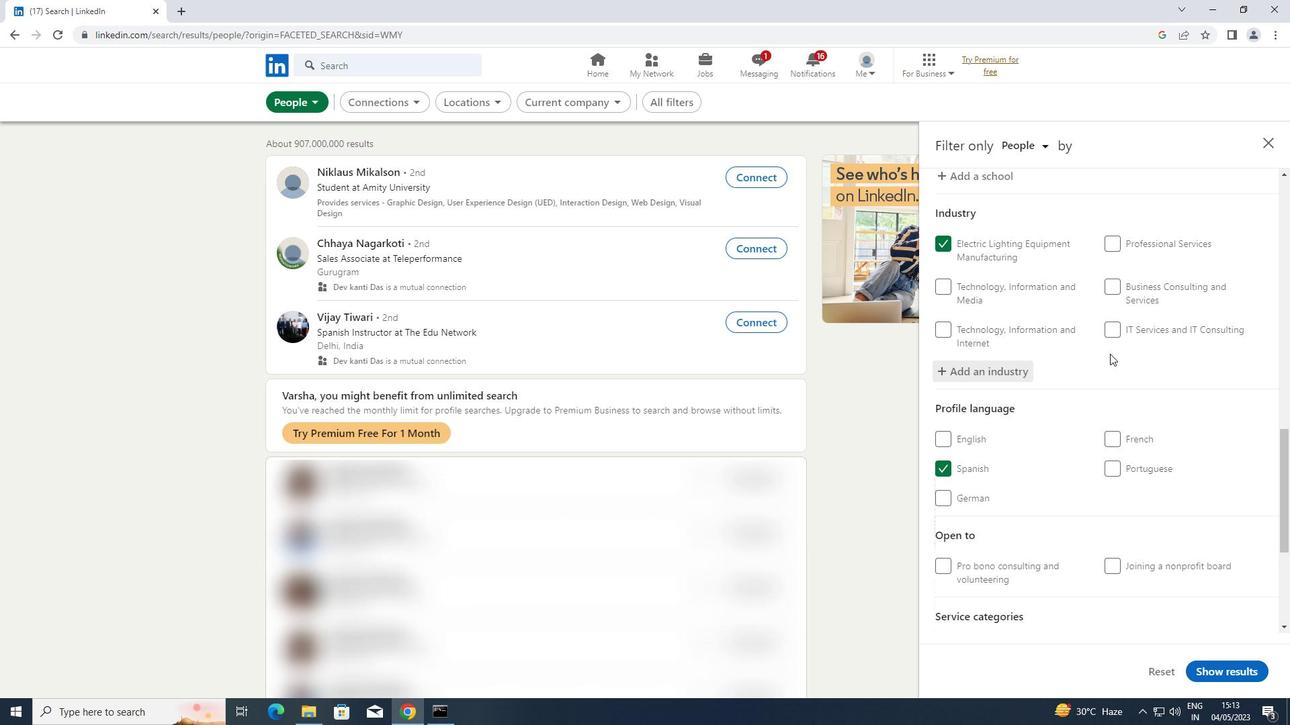 
Action: Mouse scrolled (1110, 353) with delta (0, 0)
Screenshot: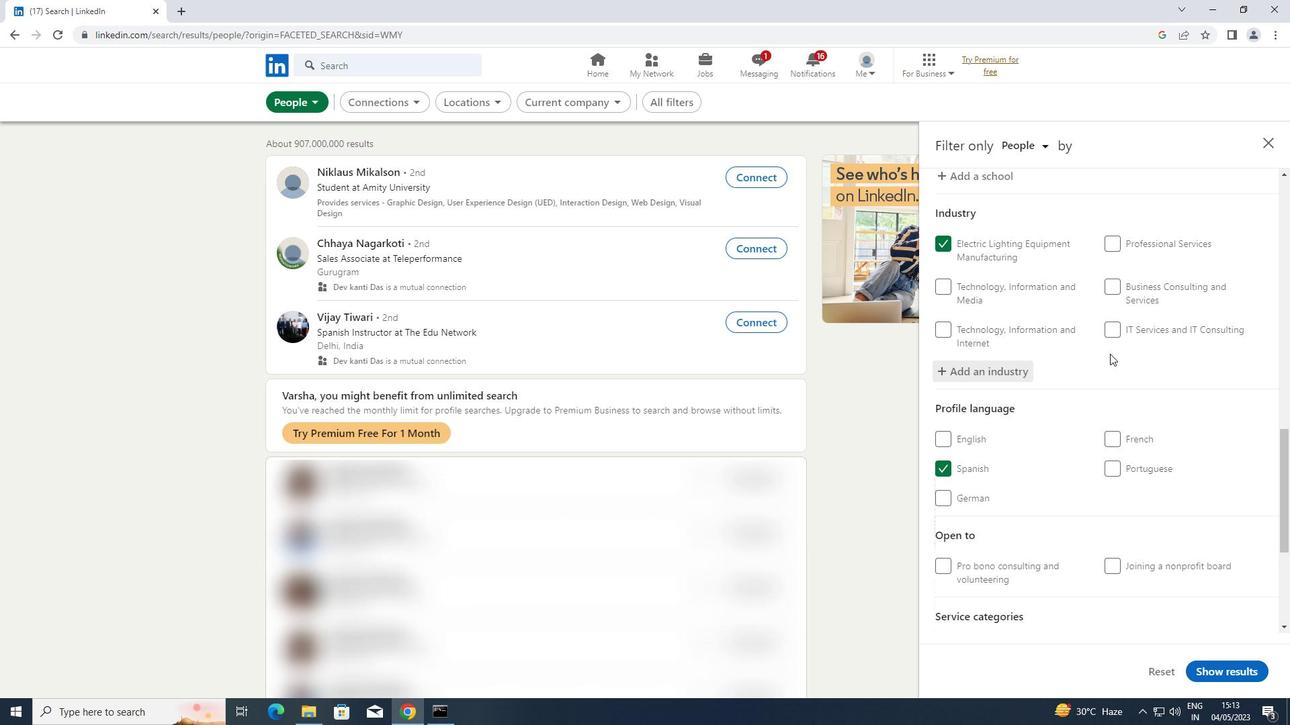 
Action: Mouse scrolled (1110, 353) with delta (0, 0)
Screenshot: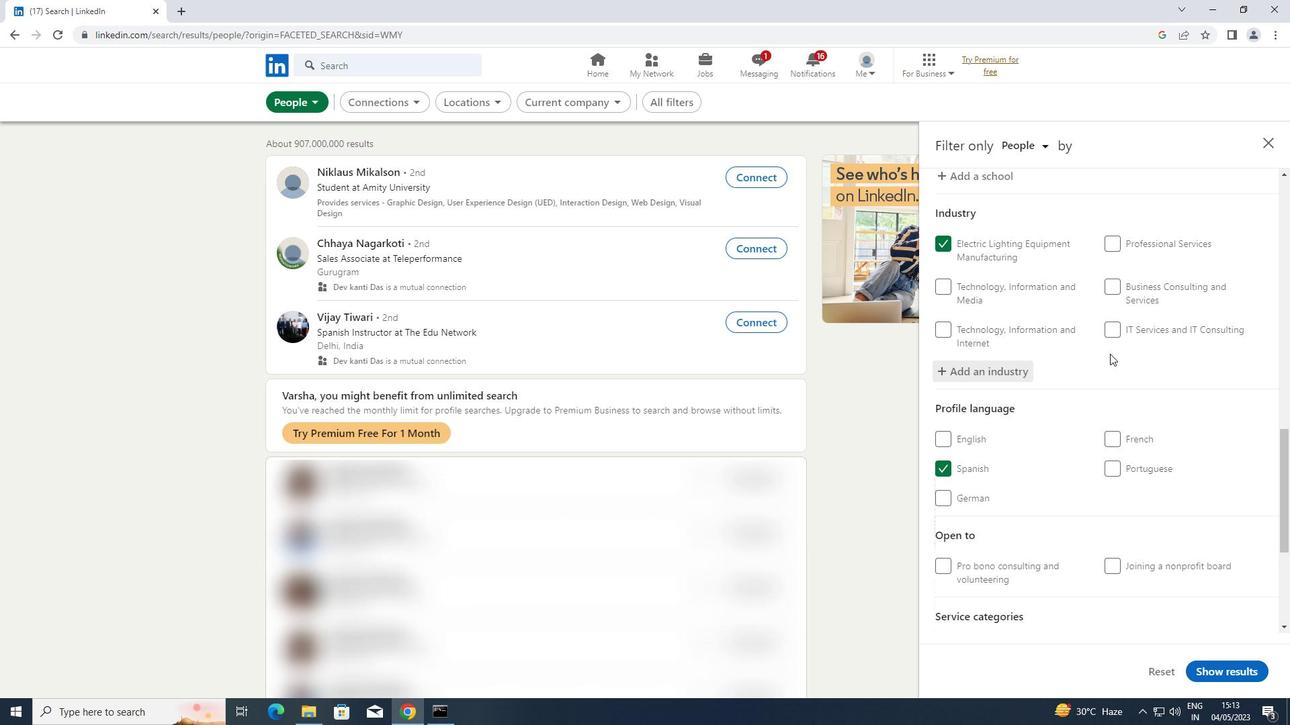 
Action: Mouse moved to (1147, 487)
Screenshot: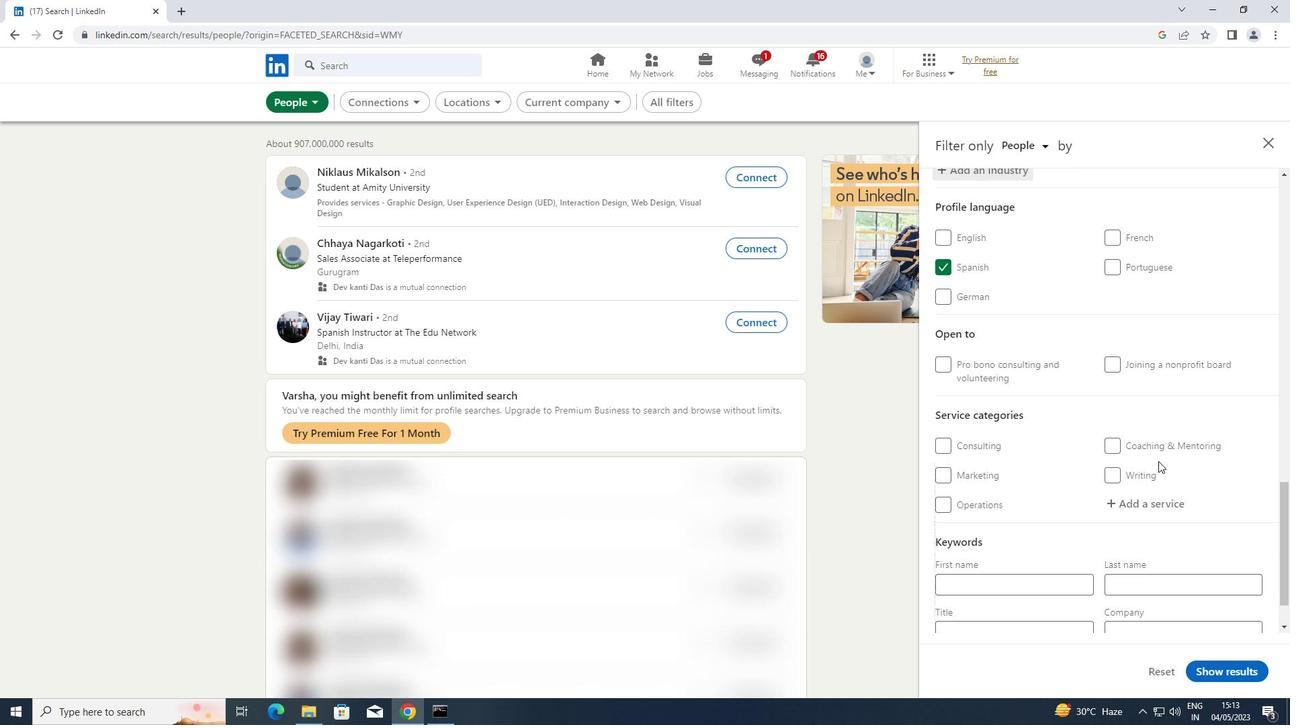 
Action: Mouse pressed left at (1147, 487)
Screenshot: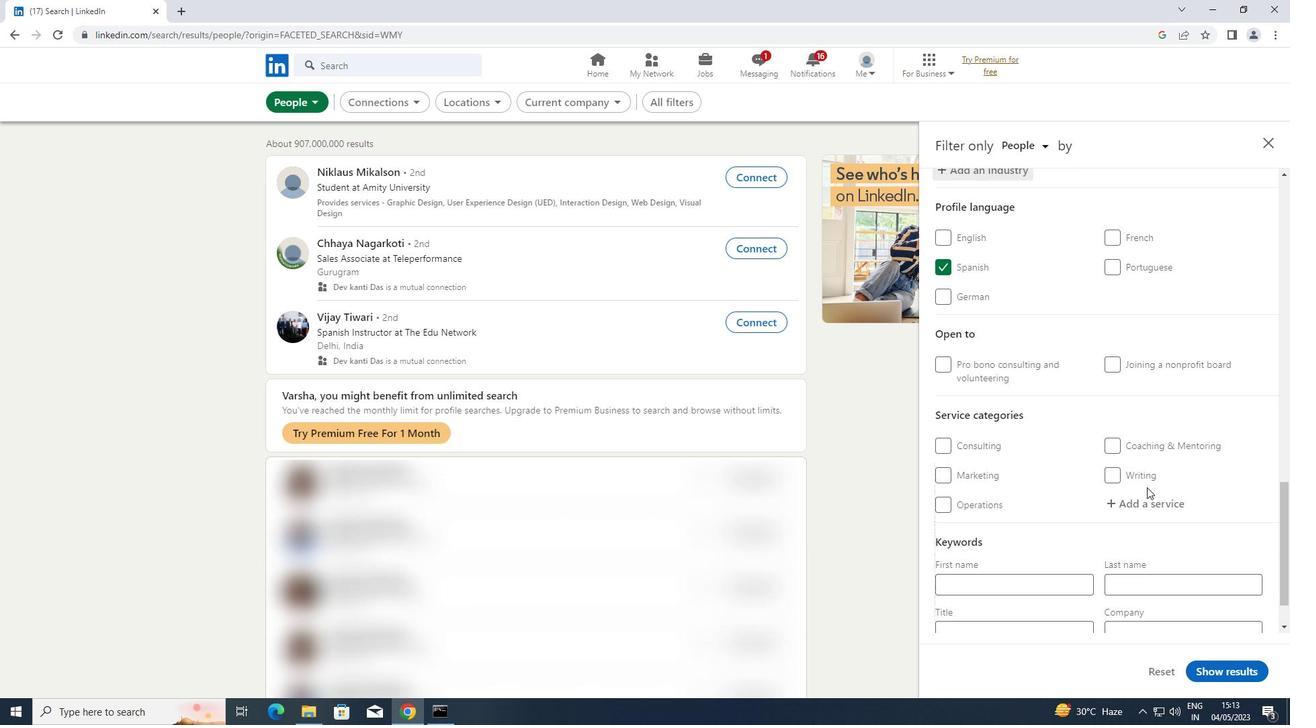 
Action: Mouse moved to (1139, 506)
Screenshot: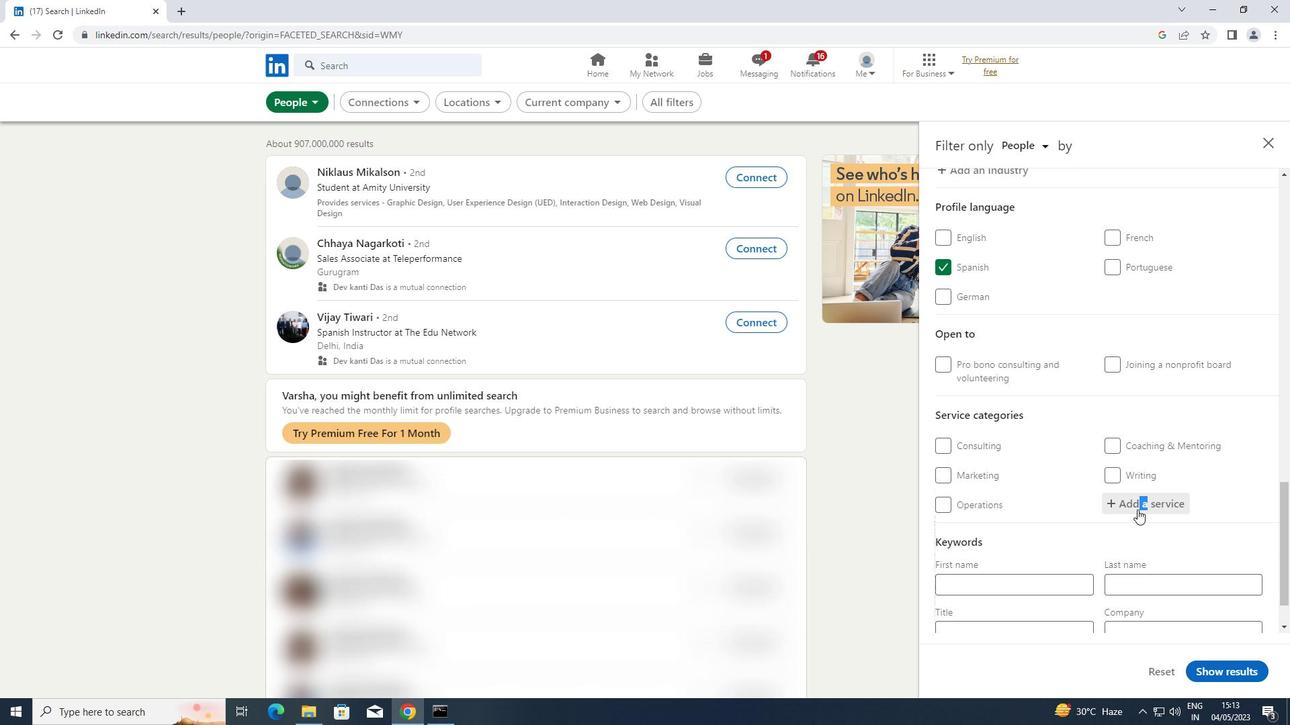 
Action: Mouse pressed left at (1139, 506)
Screenshot: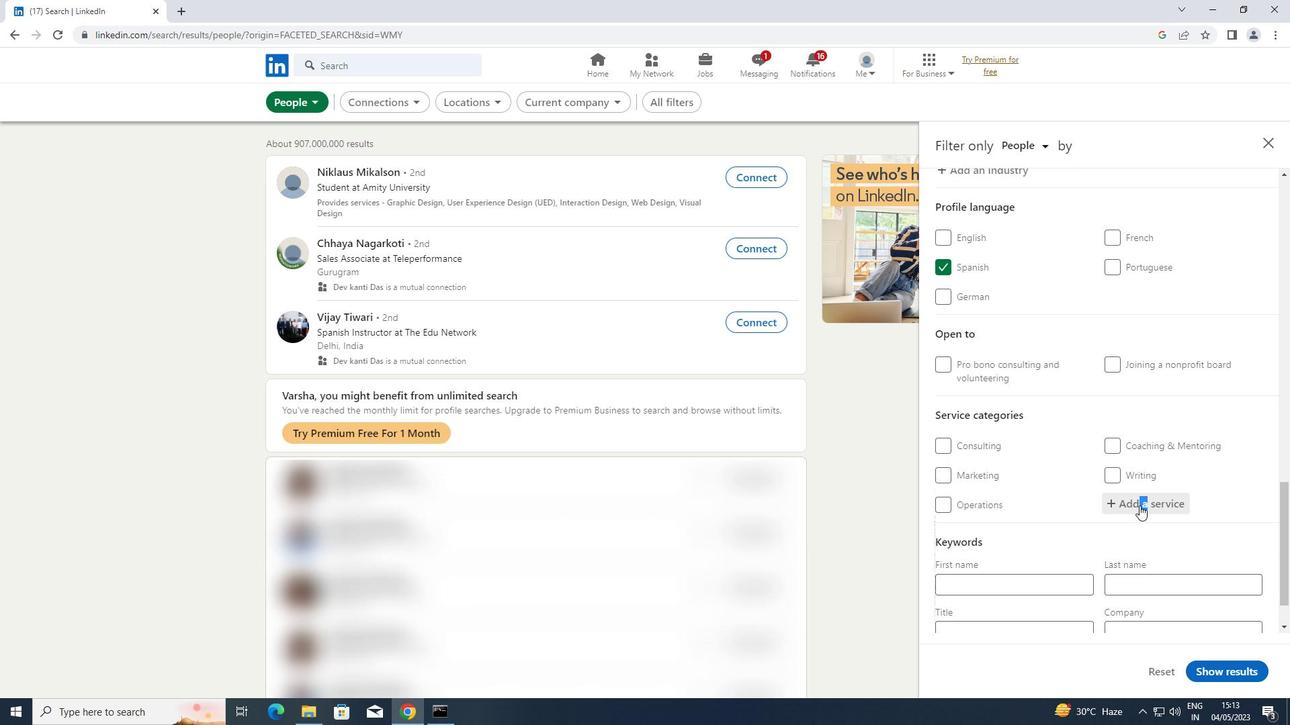 
Action: Key pressed <Key.shift>EDITING
Screenshot: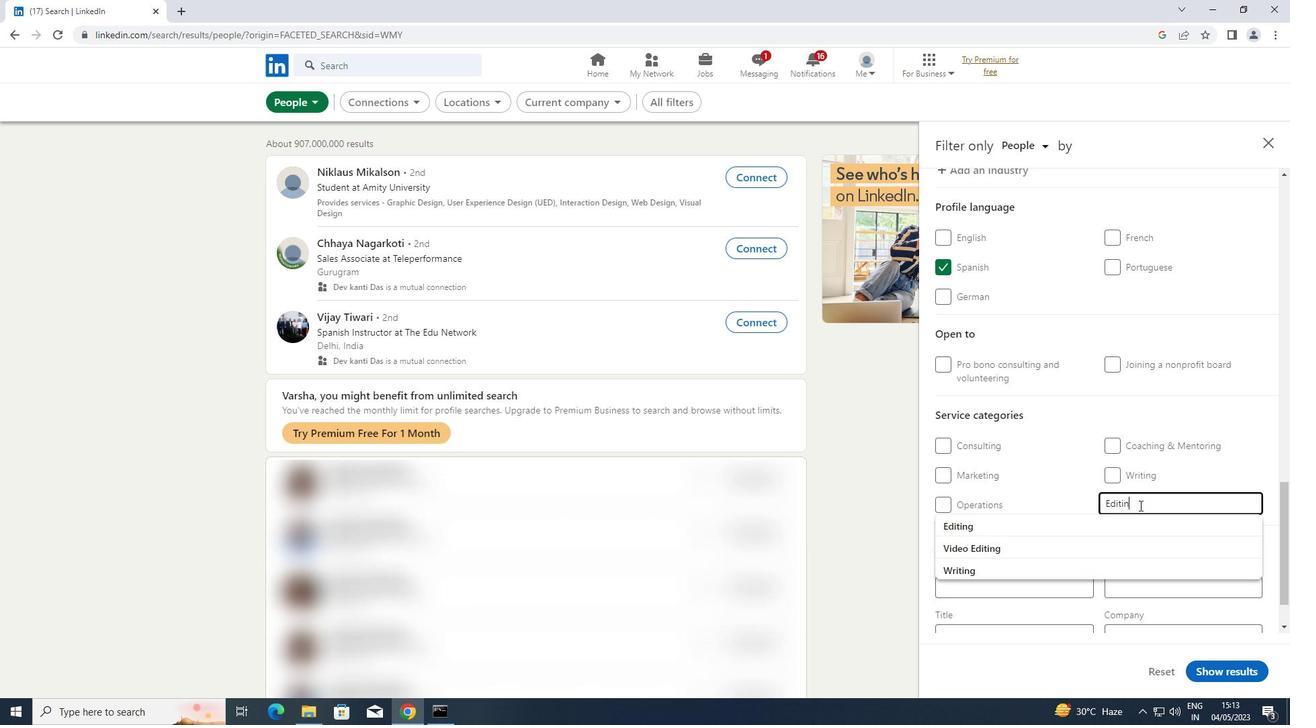 
Action: Mouse moved to (986, 518)
Screenshot: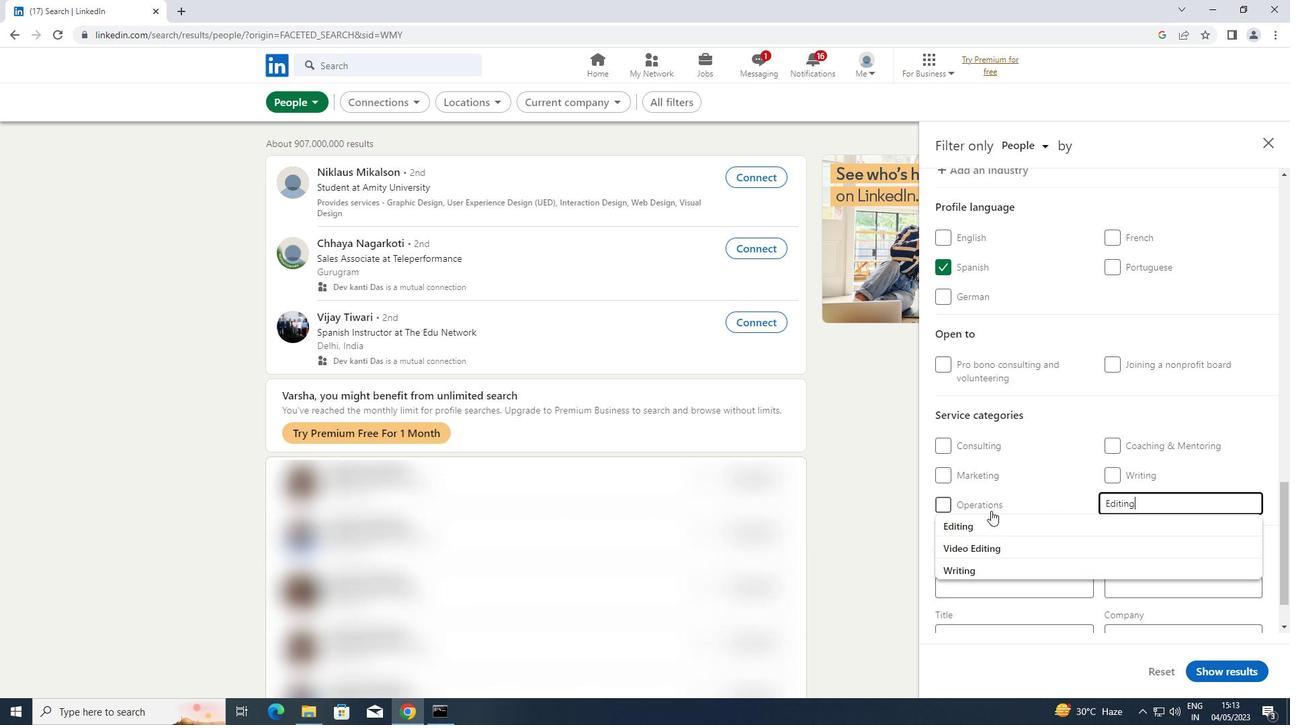 
Action: Mouse pressed left at (986, 518)
Screenshot: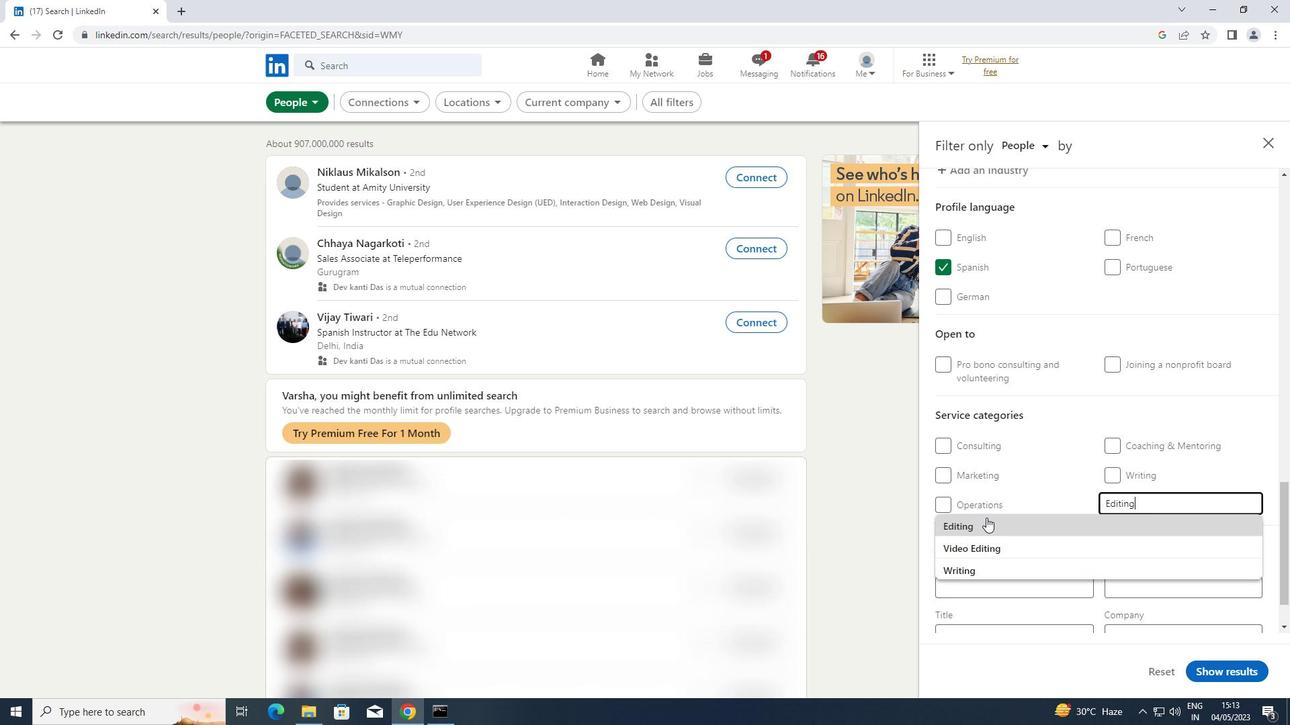 
Action: Mouse moved to (1022, 483)
Screenshot: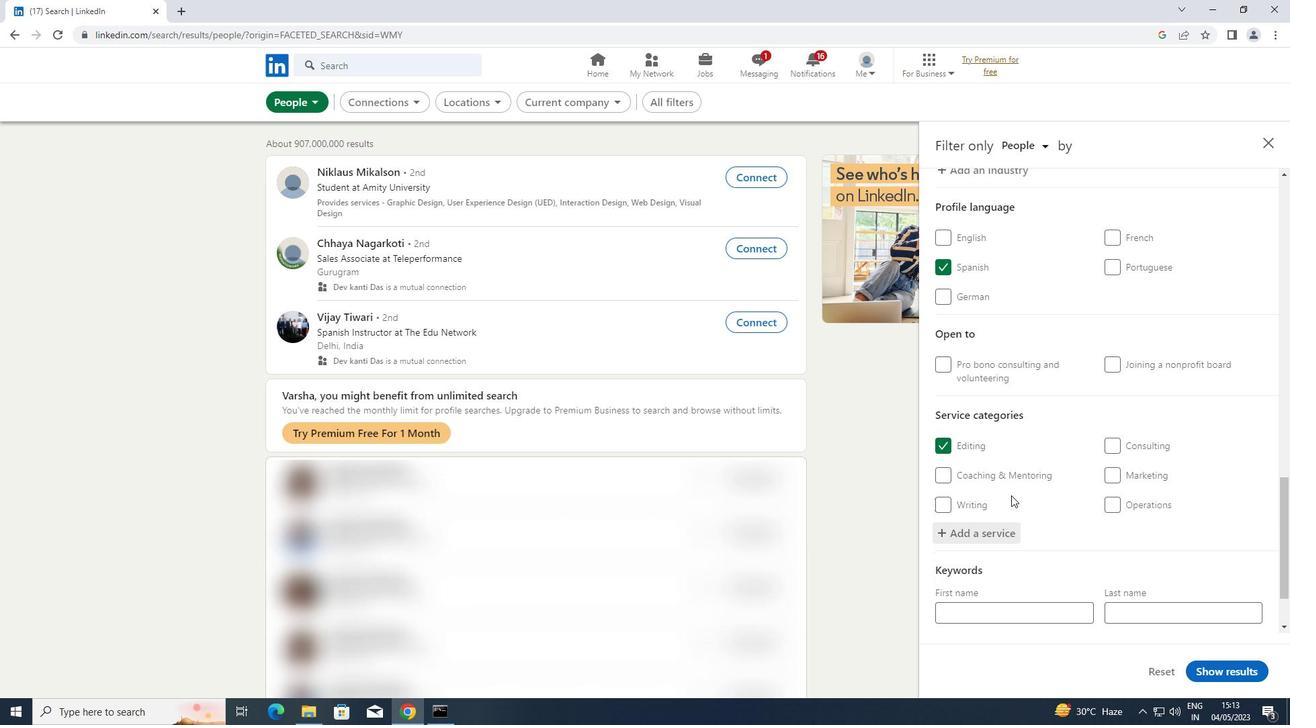 
Action: Mouse scrolled (1022, 483) with delta (0, 0)
Screenshot: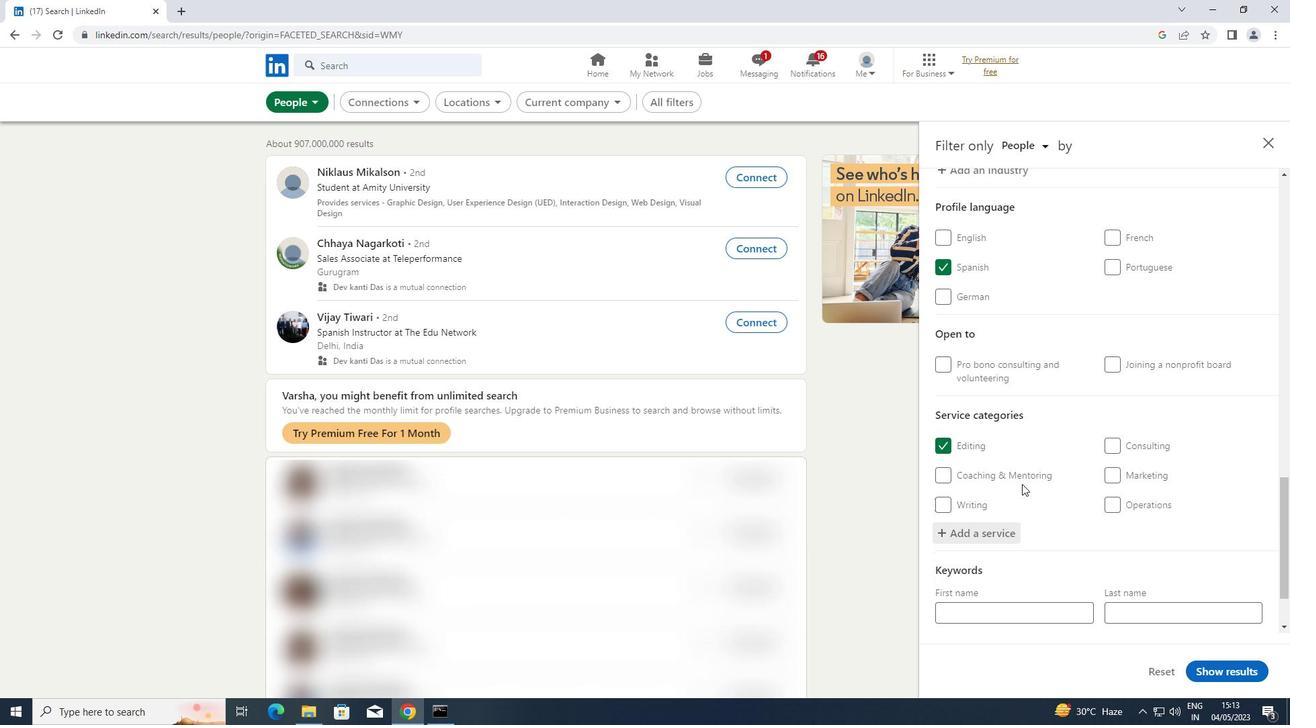 
Action: Mouse scrolled (1022, 483) with delta (0, 0)
Screenshot: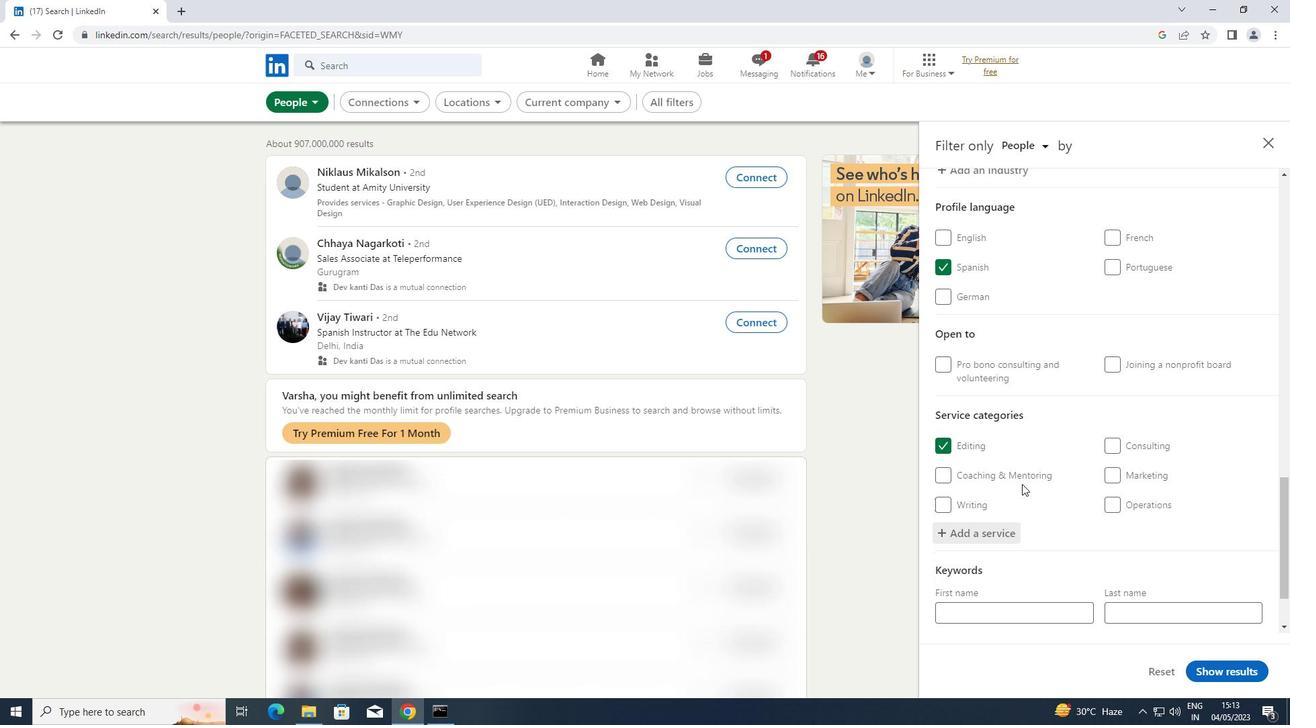 
Action: Mouse scrolled (1022, 483) with delta (0, 0)
Screenshot: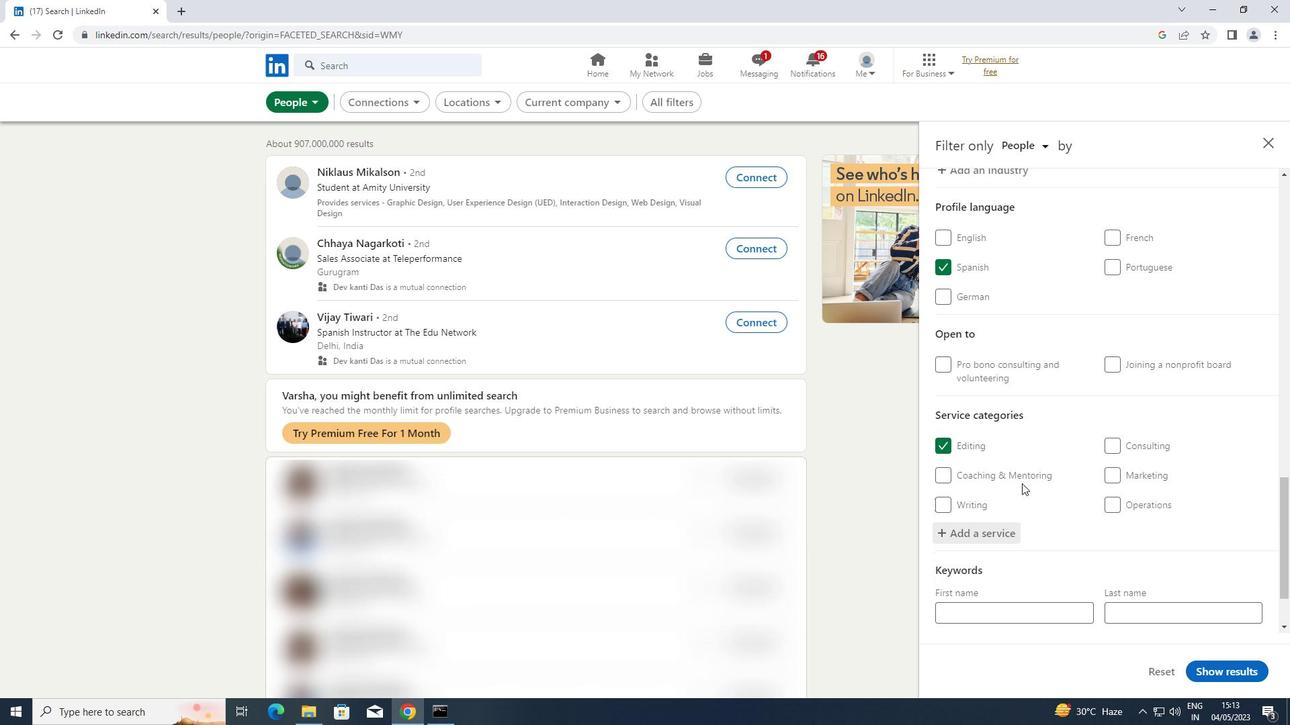 
Action: Mouse scrolled (1022, 483) with delta (0, 0)
Screenshot: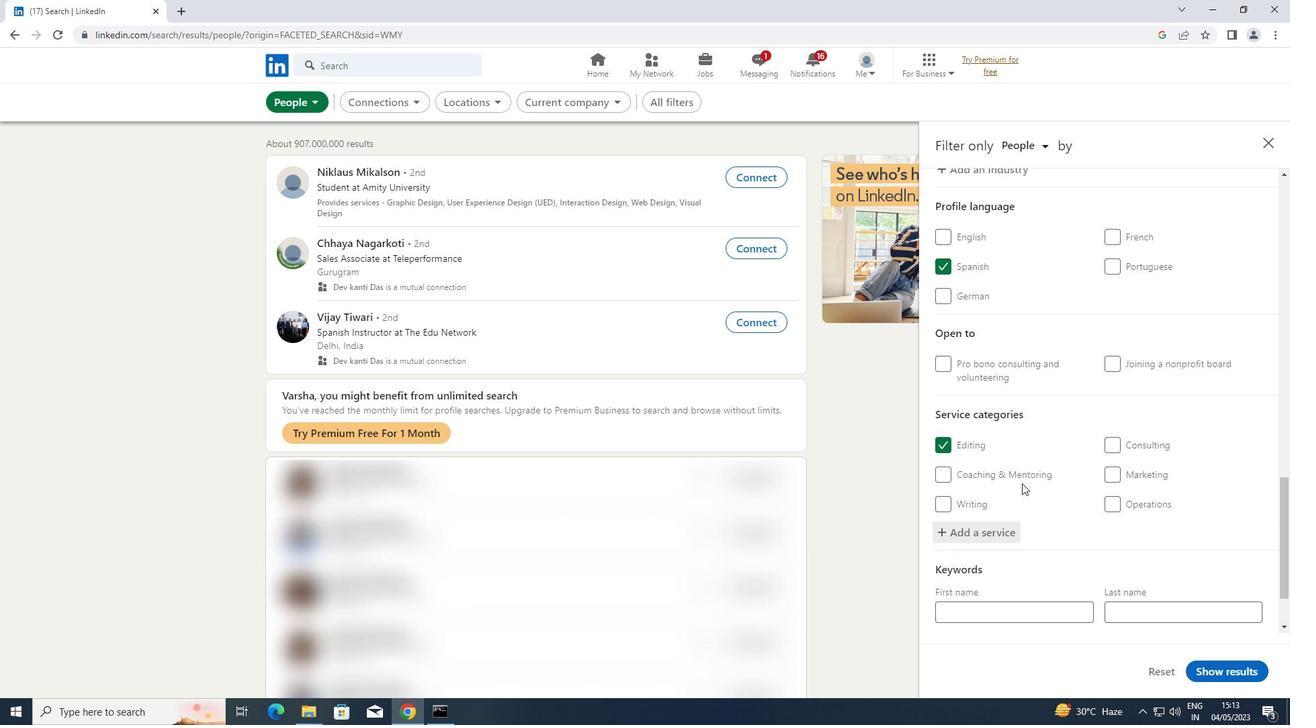 
Action: Mouse scrolled (1022, 483) with delta (0, 0)
Screenshot: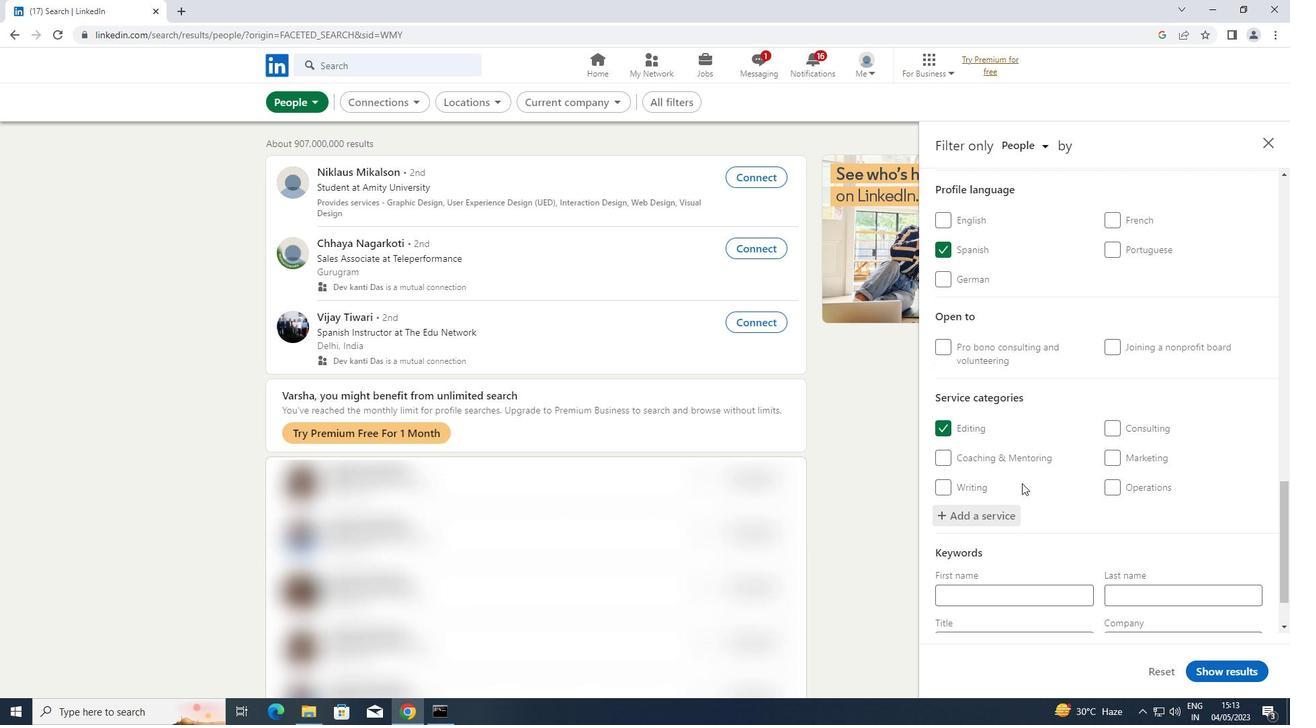 
Action: Mouse moved to (1016, 573)
Screenshot: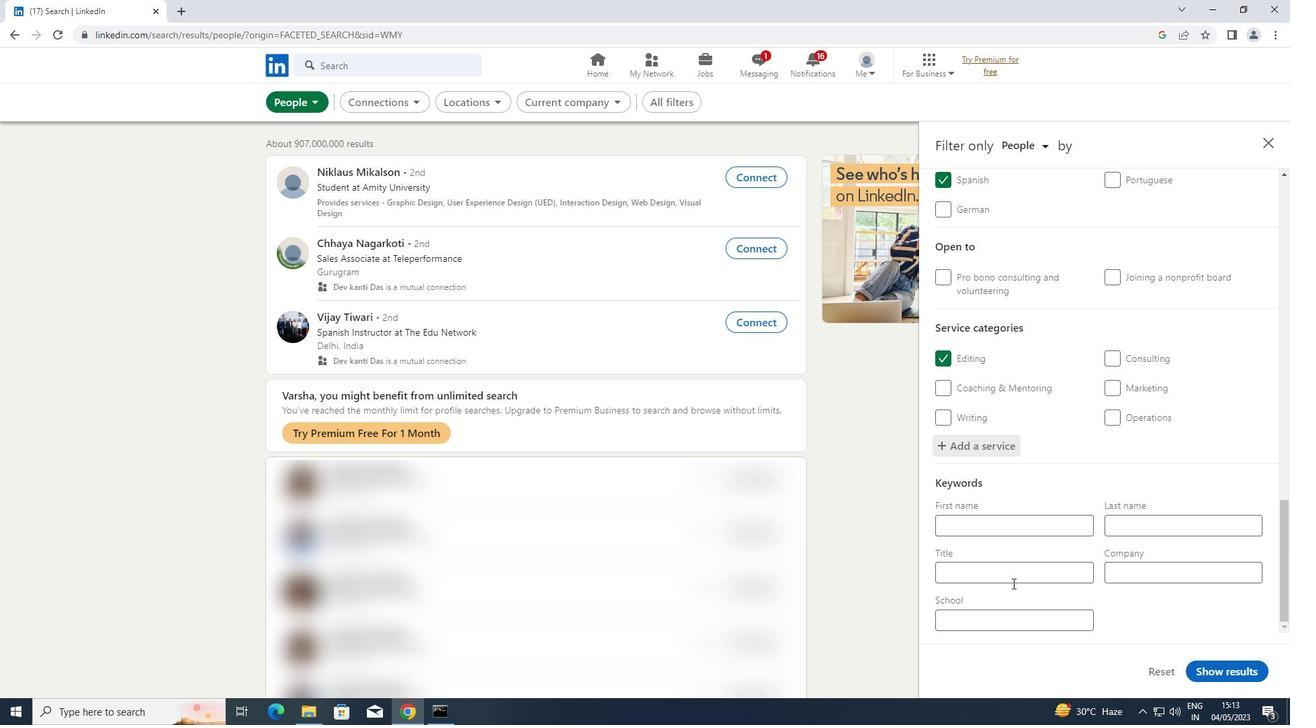 
Action: Mouse pressed left at (1016, 573)
Screenshot: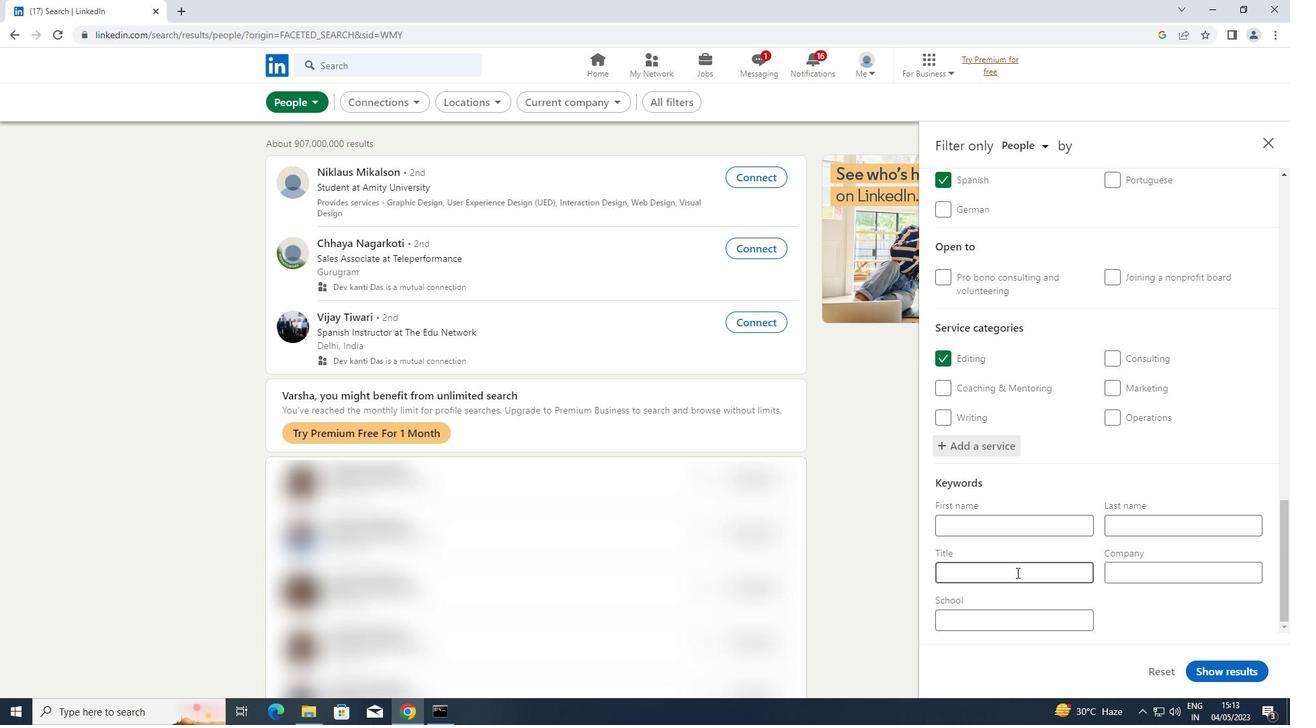 
Action: Key pressed <Key.shift>MEDICAL<Key.space><Key.shift>ADMINISTRATOR
Screenshot: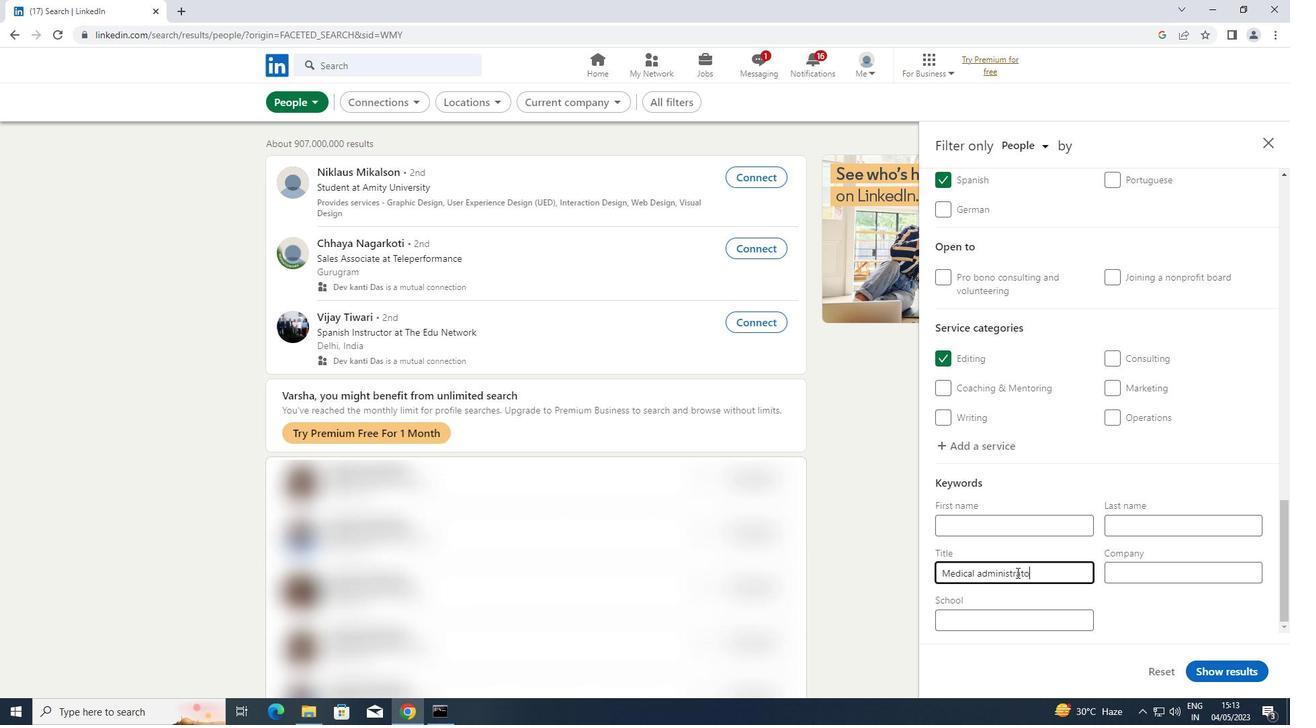
Action: Mouse moved to (1207, 666)
Screenshot: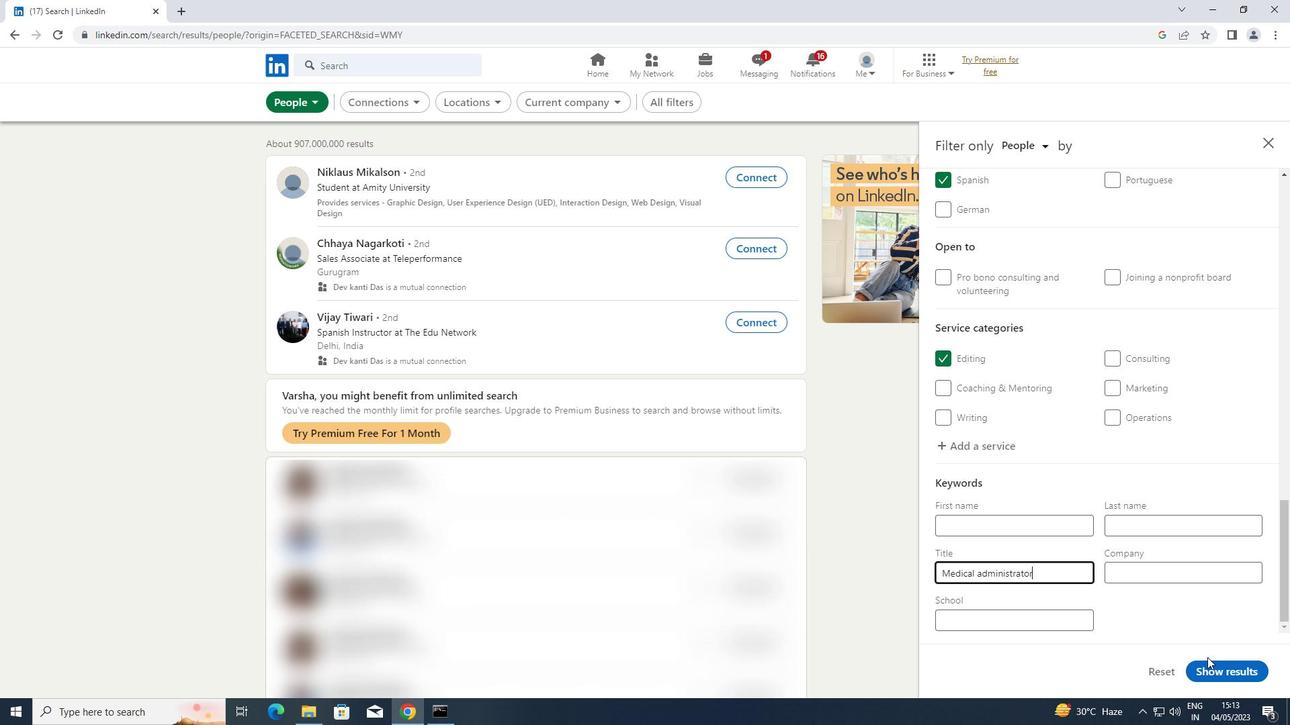 
Action: Mouse pressed left at (1207, 666)
Screenshot: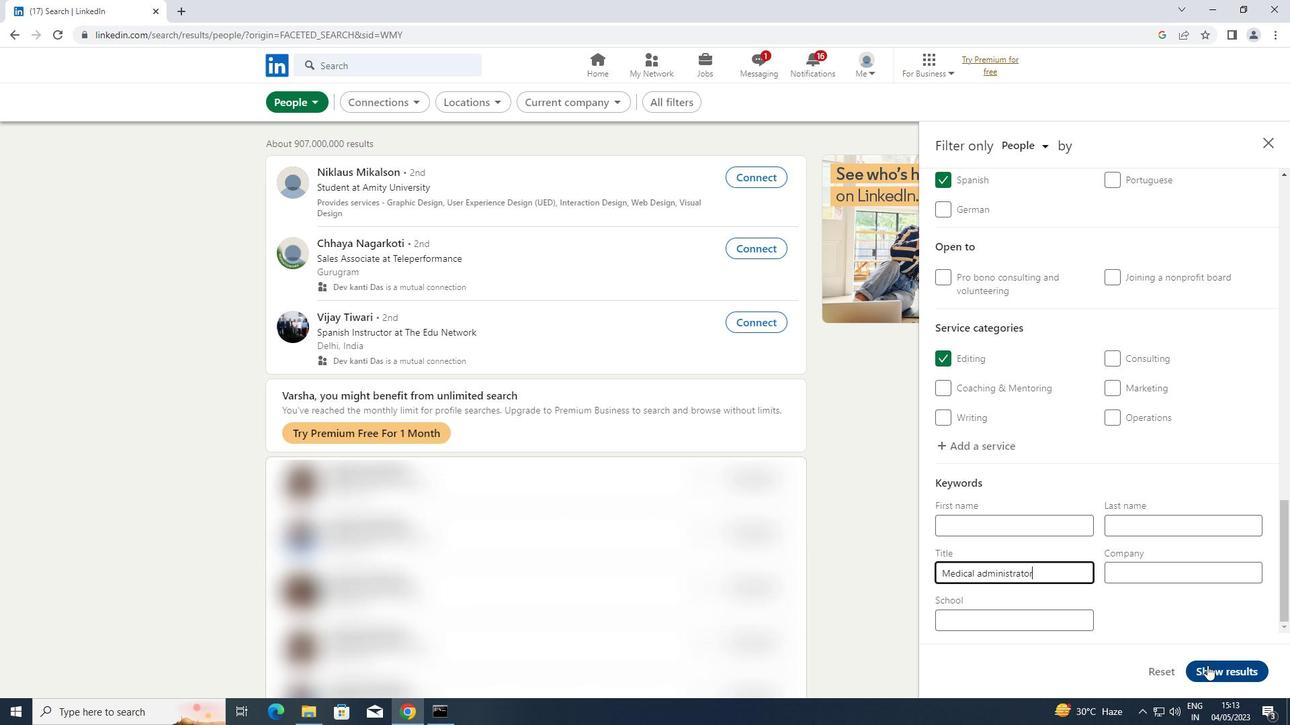 
